 Task: Create App.
Action: Mouse moved to (791, 58)
Screenshot: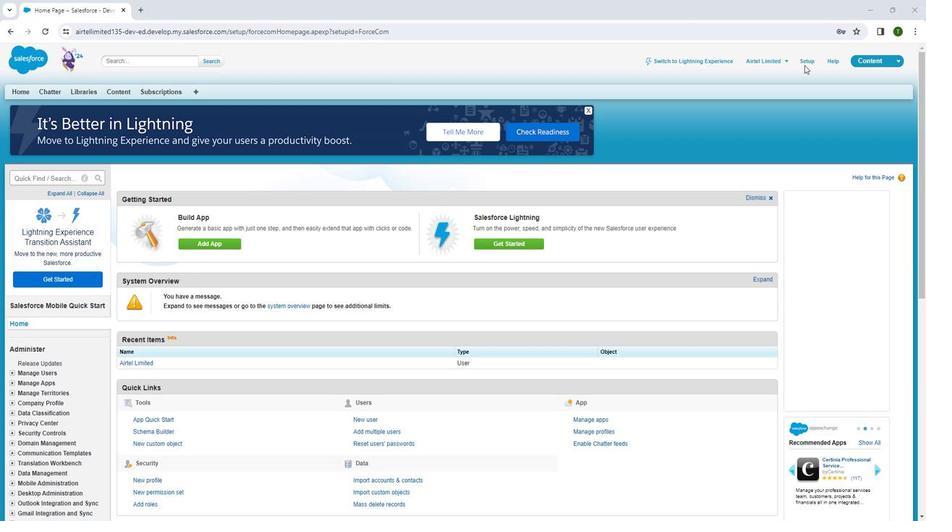 
Action: Mouse pressed left at (791, 58)
Screenshot: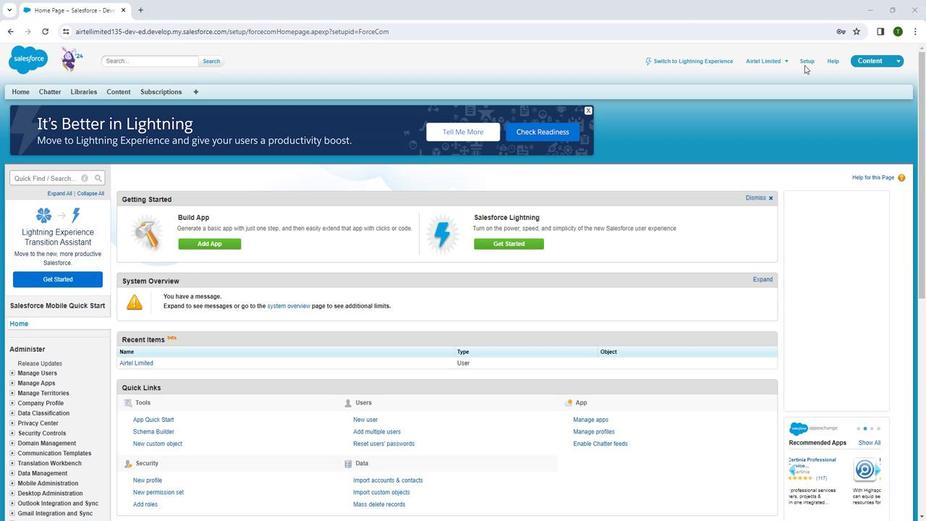 
Action: Mouse moved to (792, 52)
Screenshot: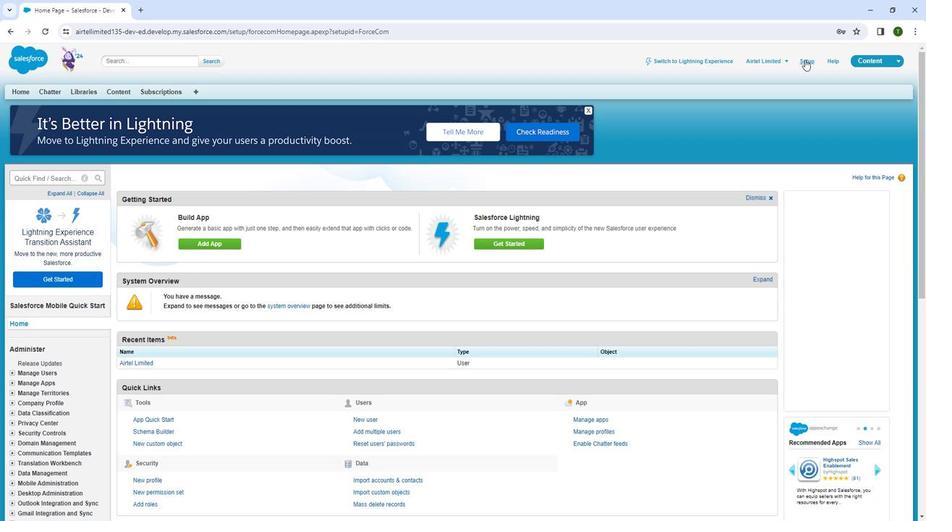 
Action: Mouse pressed left at (792, 52)
Screenshot: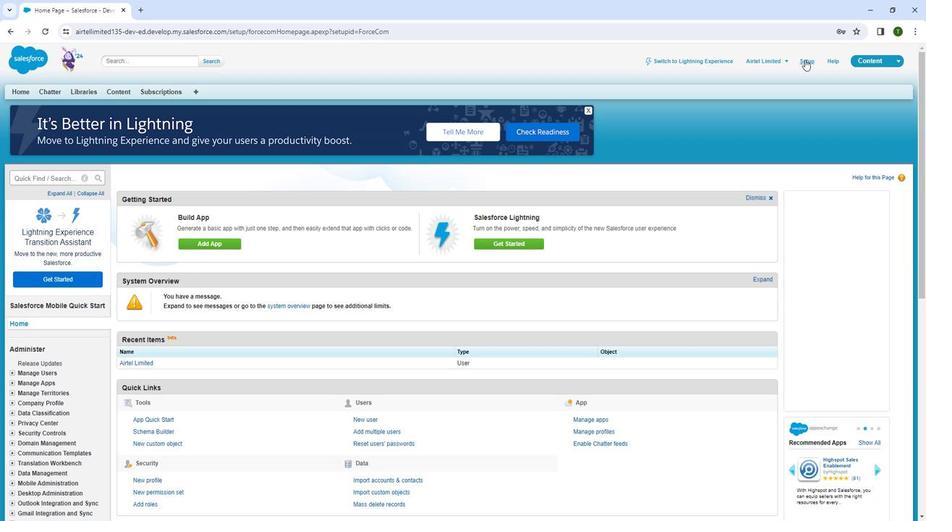 
Action: Mouse pressed left at (792, 52)
Screenshot: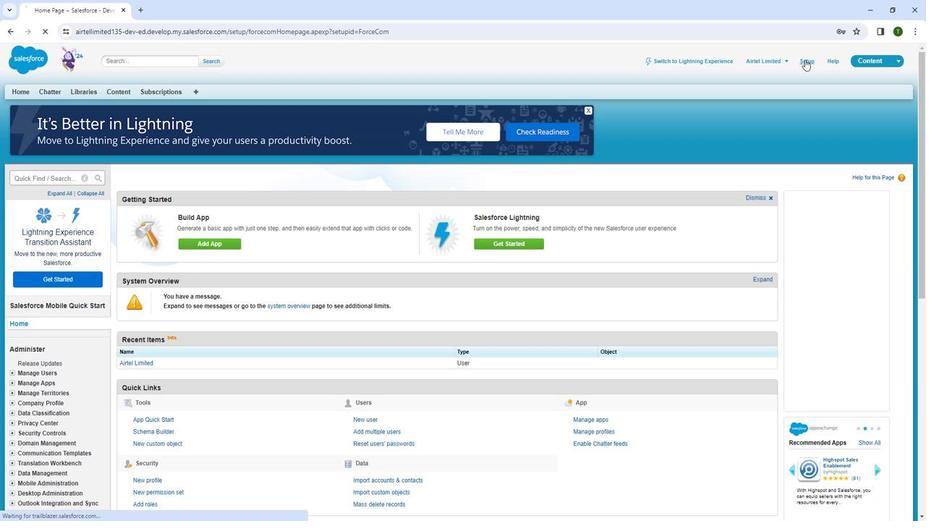
Action: Mouse moved to (100, 170)
Screenshot: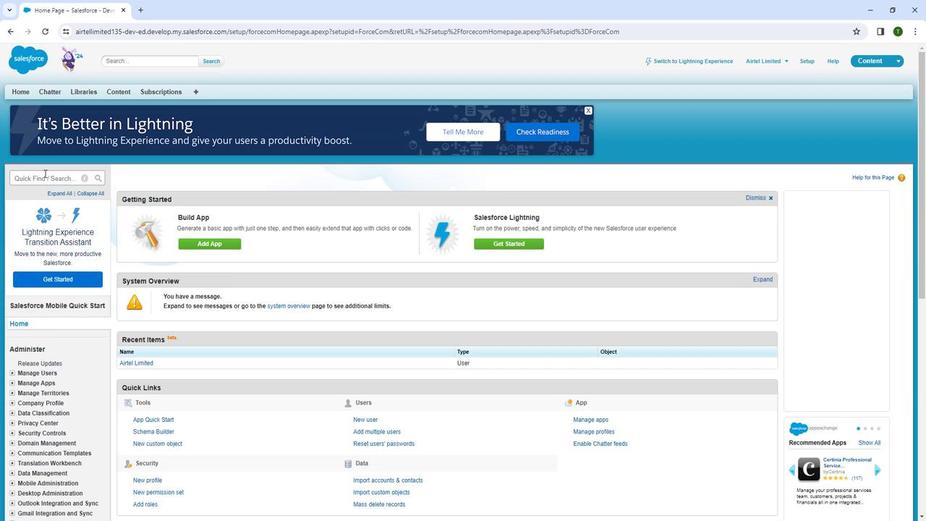 
Action: Mouse pressed left at (100, 170)
Screenshot: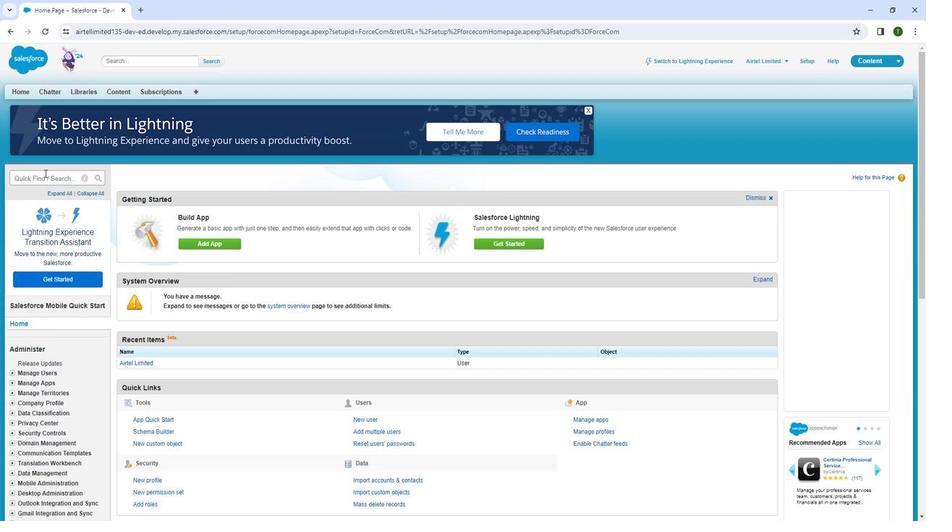 
Action: Mouse moved to (117, 168)
Screenshot: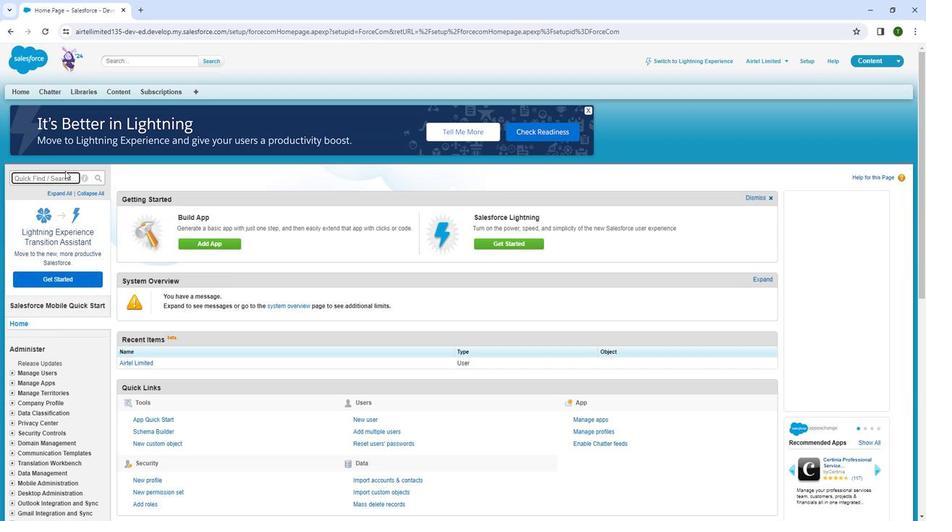 
Action: Key pressed <Key.shift>
Screenshot: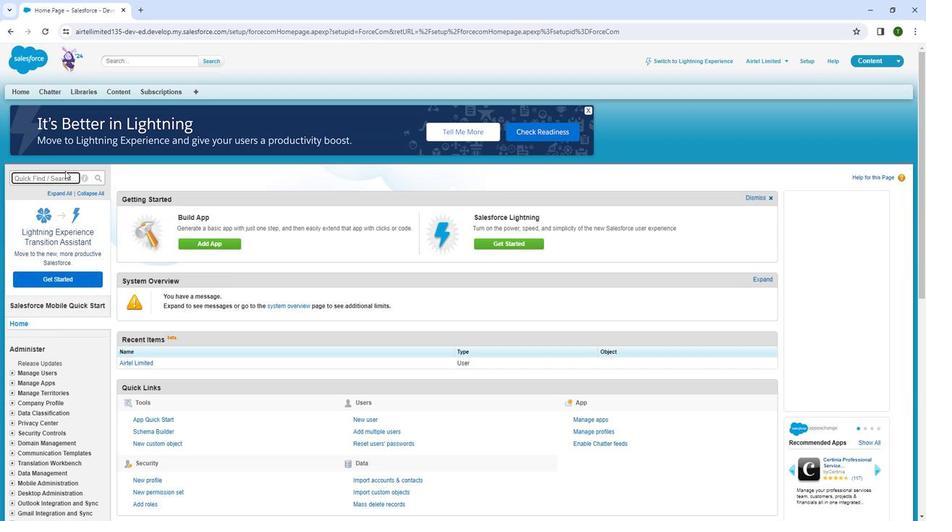 
Action: Mouse moved to (120, 168)
Screenshot: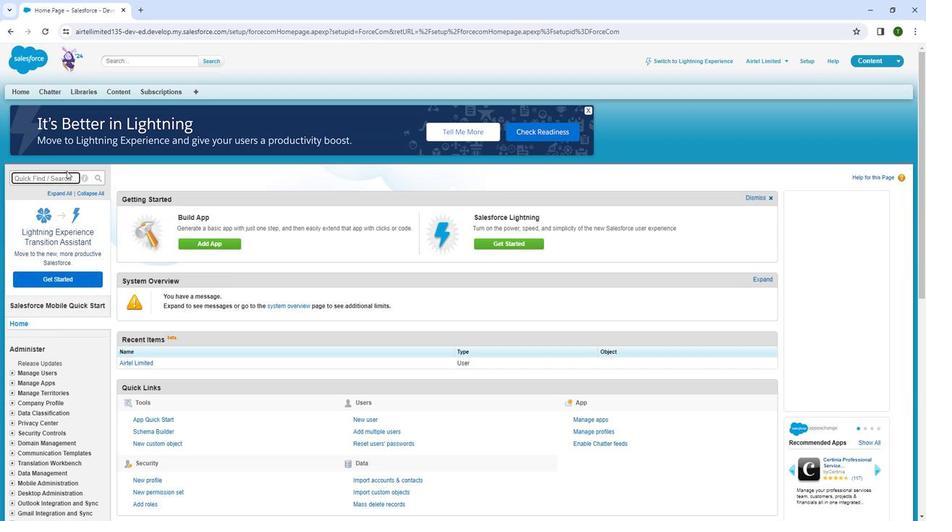 
Action: Key pressed A
Screenshot: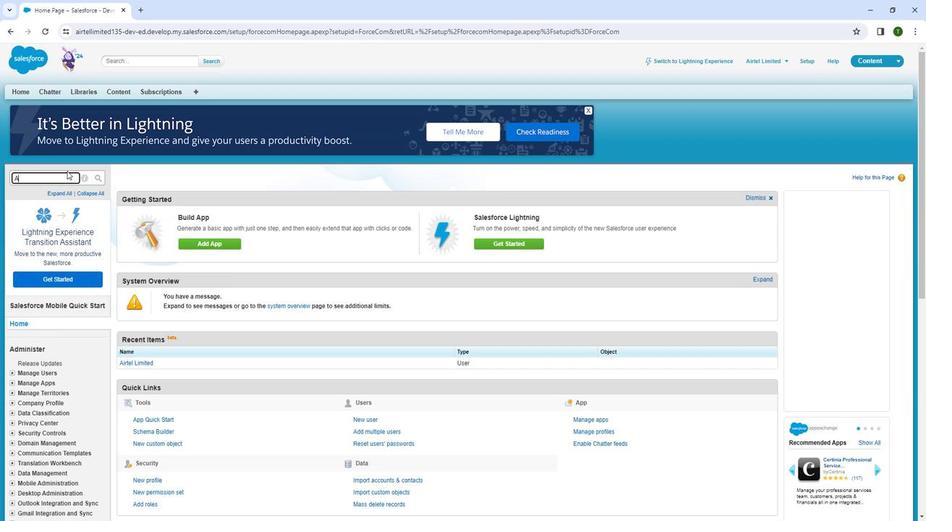 
Action: Mouse moved to (121, 167)
Screenshot: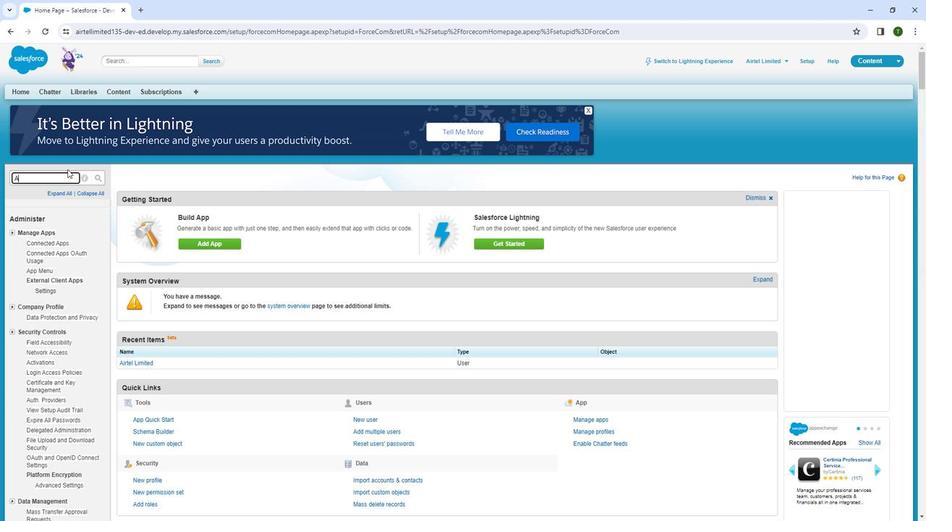 
Action: Key pressed p
Screenshot: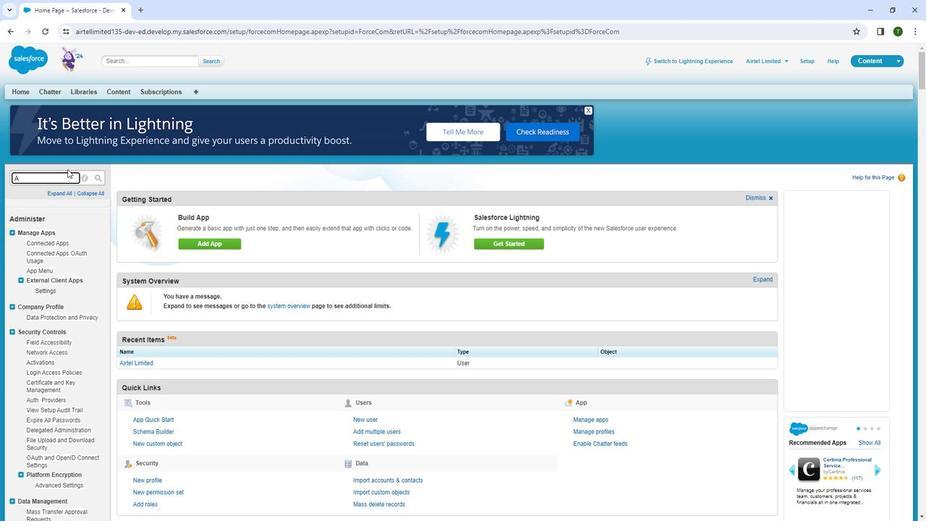 
Action: Mouse moved to (122, 164)
Screenshot: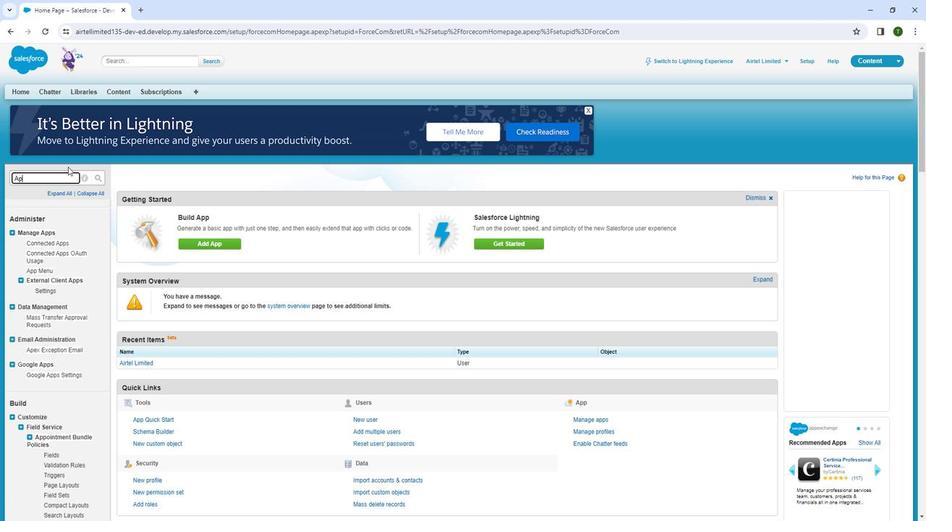 
Action: Key pressed p
Screenshot: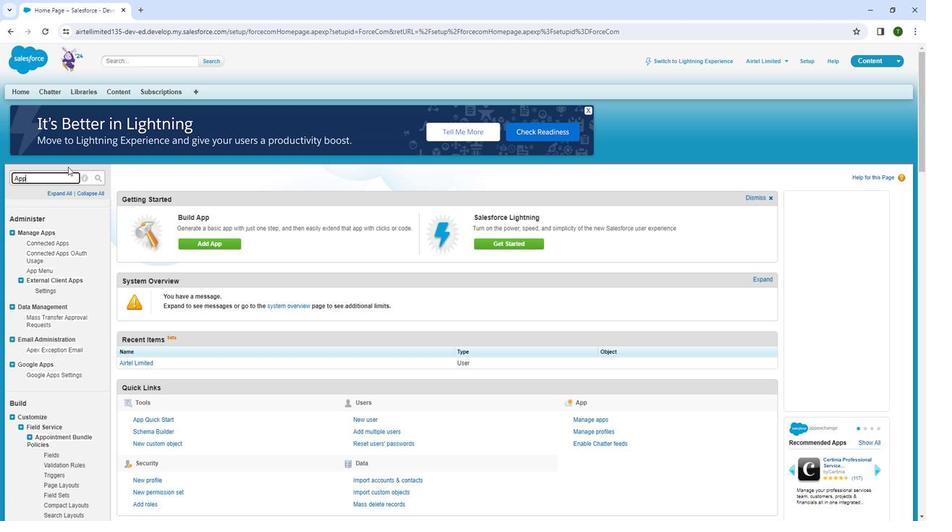 
Action: Mouse moved to (277, 189)
Screenshot: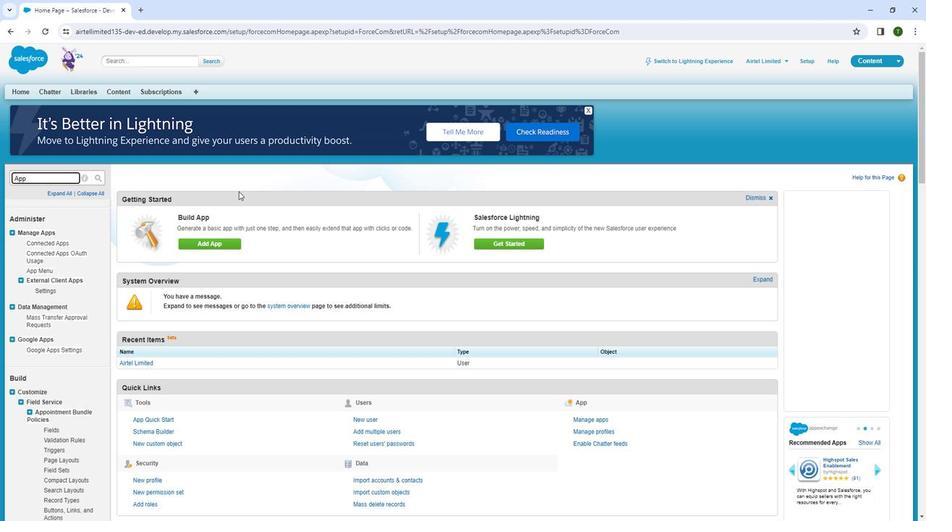 
Action: Mouse scrolled (277, 188) with delta (0, 0)
Screenshot: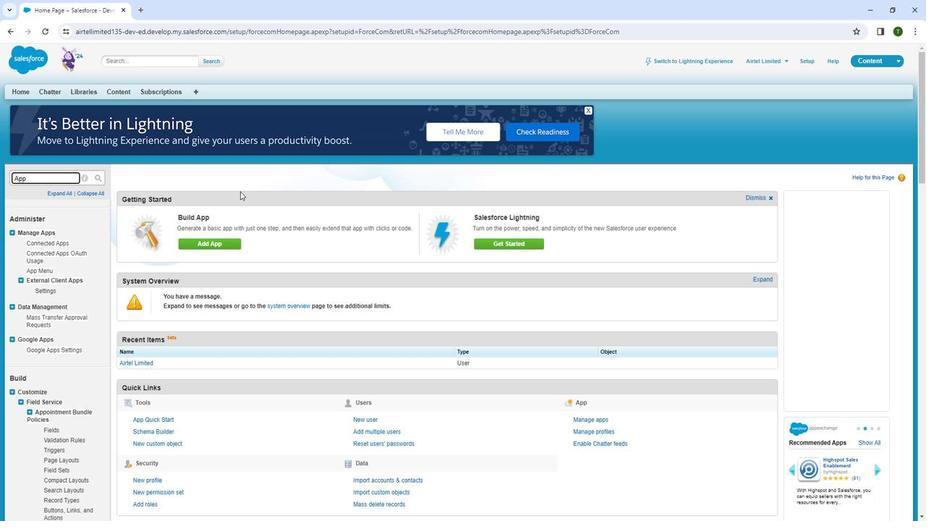 
Action: Mouse moved to (278, 189)
Screenshot: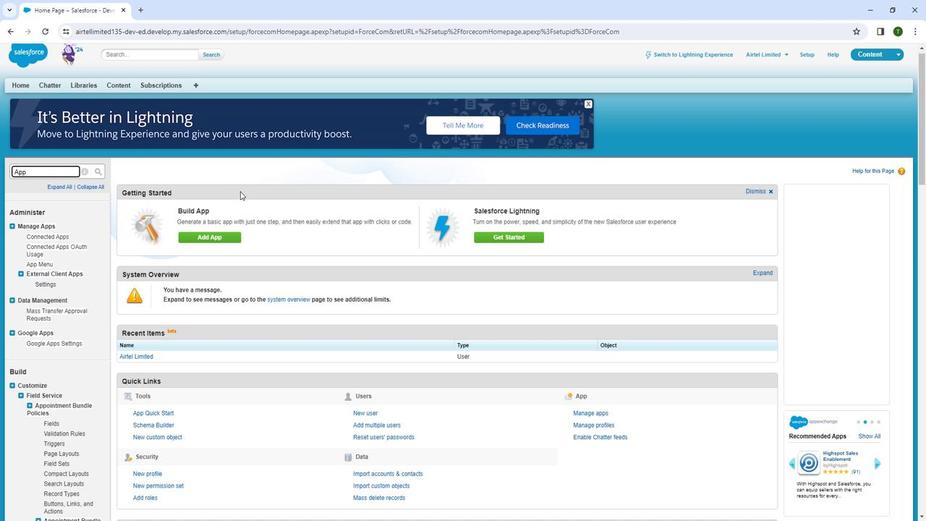 
Action: Mouse scrolled (278, 188) with delta (0, 0)
Screenshot: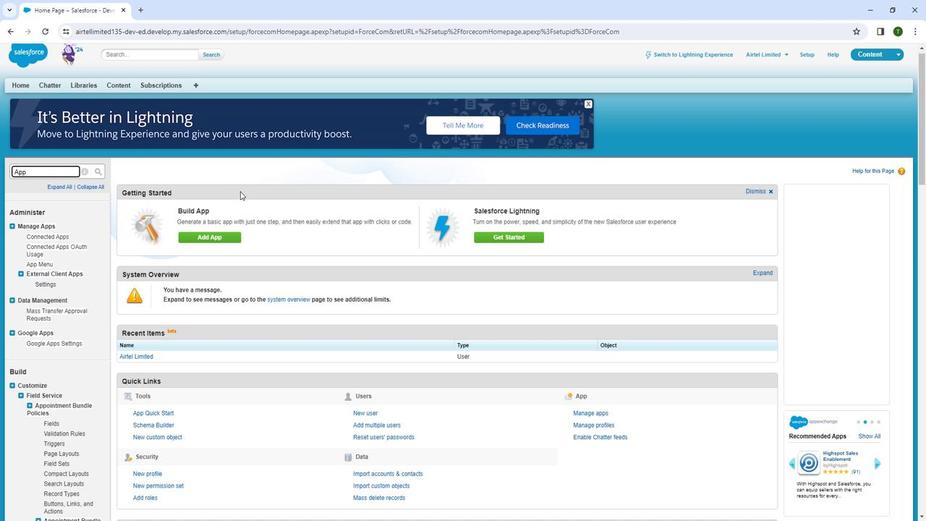 
Action: Mouse moved to (275, 193)
Screenshot: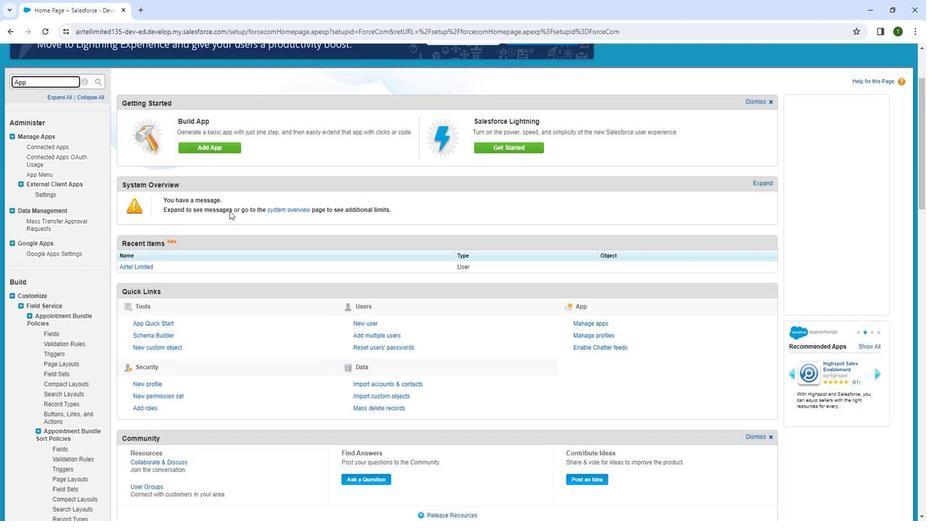 
Action: Mouse scrolled (275, 193) with delta (0, 0)
Screenshot: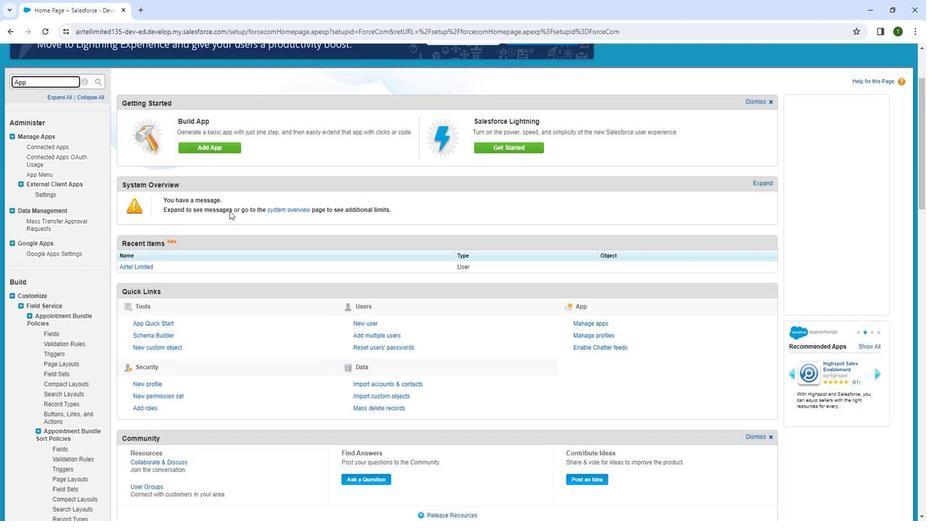 
Action: Mouse moved to (162, 283)
Screenshot: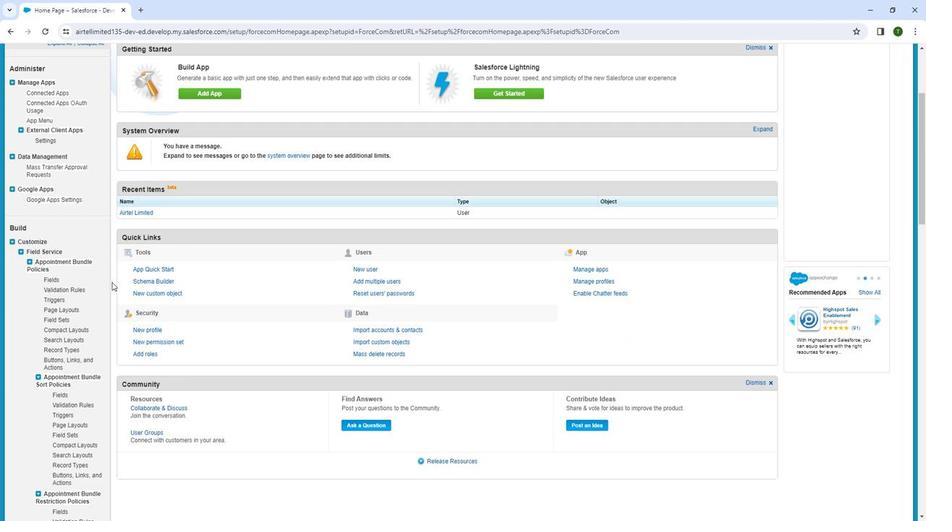 
Action: Mouse scrolled (162, 283) with delta (0, 0)
Screenshot: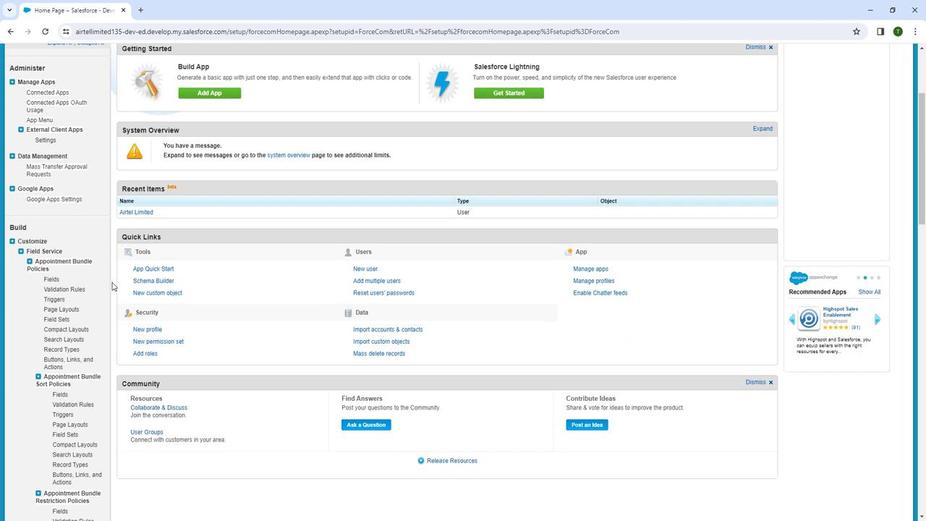 
Action: Mouse scrolled (162, 283) with delta (0, 0)
Screenshot: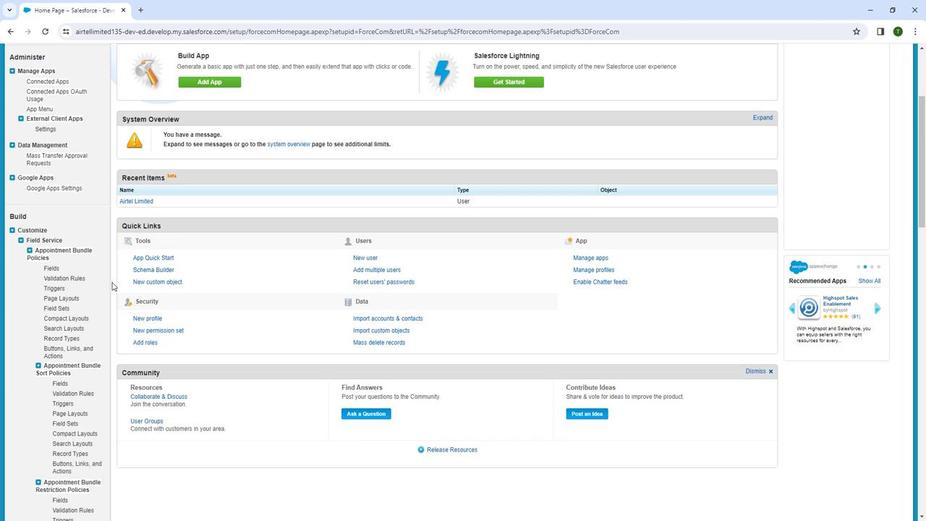 
Action: Mouse scrolled (162, 283) with delta (0, 0)
Screenshot: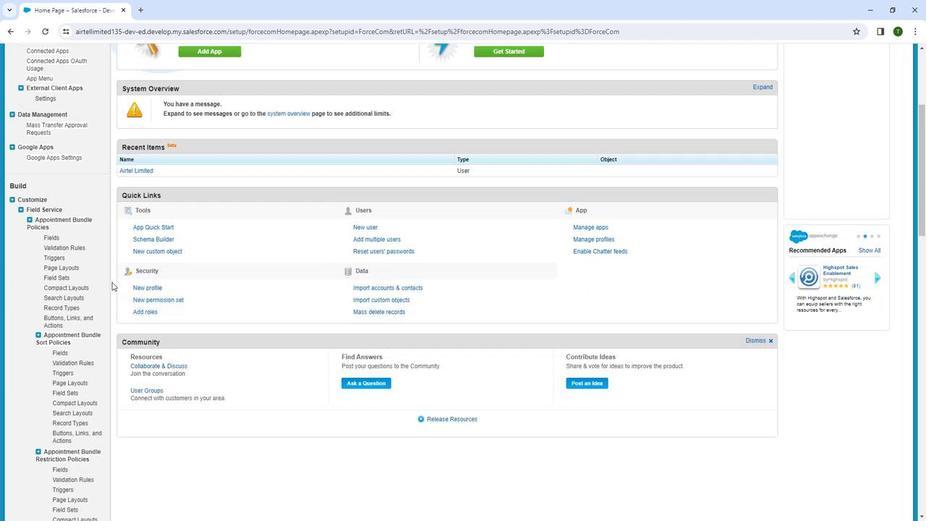 
Action: Mouse scrolled (162, 283) with delta (0, 0)
Screenshot: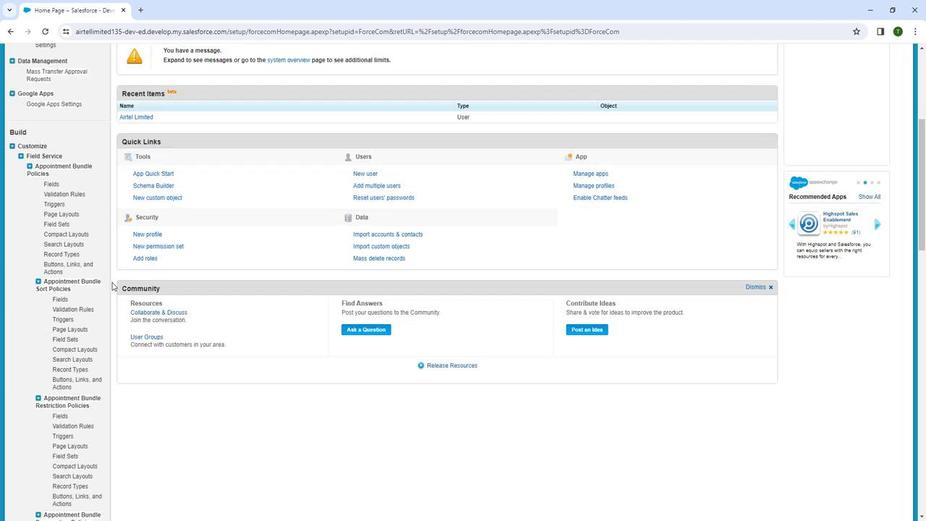 
Action: Mouse scrolled (162, 283) with delta (0, 0)
Screenshot: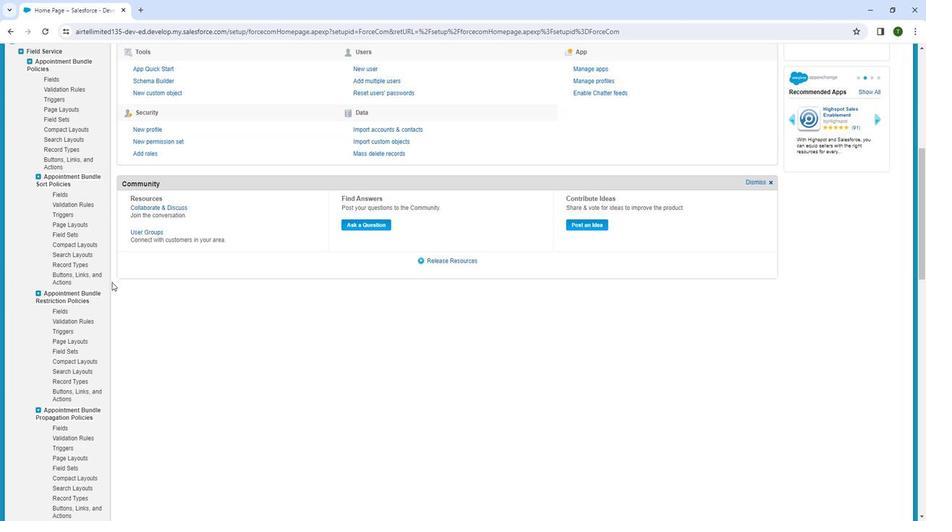 
Action: Mouse scrolled (162, 283) with delta (0, 0)
Screenshot: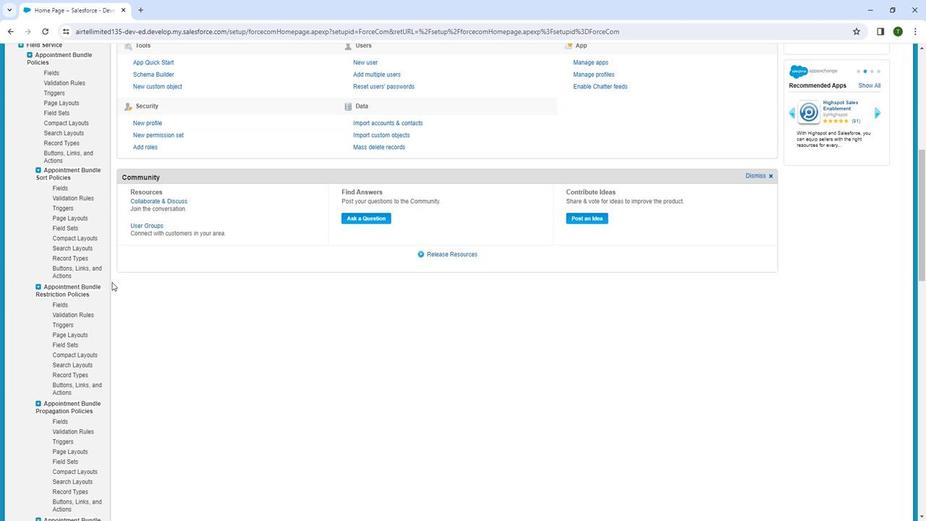 
Action: Mouse scrolled (162, 283) with delta (0, 0)
Screenshot: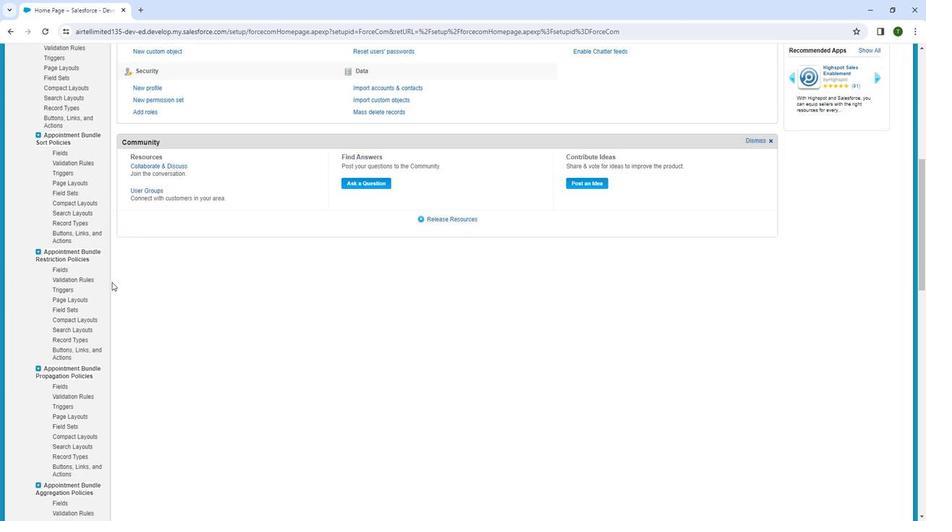 
Action: Mouse moved to (151, 292)
Screenshot: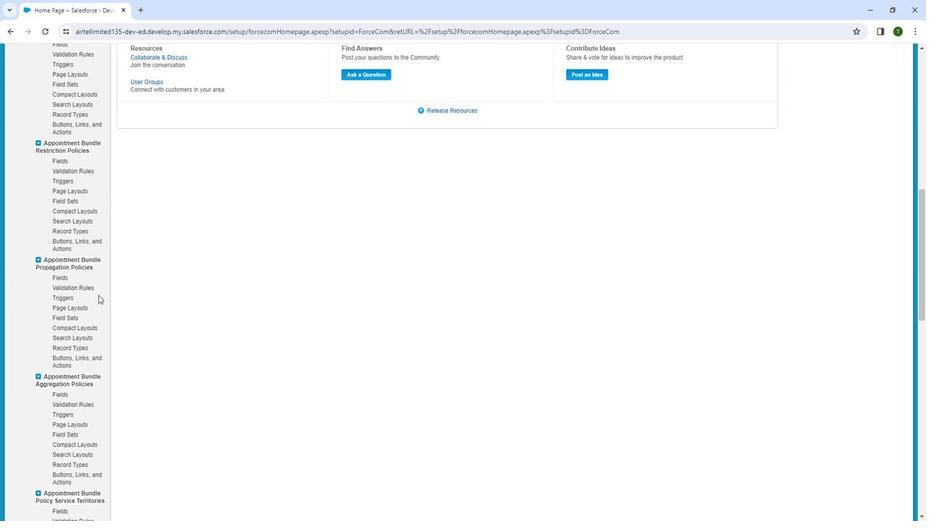 
Action: Mouse scrolled (151, 291) with delta (0, 0)
Screenshot: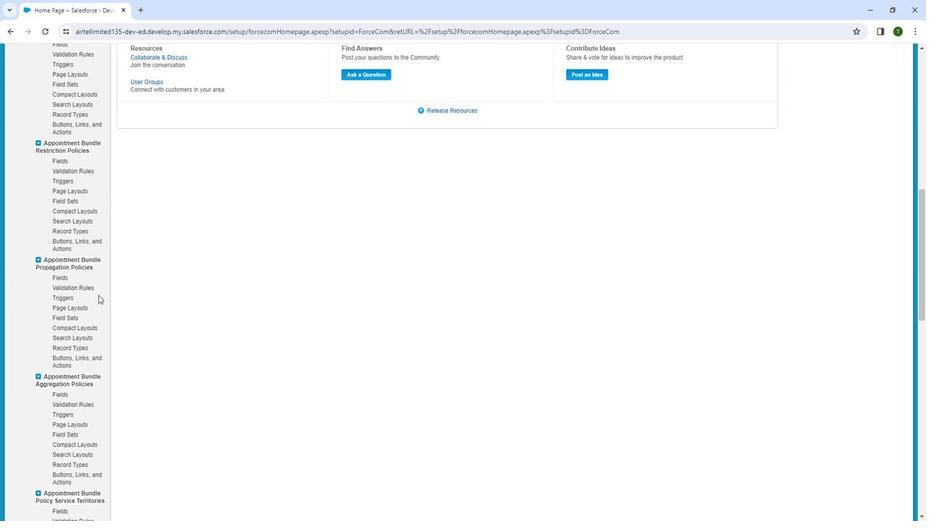 
Action: Mouse moved to (149, 297)
Screenshot: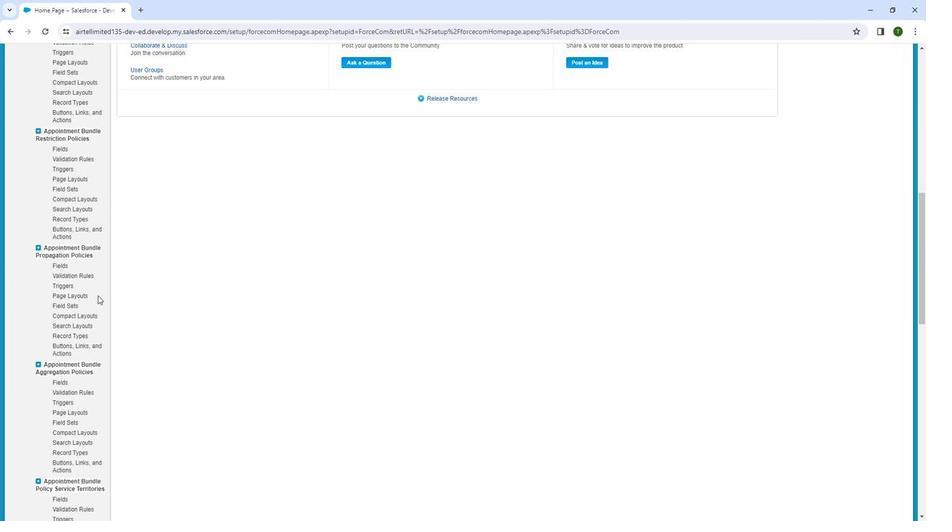 
Action: Mouse scrolled (149, 296) with delta (0, 0)
Screenshot: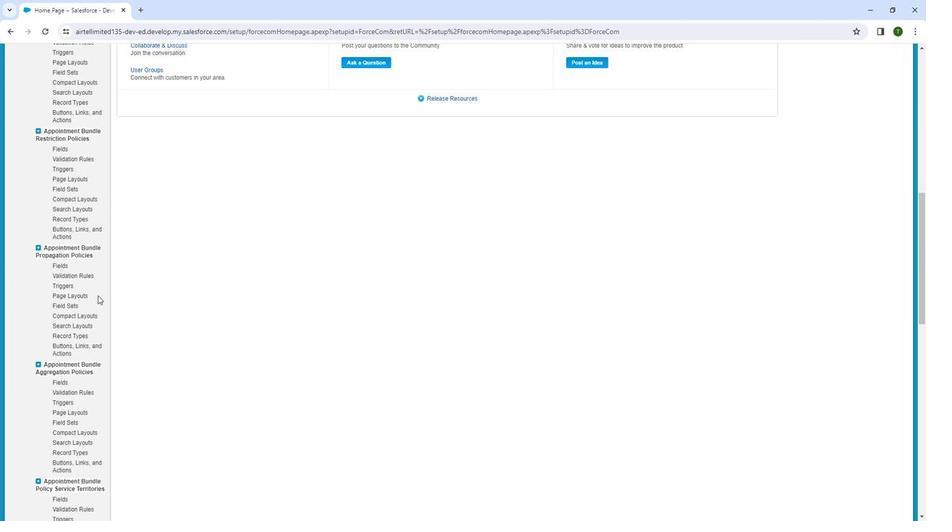
Action: Mouse moved to (149, 297)
Screenshot: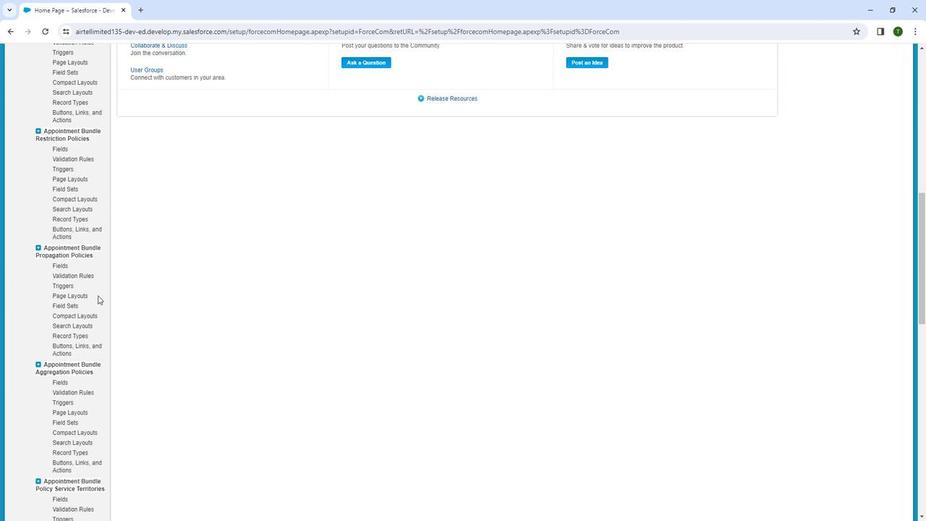 
Action: Mouse scrolled (149, 297) with delta (0, 0)
Screenshot: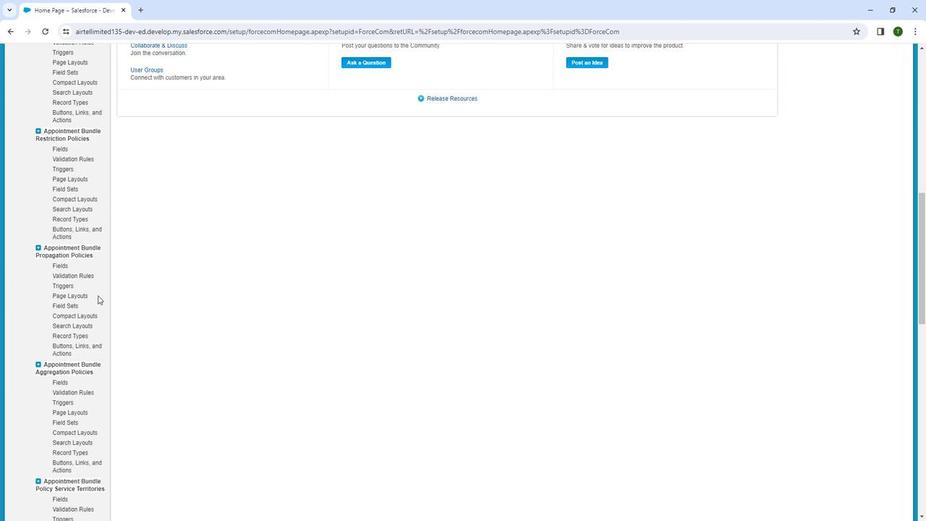 
Action: Mouse scrolled (149, 297) with delta (0, 0)
Screenshot: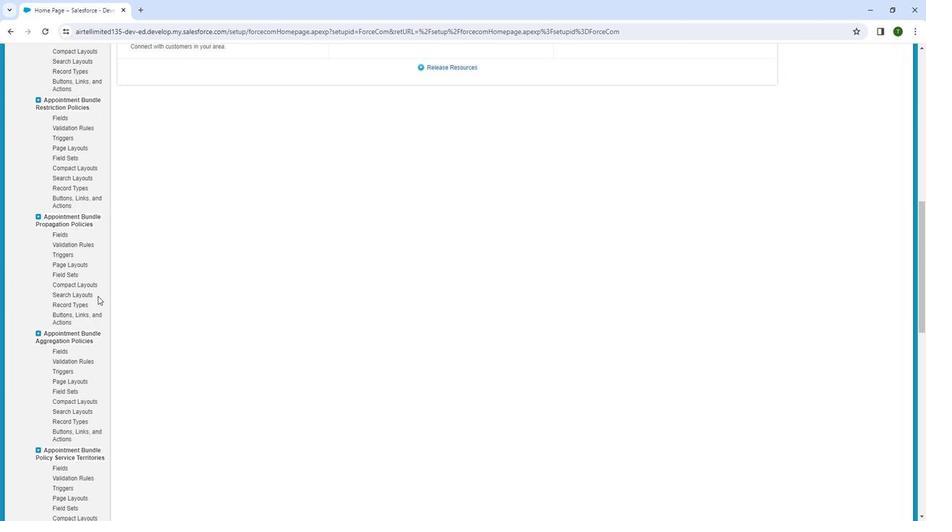 
Action: Mouse moved to (136, 363)
Screenshot: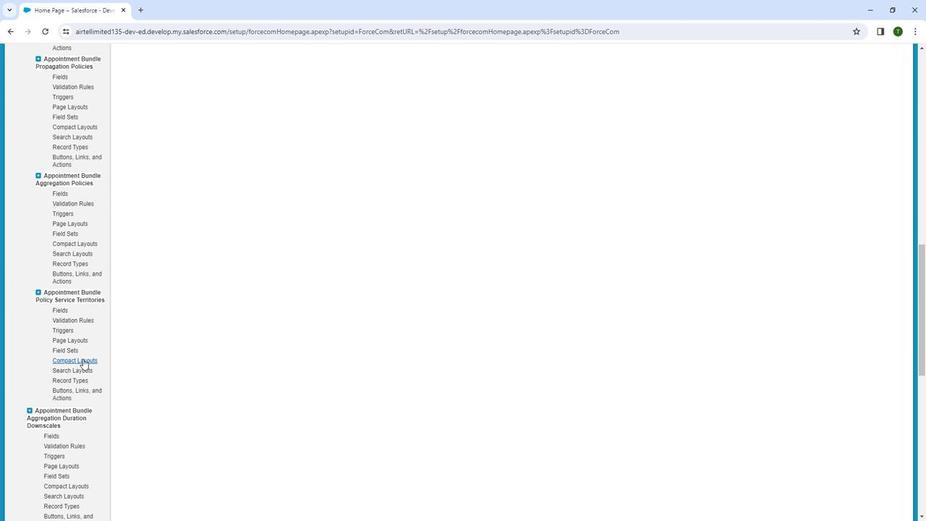 
Action: Mouse scrolled (136, 362) with delta (0, 0)
Screenshot: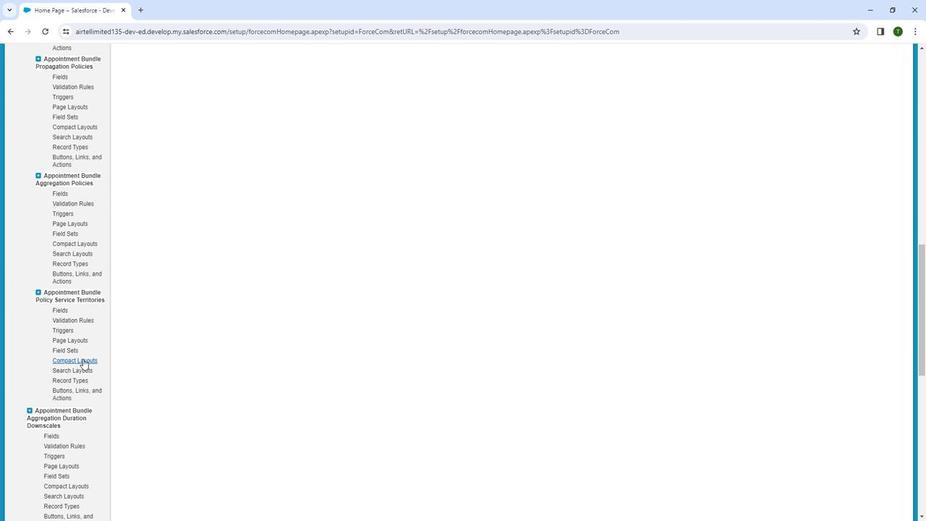
Action: Mouse moved to (135, 363)
Screenshot: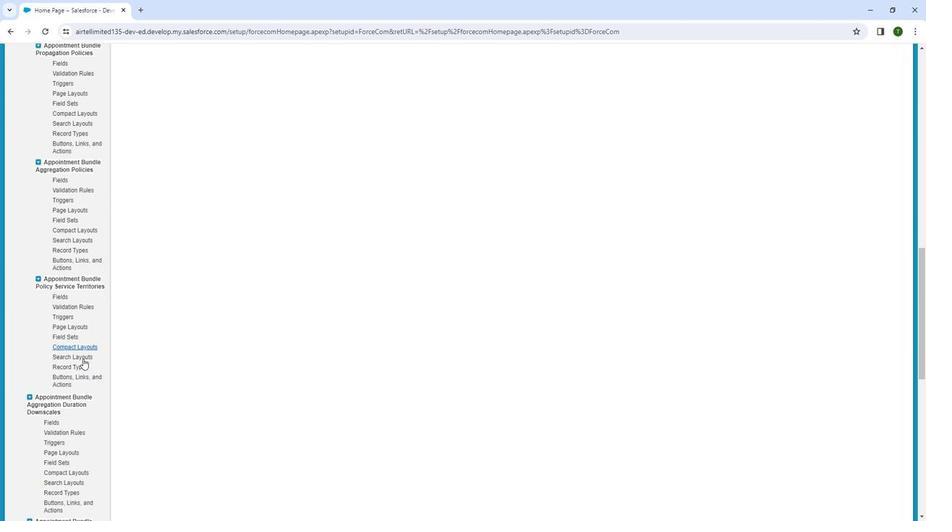 
Action: Mouse scrolled (135, 362) with delta (0, 0)
Screenshot: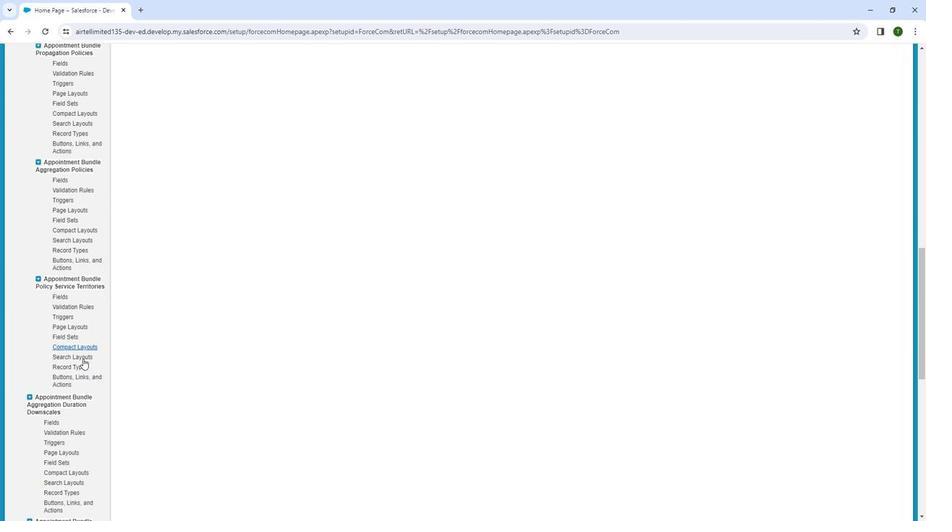 
Action: Mouse scrolled (135, 362) with delta (0, 0)
Screenshot: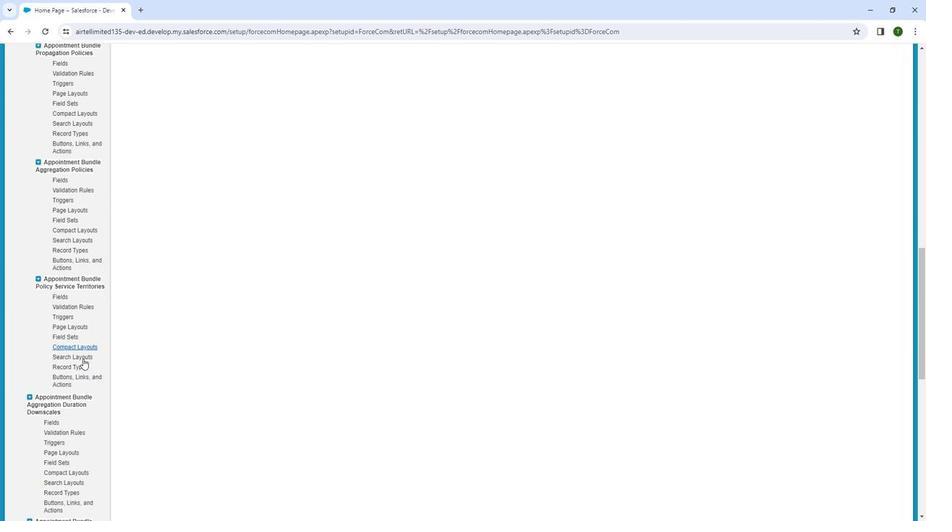 
Action: Mouse scrolled (135, 362) with delta (0, 0)
Screenshot: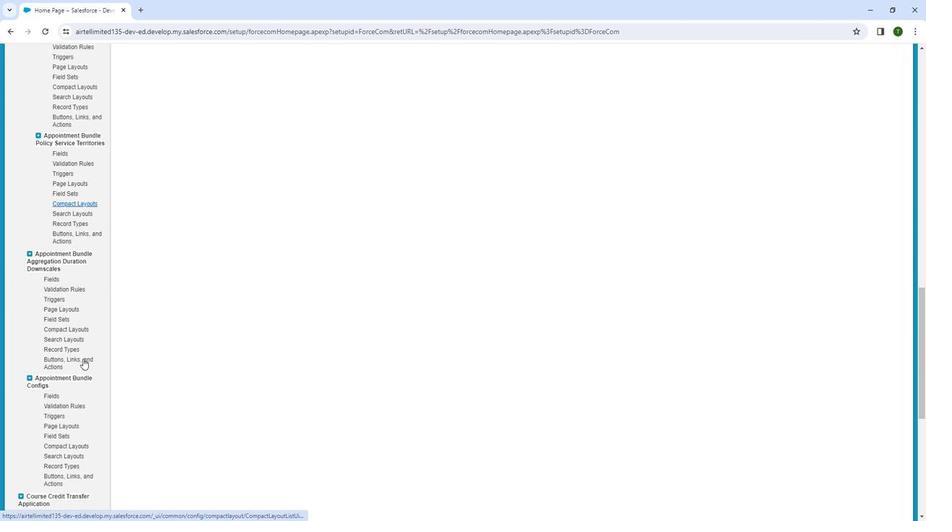 
Action: Mouse scrolled (135, 362) with delta (0, 0)
Screenshot: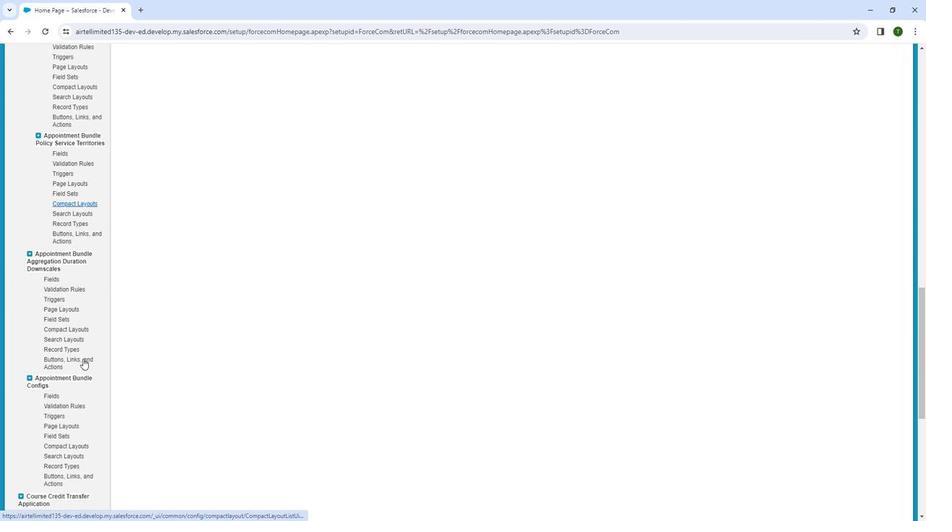 
Action: Mouse scrolled (135, 362) with delta (0, 0)
Screenshot: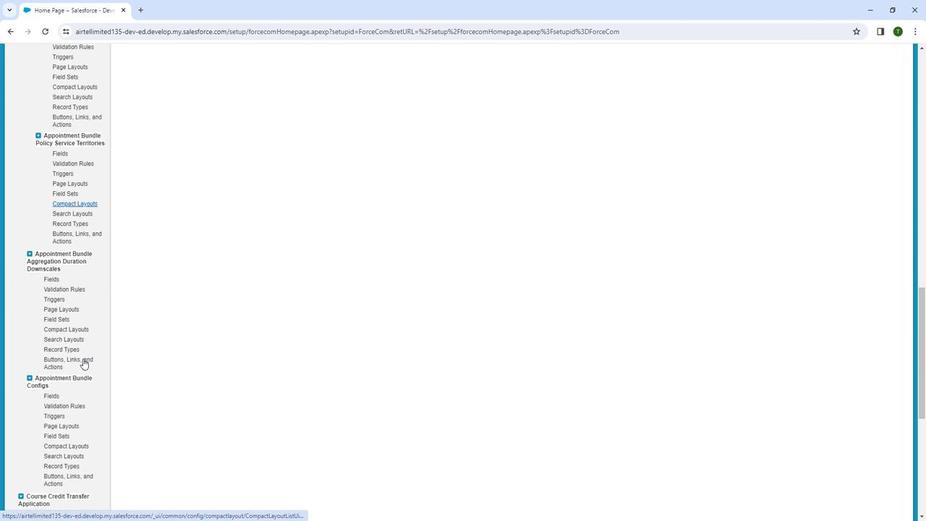 
Action: Mouse scrolled (135, 362) with delta (0, 0)
Screenshot: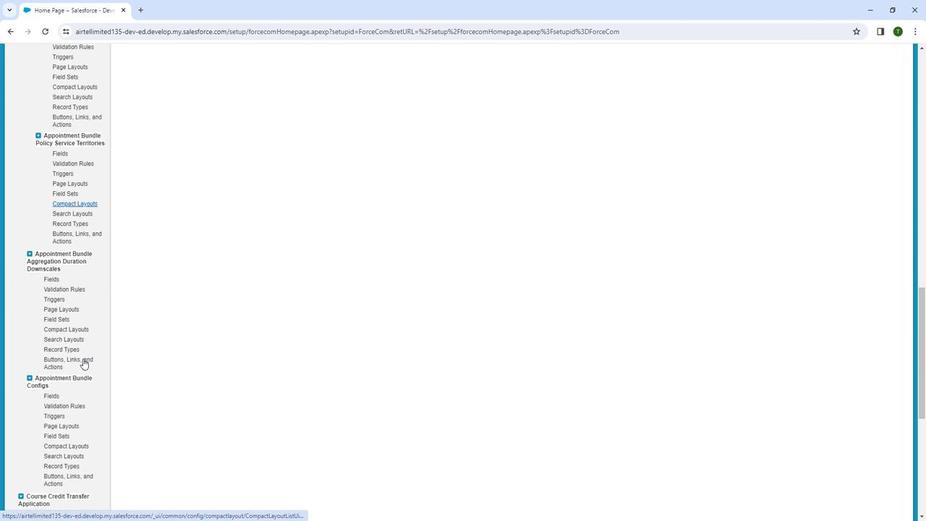 
Action: Mouse scrolled (135, 362) with delta (0, 0)
Screenshot: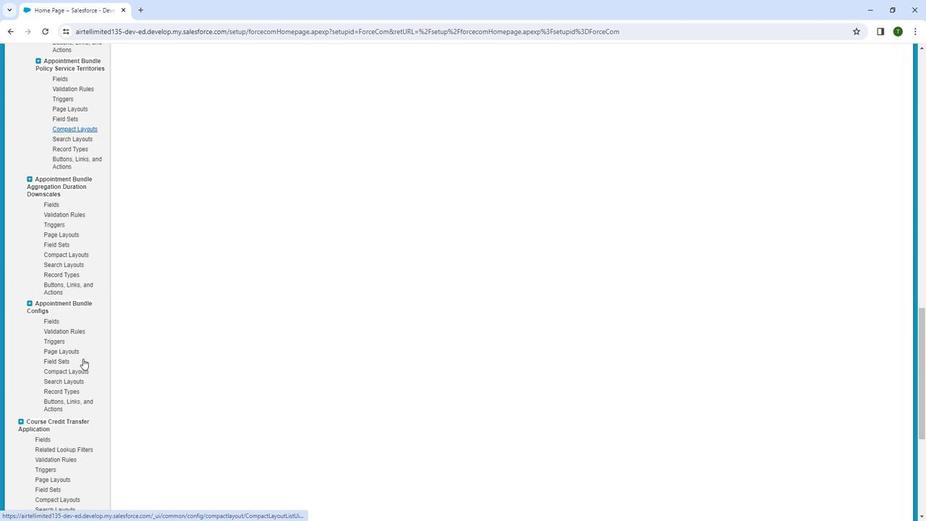 
Action: Mouse scrolled (135, 362) with delta (0, 0)
Screenshot: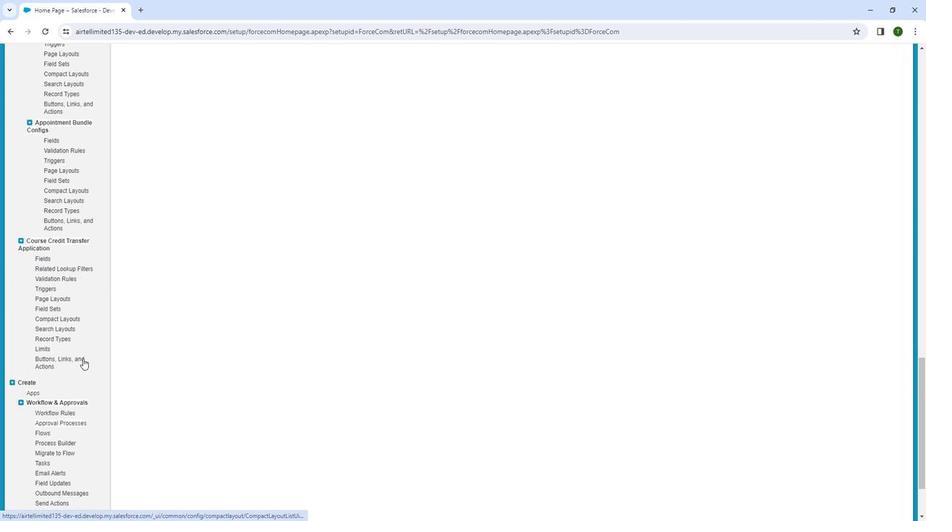 
Action: Mouse scrolled (135, 362) with delta (0, 0)
Screenshot: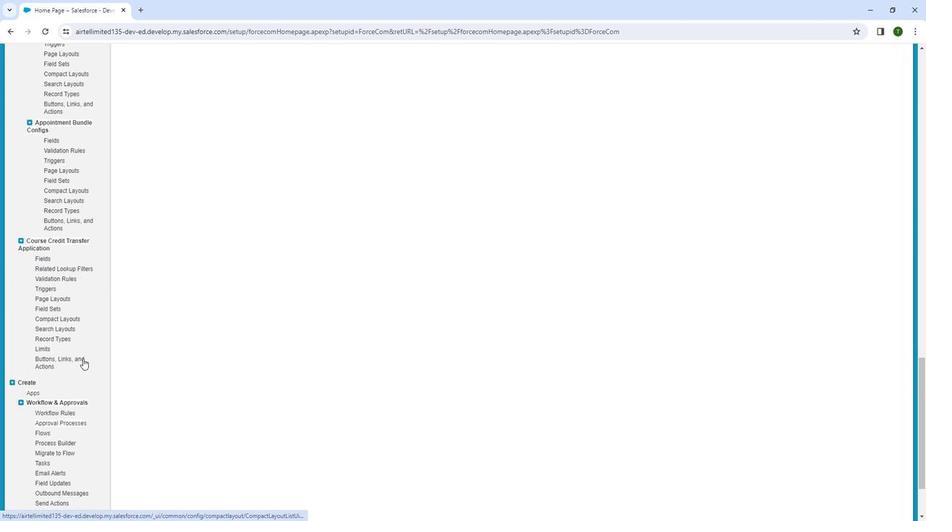 
Action: Mouse scrolled (135, 362) with delta (0, 0)
Screenshot: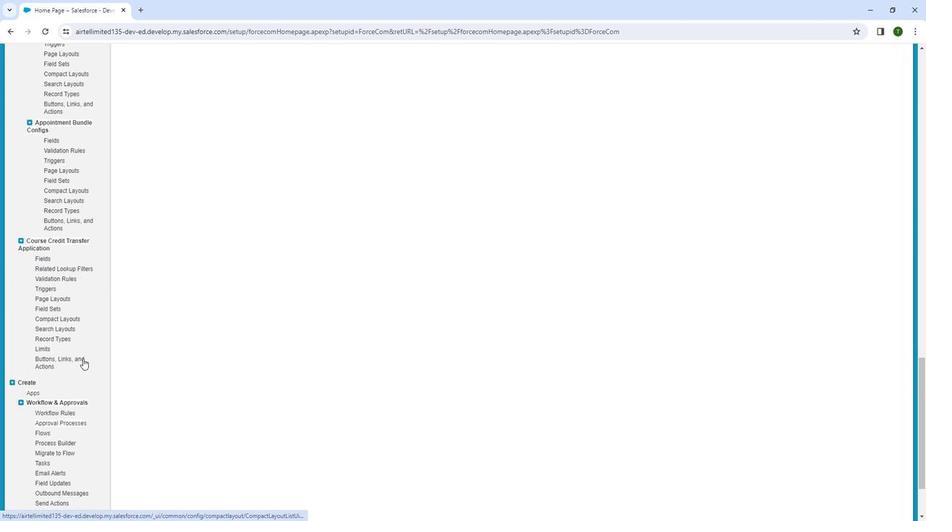 
Action: Mouse scrolled (135, 362) with delta (0, 0)
Screenshot: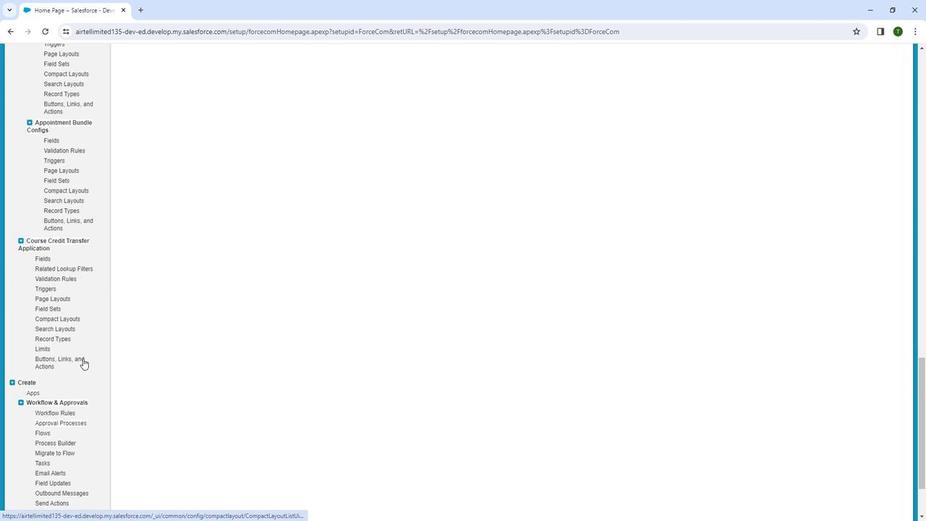 
Action: Mouse scrolled (135, 362) with delta (0, 0)
Screenshot: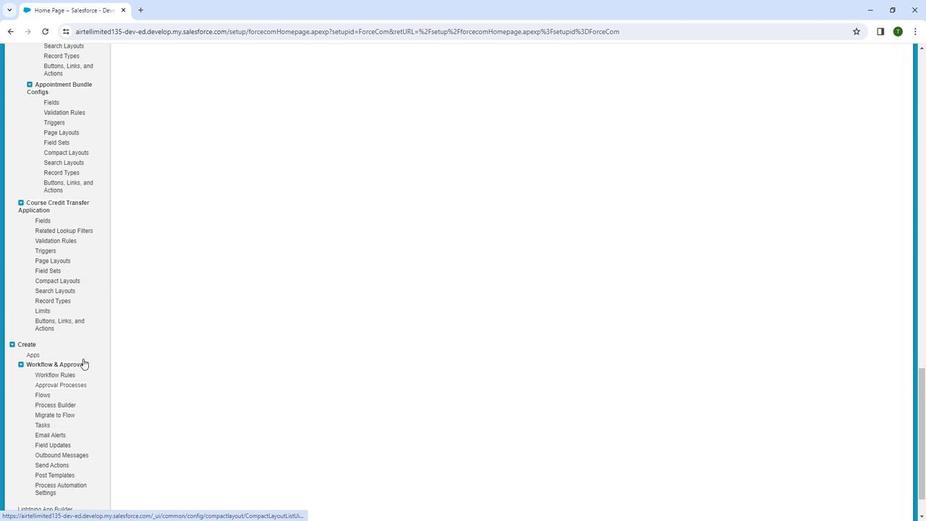 
Action: Mouse moved to (85, 308)
Screenshot: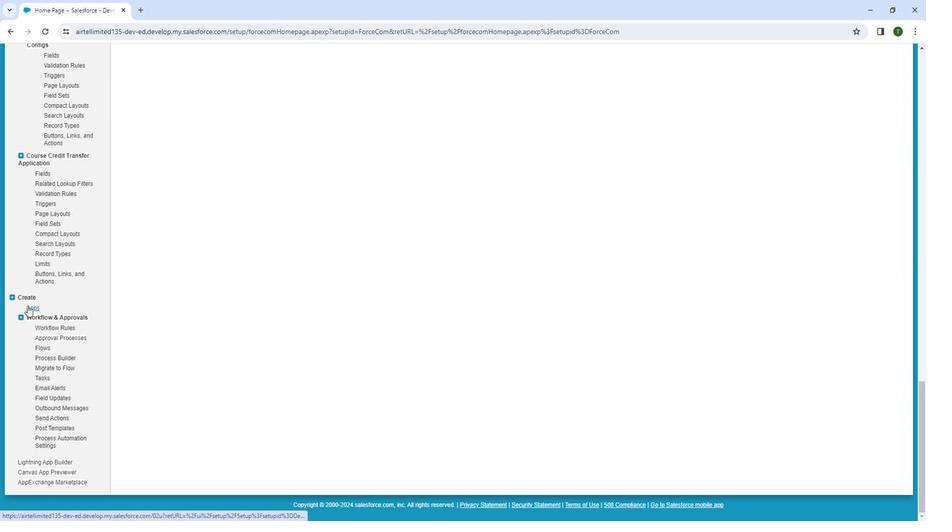 
Action: Mouse pressed left at (85, 308)
Screenshot: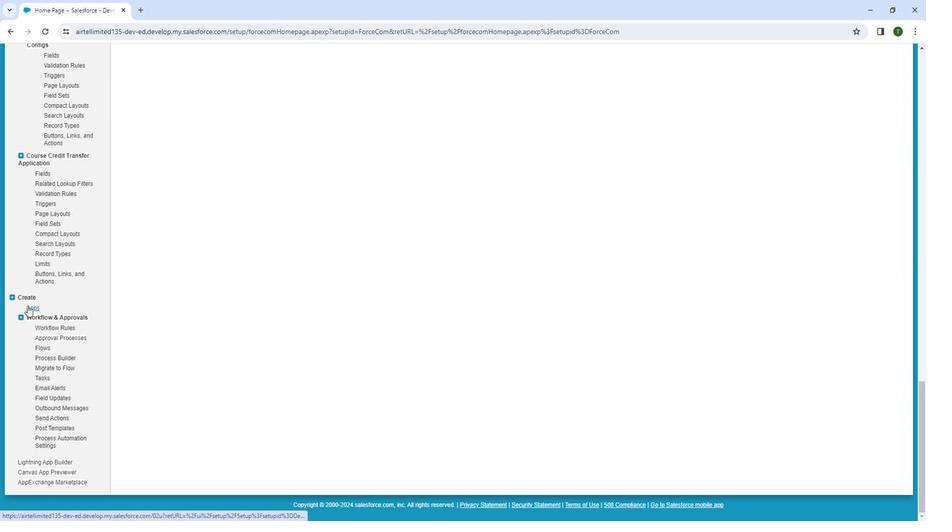 
Action: Mouse moved to (428, 261)
Screenshot: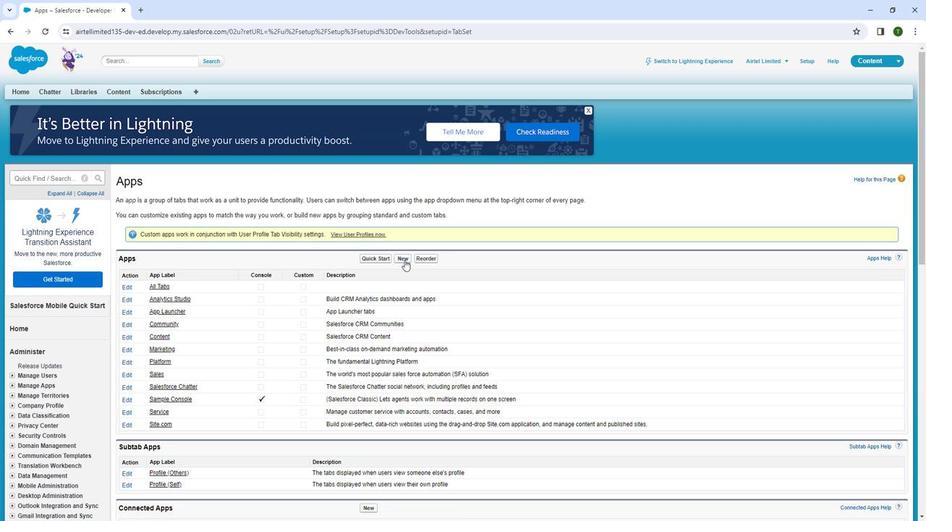 
Action: Mouse pressed left at (428, 261)
Screenshot: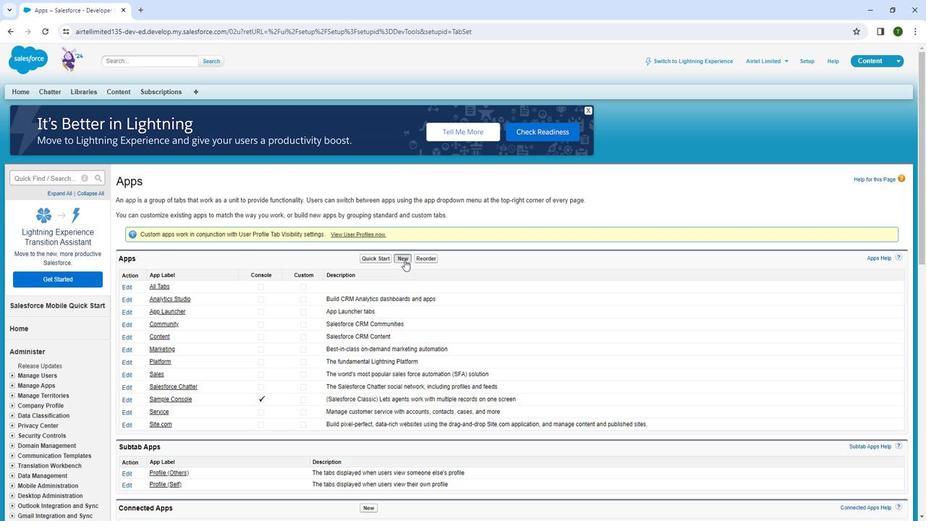 
Action: Mouse moved to (853, 277)
Screenshot: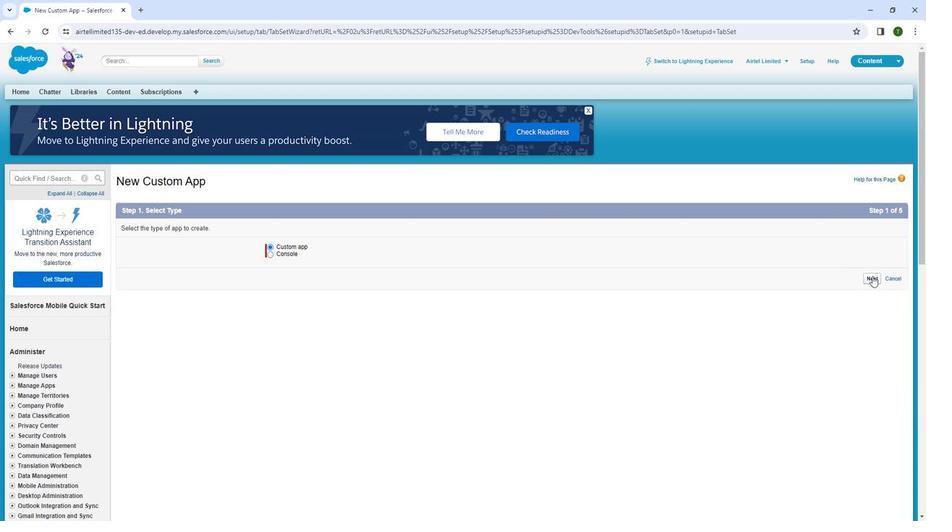 
Action: Mouse pressed left at (853, 277)
Screenshot: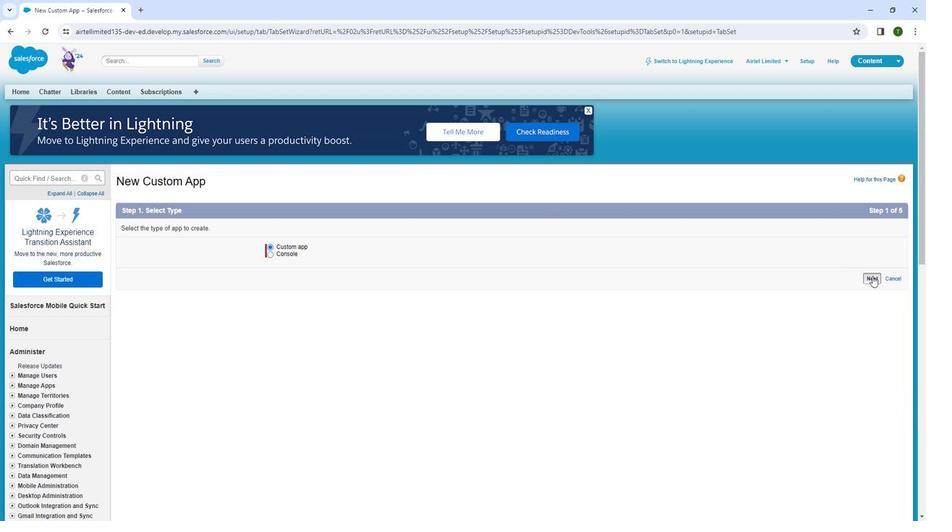 
Action: Mouse moved to (442, 273)
Screenshot: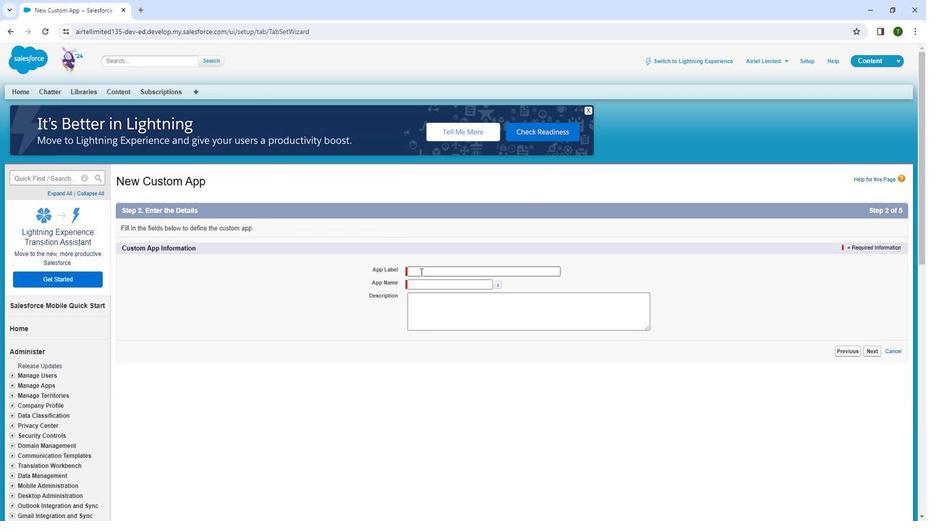 
Action: Mouse pressed left at (442, 273)
Screenshot: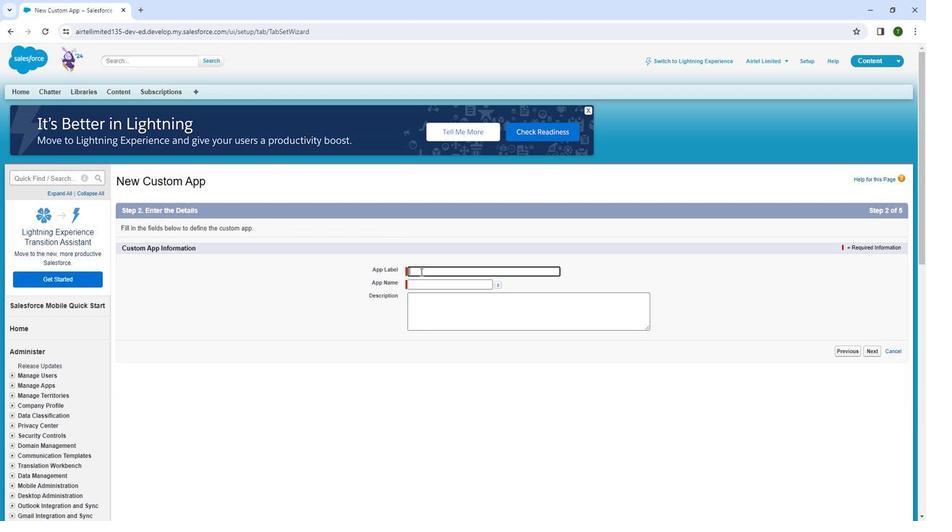 
Action: Mouse moved to (436, 268)
Screenshot: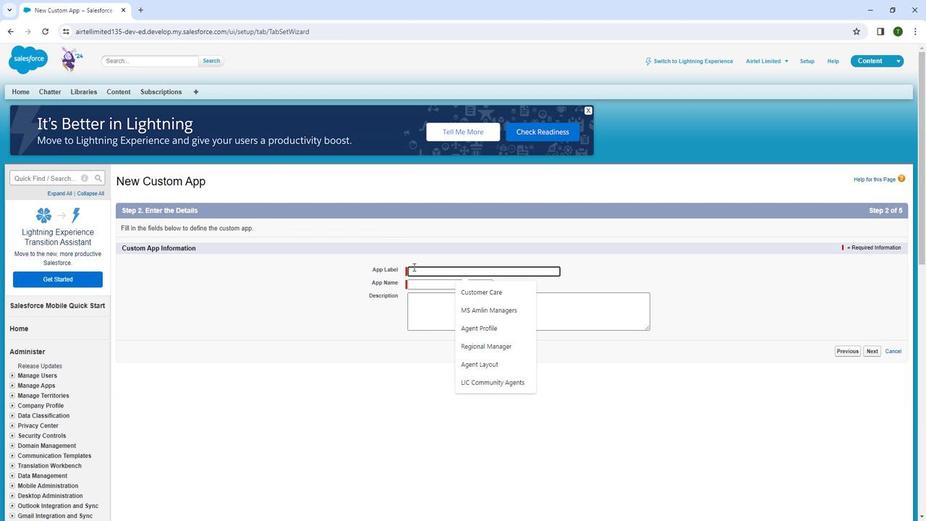 
Action: Key pressed <Key.shift>Passp
Screenshot: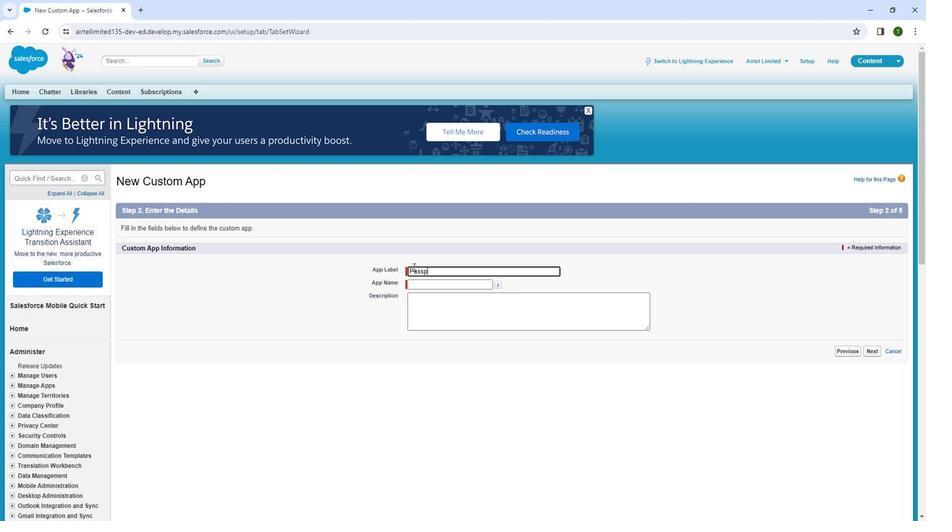 
Action: Mouse moved to (436, 267)
Screenshot: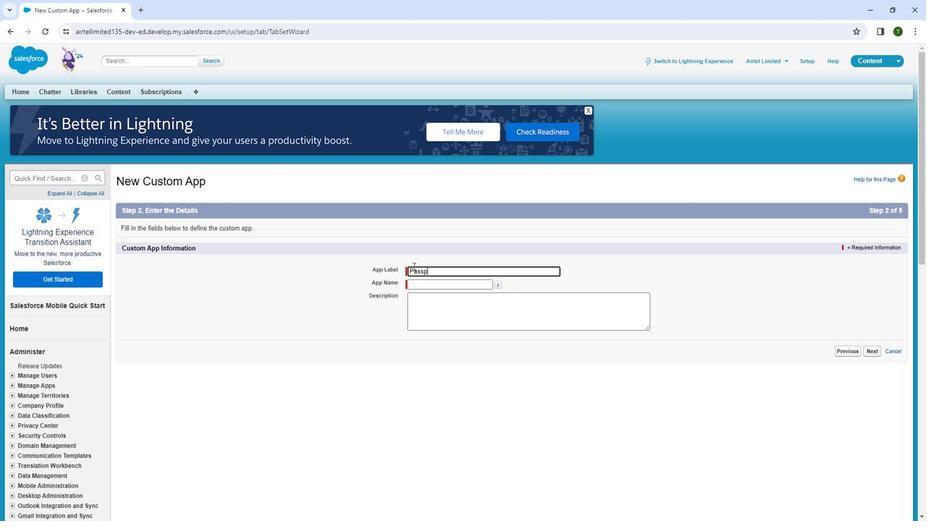 
Action: Key pressed ort<Key.space><Key.shift>Cloud
Screenshot: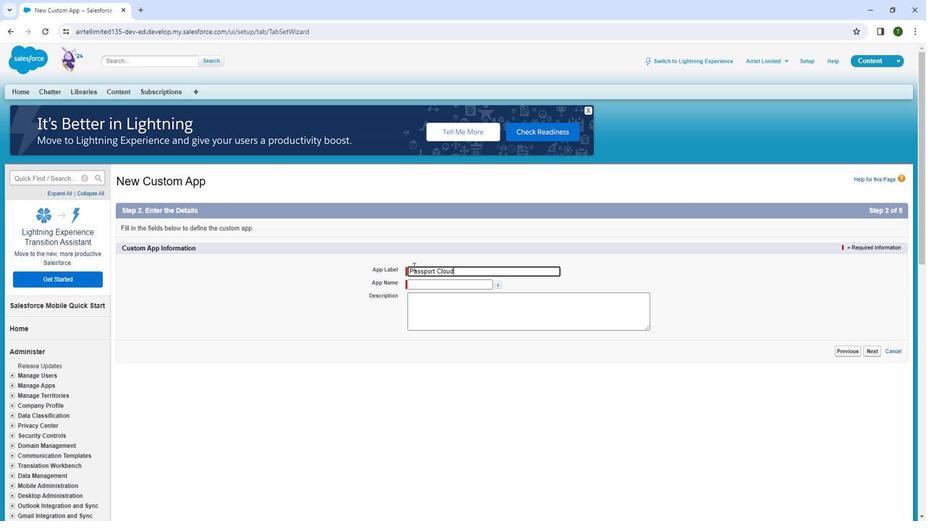 
Action: Mouse moved to (443, 309)
Screenshot: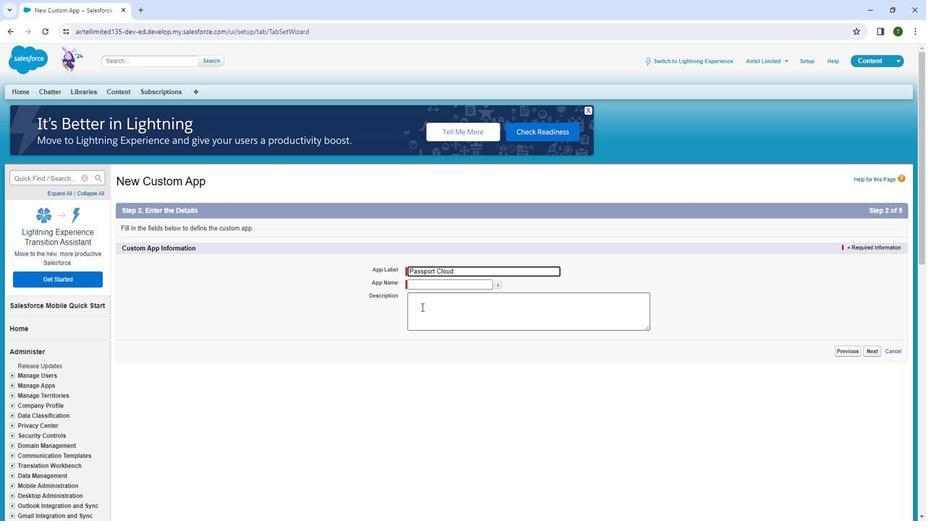 
Action: Mouse pressed left at (443, 309)
Screenshot: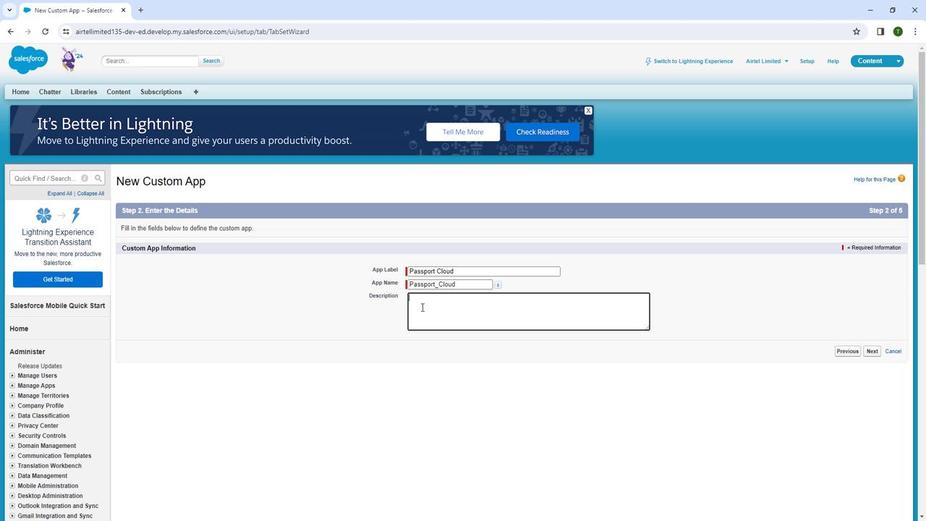 
Action: Mouse moved to (443, 333)
Screenshot: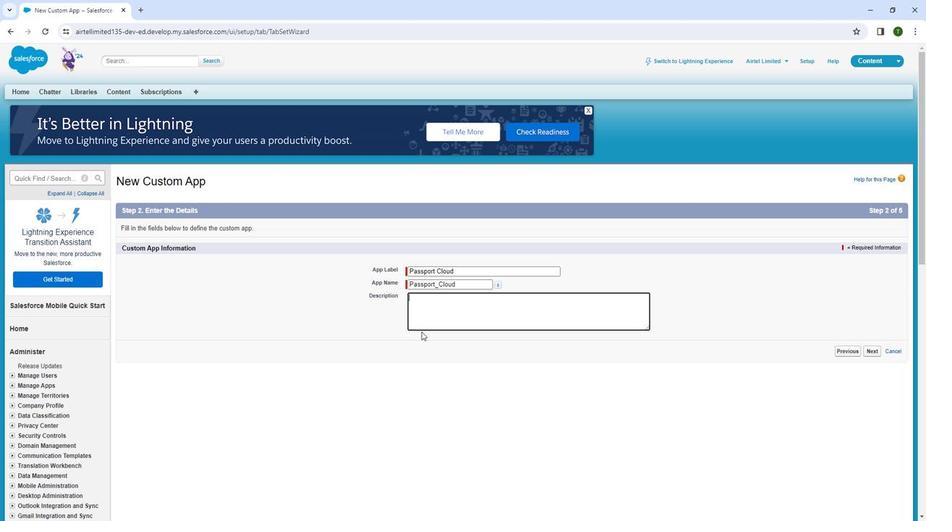
Action: Key pressed <Key.shift>
Screenshot: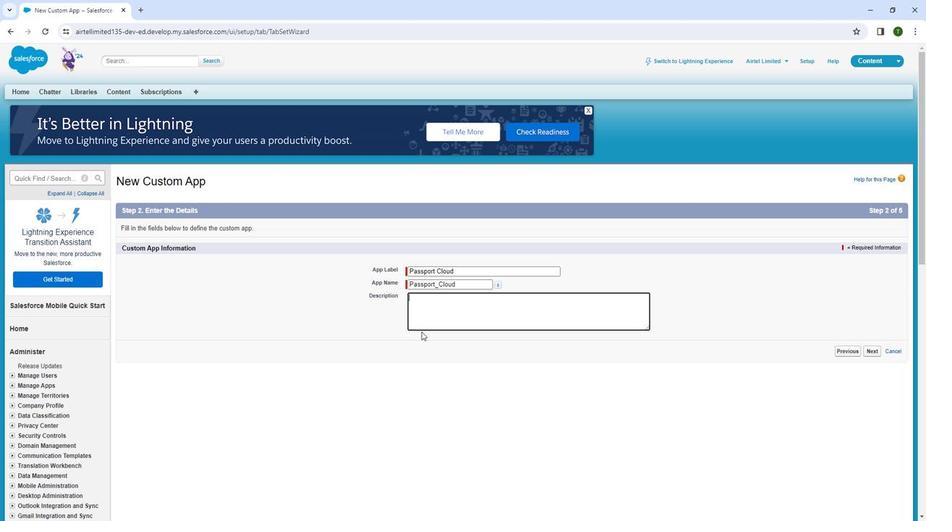 
Action: Mouse moved to (443, 335)
Screenshot: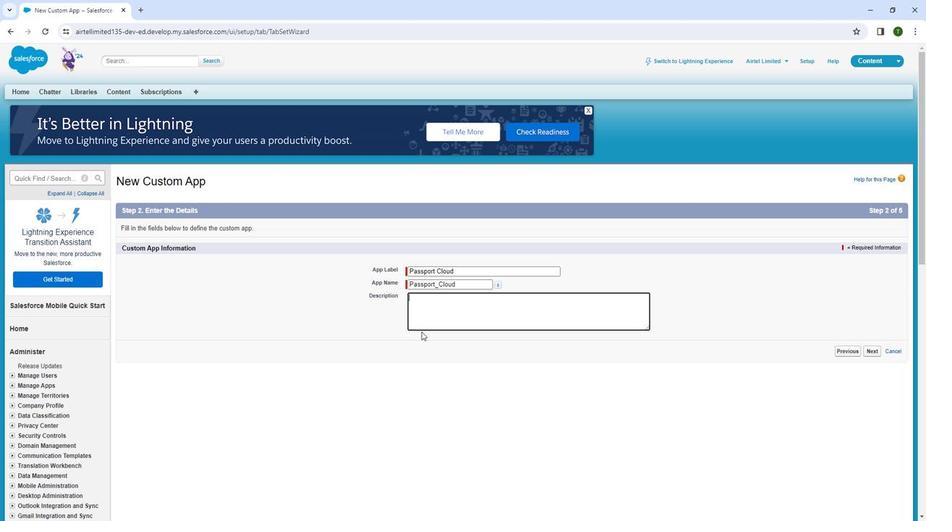 
Action: Key pressed <Key.shift><Key.shift><Key.shift><Key.shift><Key.shift><Key.shift><Key.shift>I
Screenshot: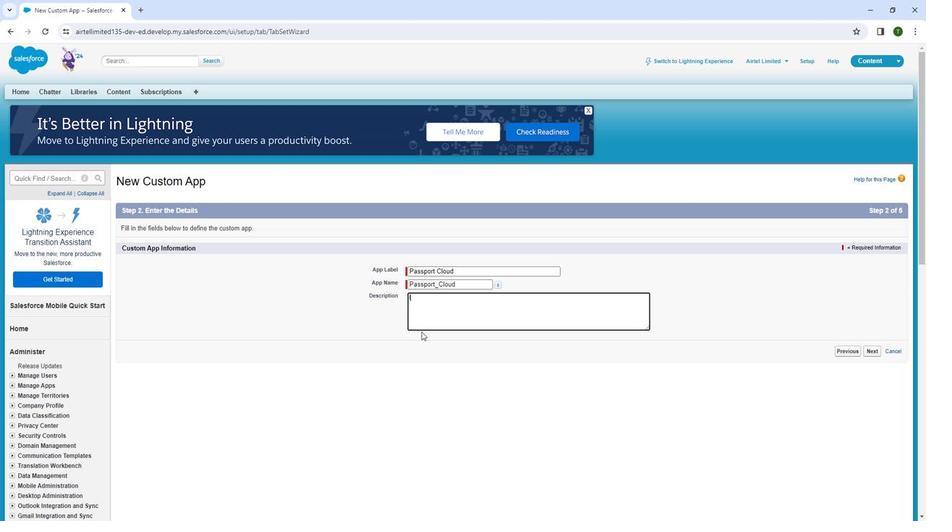 
Action: Mouse moved to (453, 329)
Screenshot: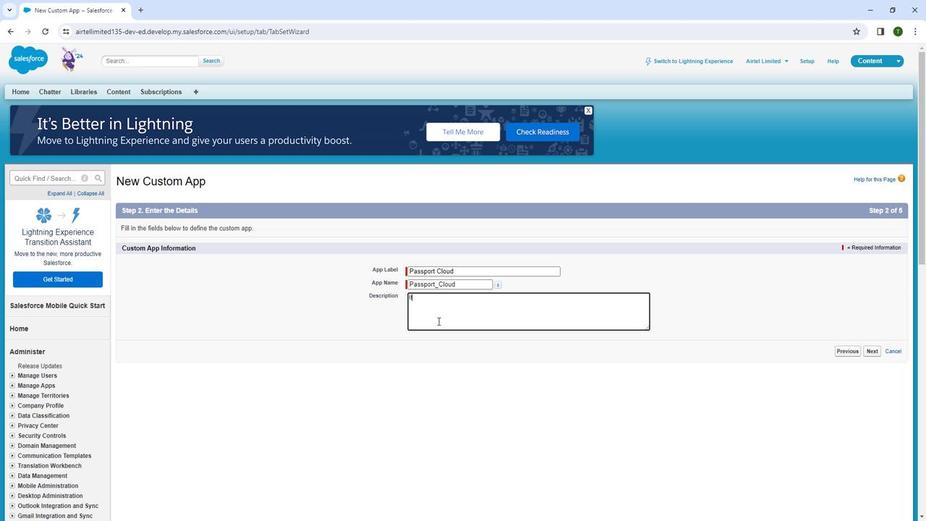 
Action: Key pressed t
Screenshot: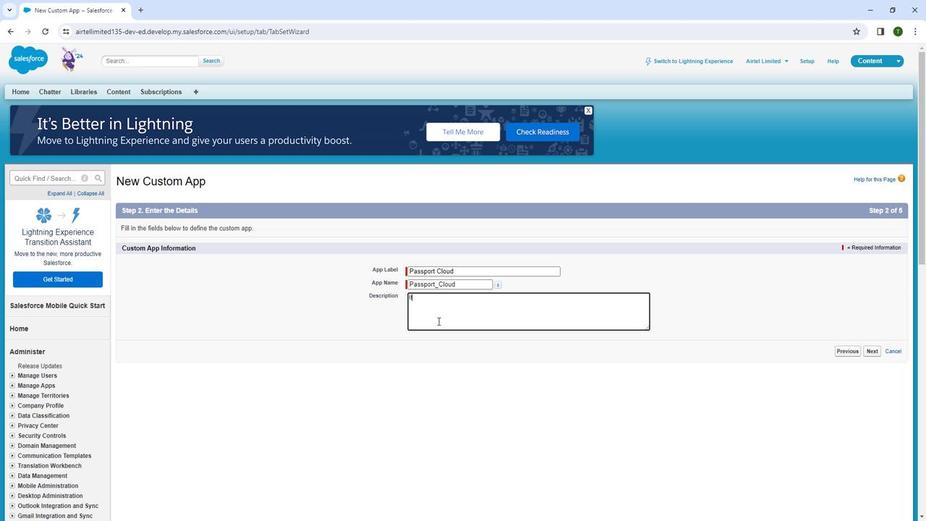 
Action: Mouse moved to (466, 319)
Screenshot: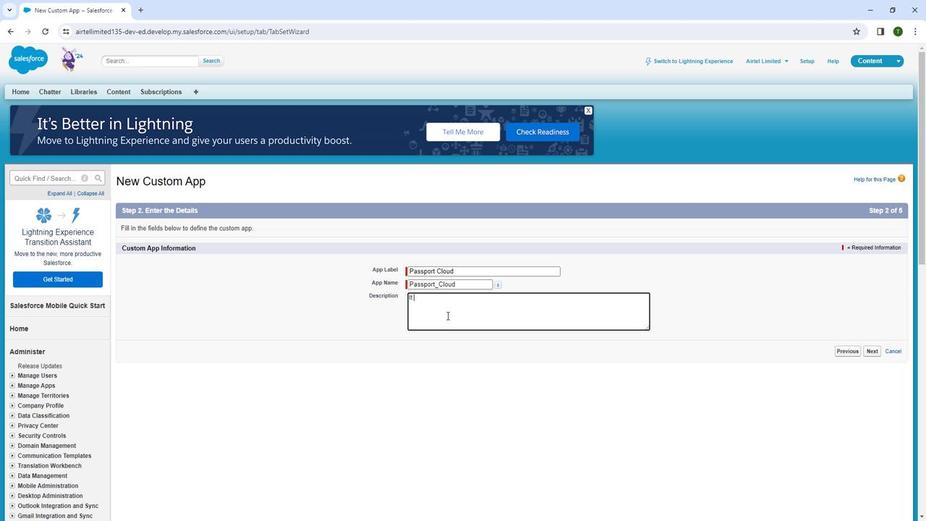 
Action: Key pressed <Key.space>
Screenshot: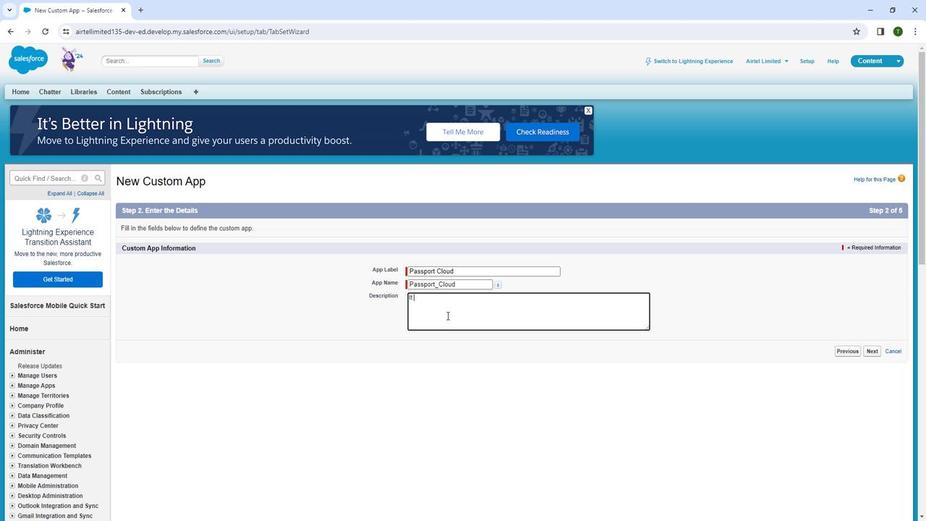 
Action: Mouse moved to (466, 318)
Screenshot: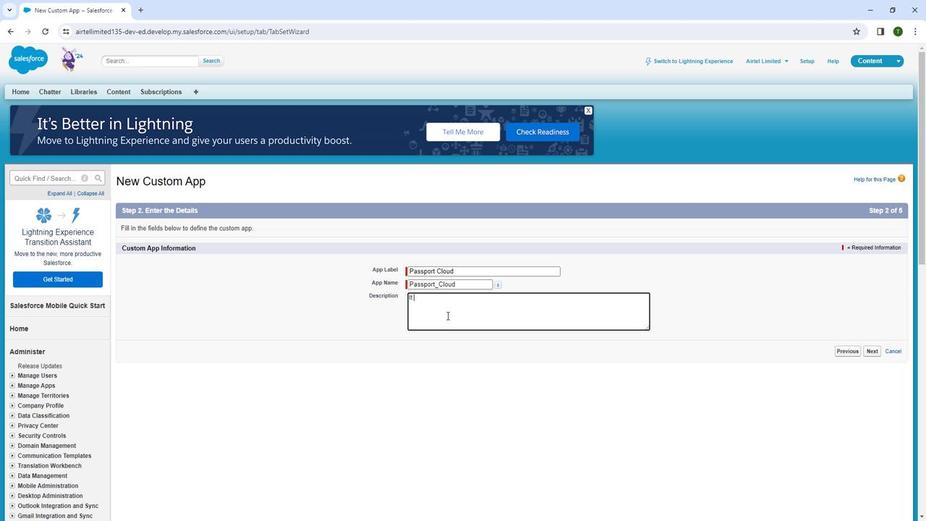 
Action: Key pressed is<Key.space>used<Key.space>
Screenshot: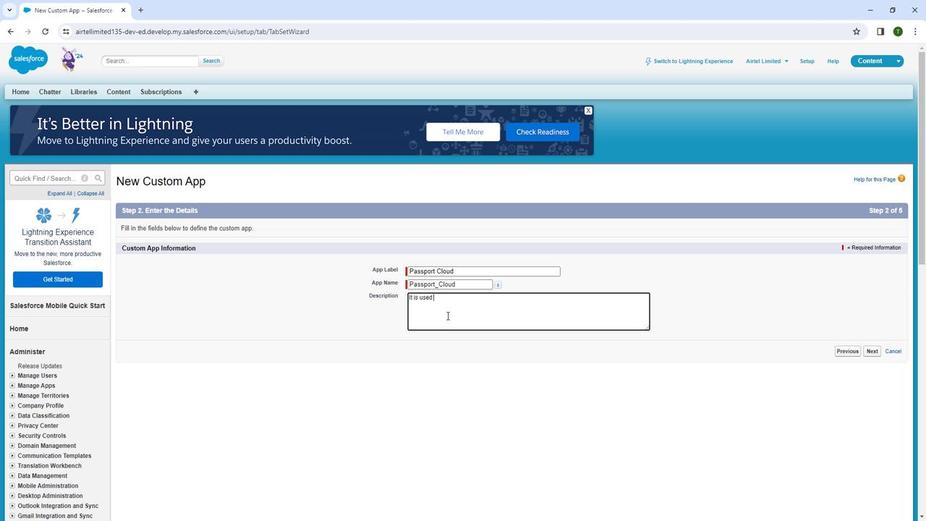 
Action: Mouse moved to (468, 317)
Screenshot: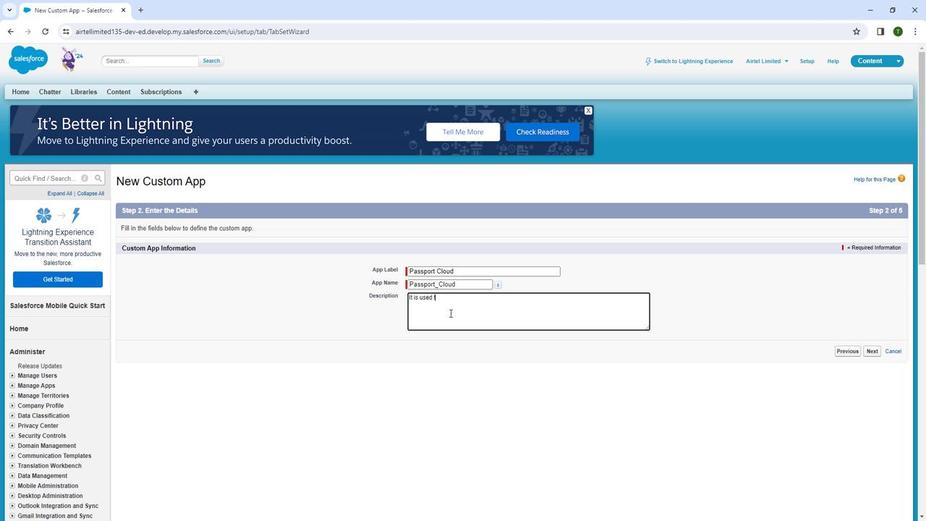 
Action: Key pressed t
Screenshot: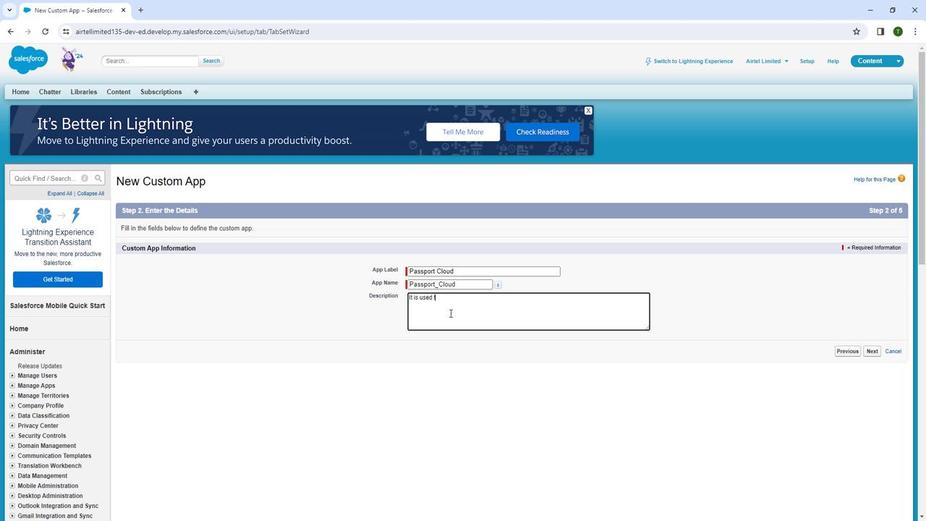 
Action: Mouse moved to (469, 316)
Screenshot: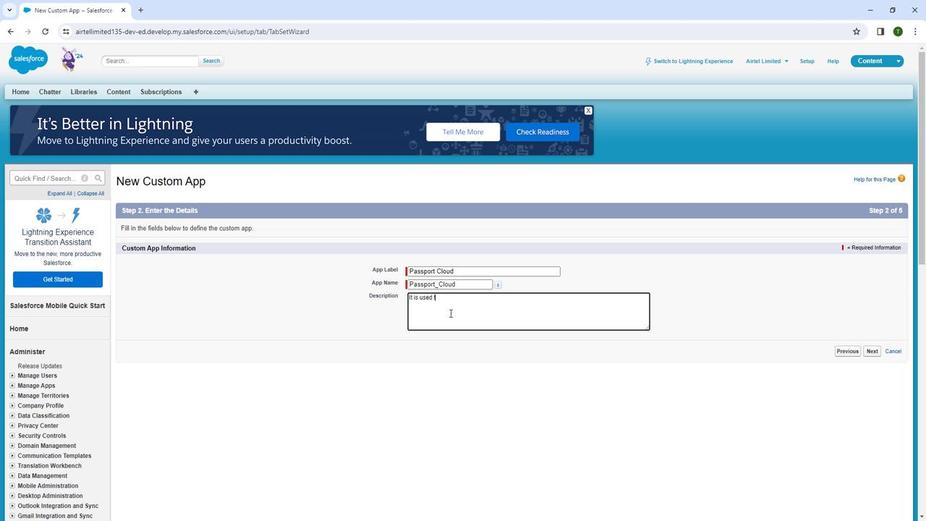 
Action: Key pressed o<Key.space><Key.shift><Key.shift><Key.shift><Key.shift><Key.shift><Key.shift><Key.shift><Key.shift><Key.shift><Key.shift><Key.shift><Key.shift><Key.shift><Key.shift><Key.shift><Key.shift><Key.shift><Key.shift><Key.shift><Key.shift>Customer<Key.space>rela
Screenshot: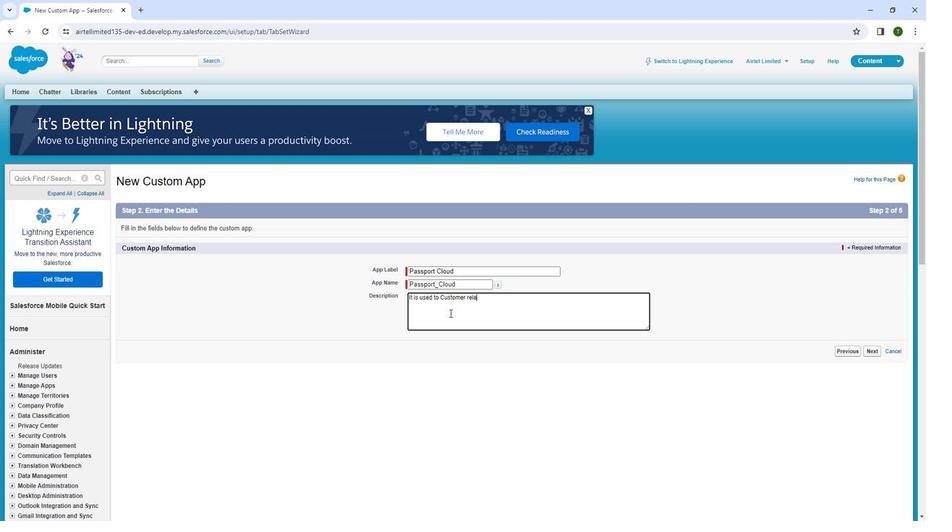 
Action: Mouse moved to (471, 314)
Screenshot: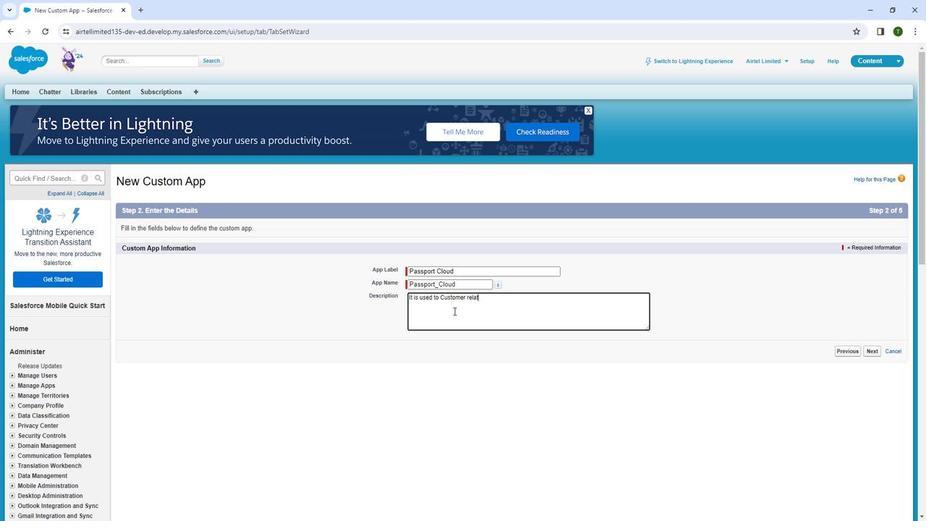 
Action: Key pressed t
Screenshot: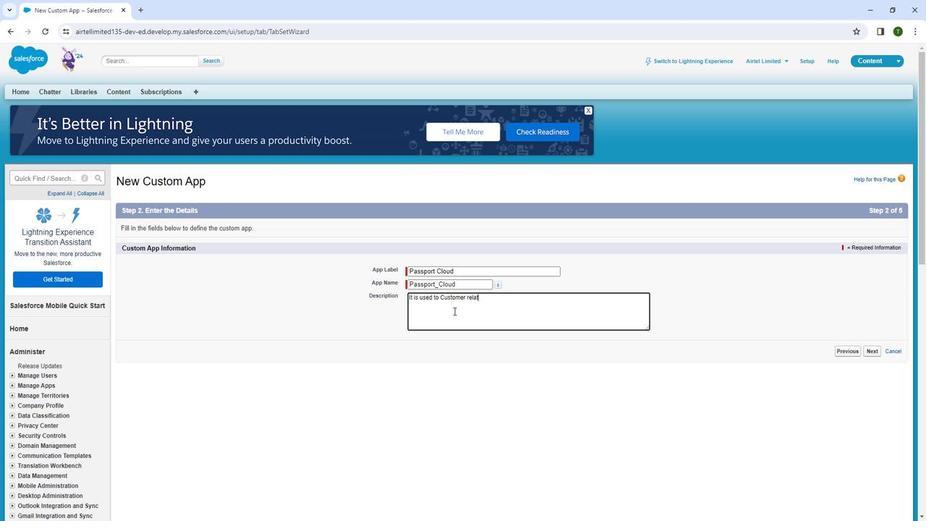 
Action: Mouse moved to (473, 313)
Screenshot: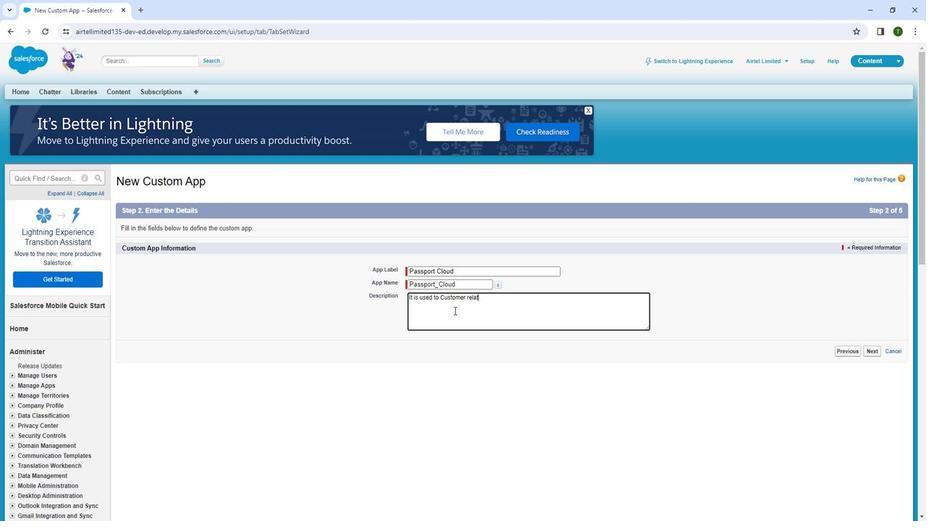
Action: Key pressed ed<Key.space>information..
Screenshot: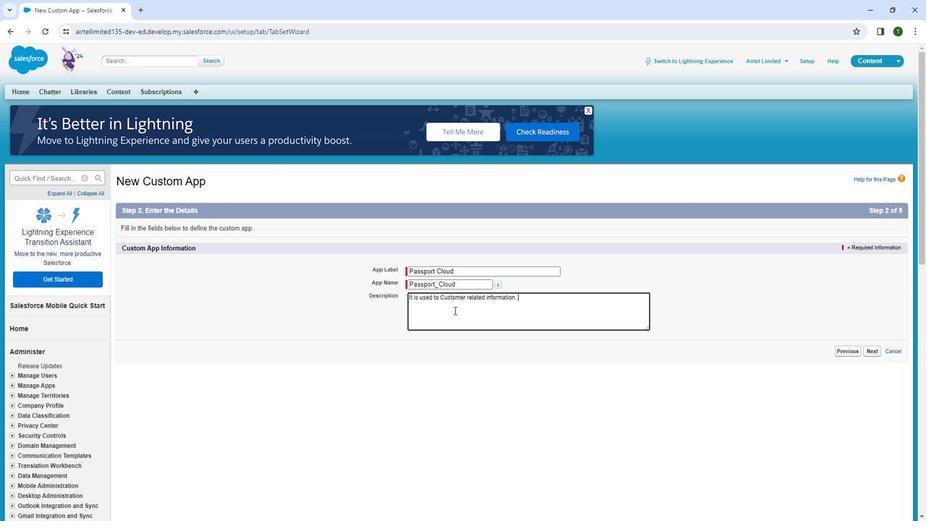 
Action: Mouse moved to (852, 356)
Screenshot: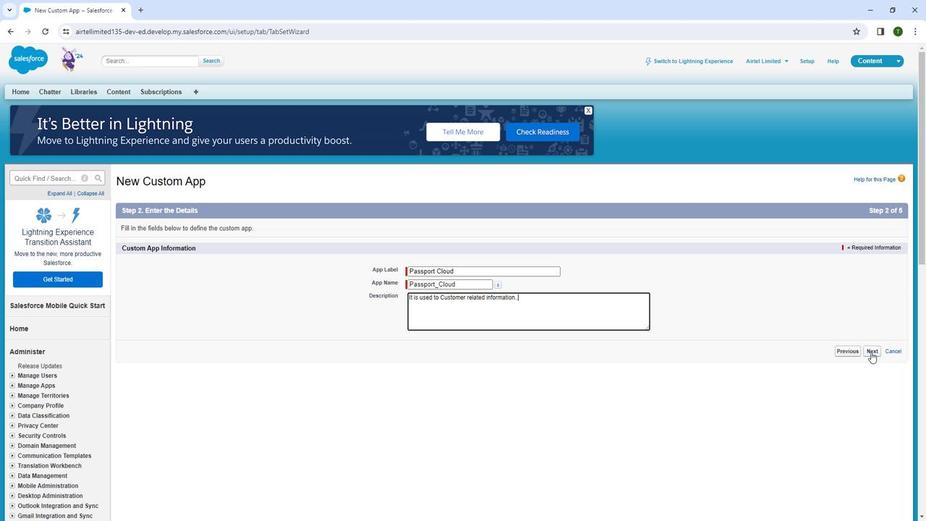 
Action: Mouse pressed left at (852, 356)
Screenshot: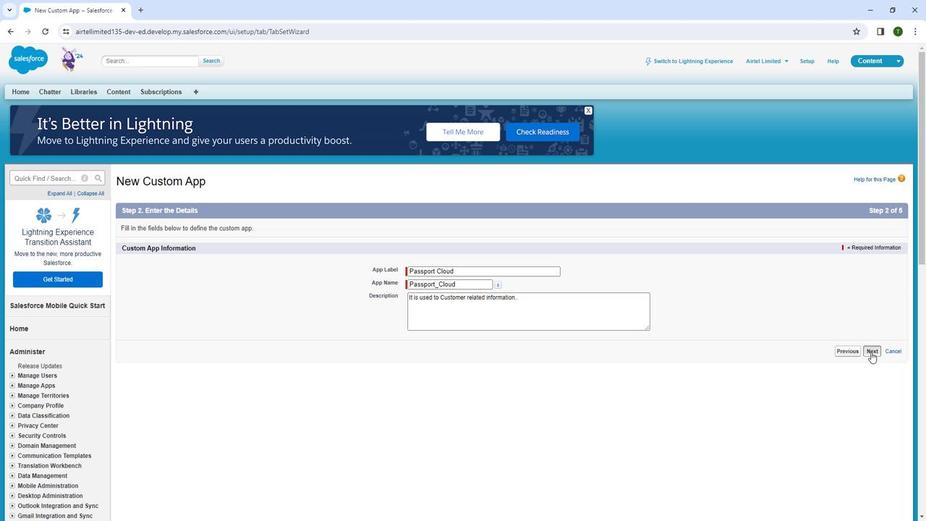 
Action: Mouse moved to (850, 352)
Screenshot: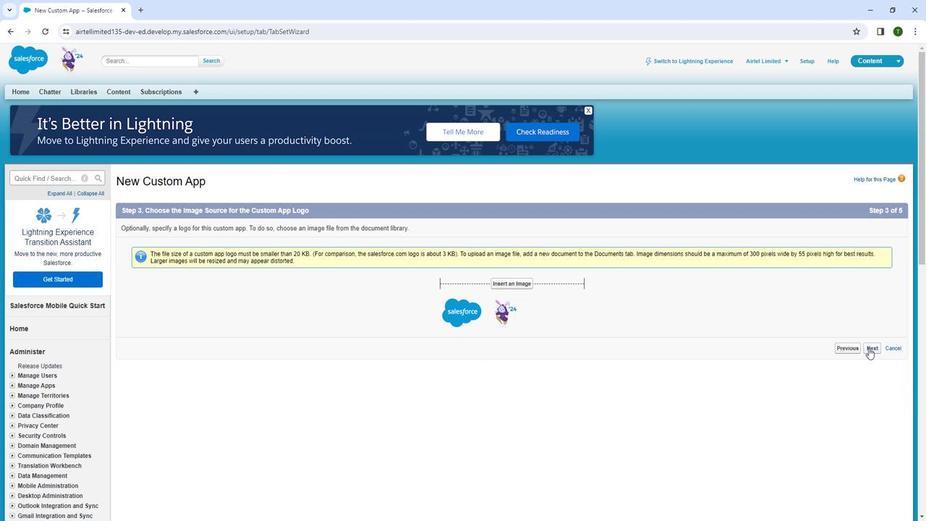 
Action: Mouse pressed left at (850, 352)
Screenshot: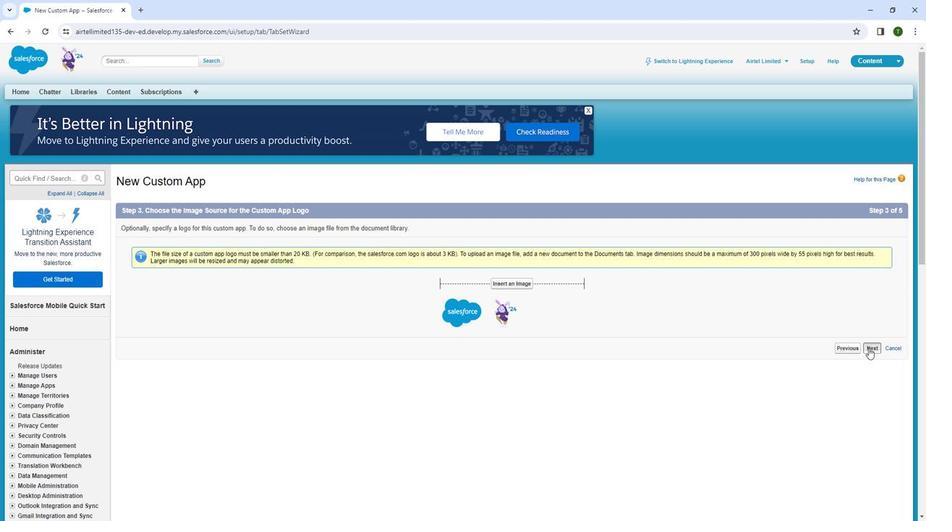 
Action: Mouse moved to (369, 275)
Screenshot: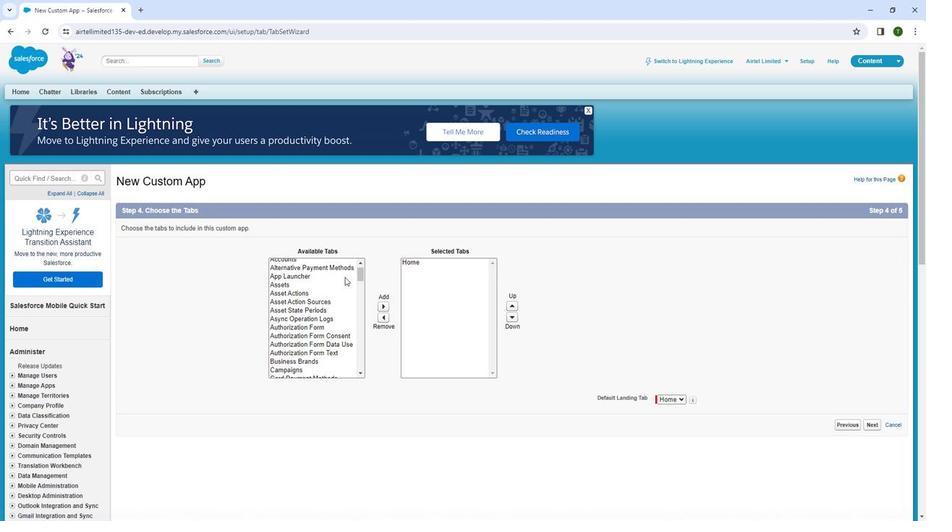 
Action: Mouse scrolled (369, 274) with delta (0, 0)
Screenshot: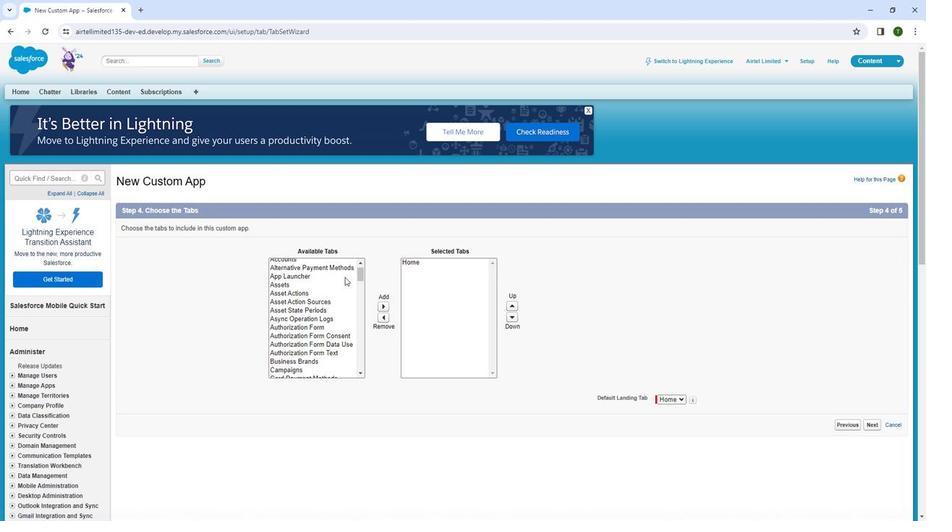 
Action: Mouse moved to (364, 311)
Screenshot: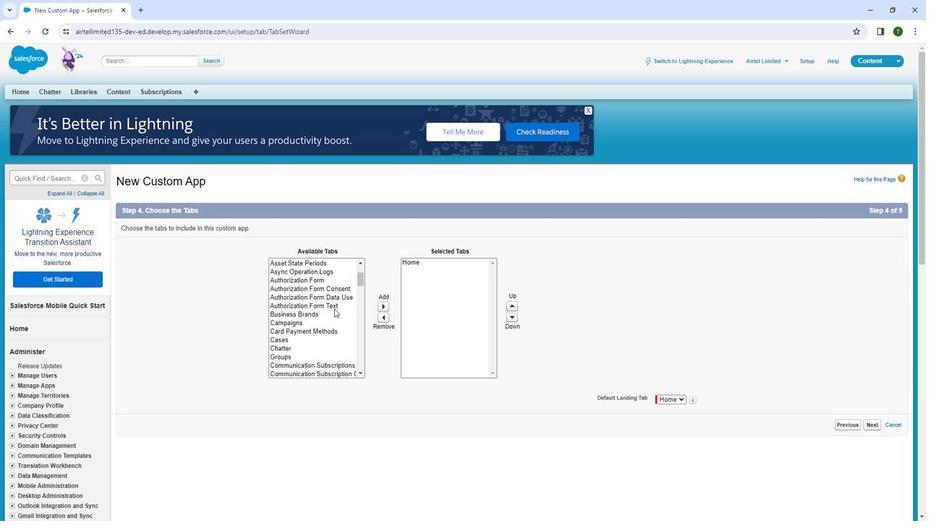 
Action: Mouse scrolled (364, 311) with delta (0, 0)
Screenshot: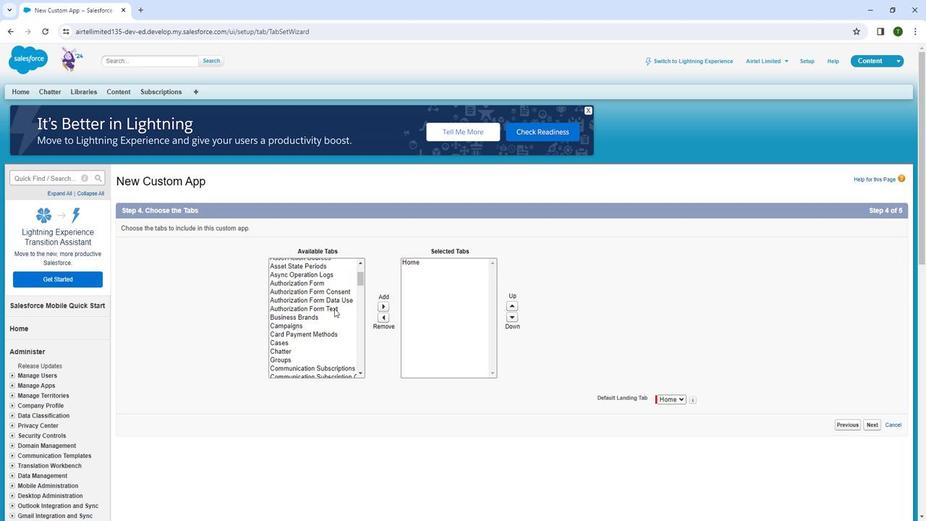 
Action: Mouse scrolled (364, 311) with delta (0, 0)
Screenshot: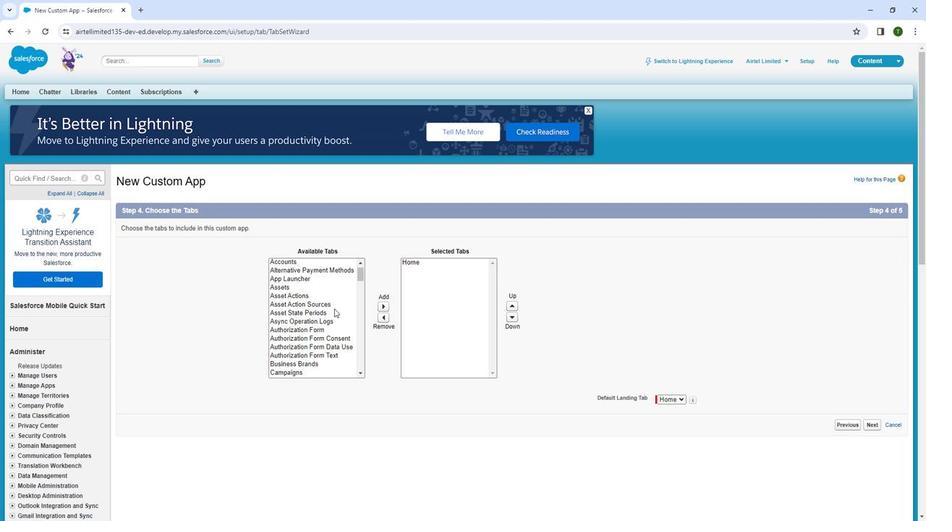 
Action: Mouse moved to (852, 432)
Screenshot: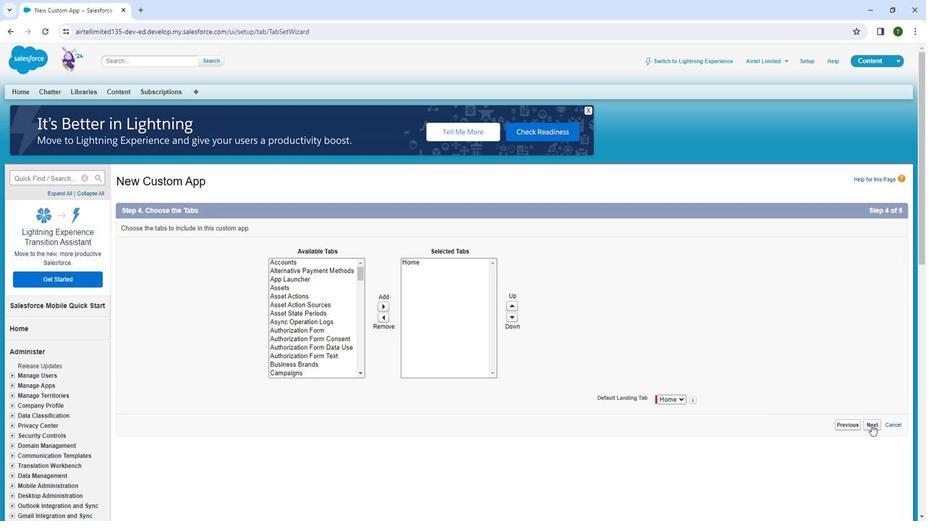 
Action: Mouse pressed left at (852, 432)
Screenshot: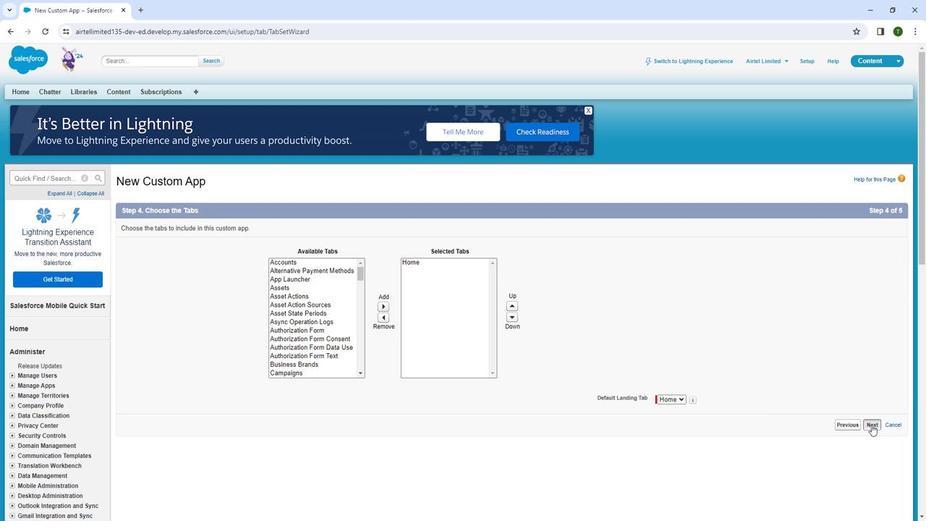 
Action: Mouse moved to (676, 320)
Screenshot: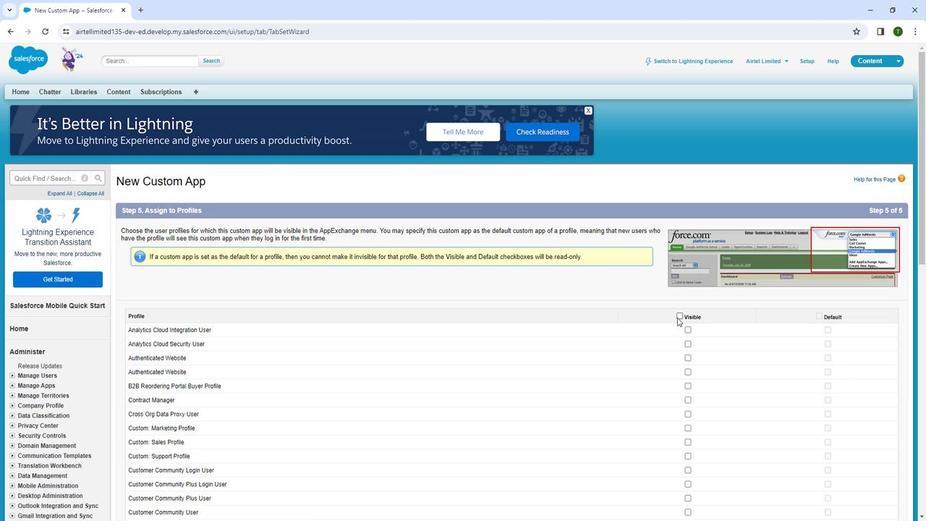 
Action: Mouse pressed left at (676, 320)
Screenshot: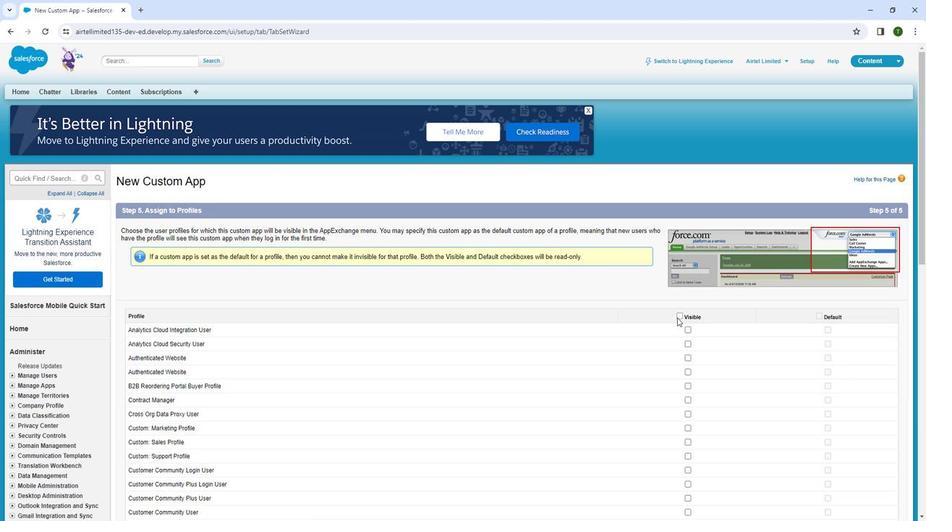 
Action: Mouse pressed left at (676, 320)
Screenshot: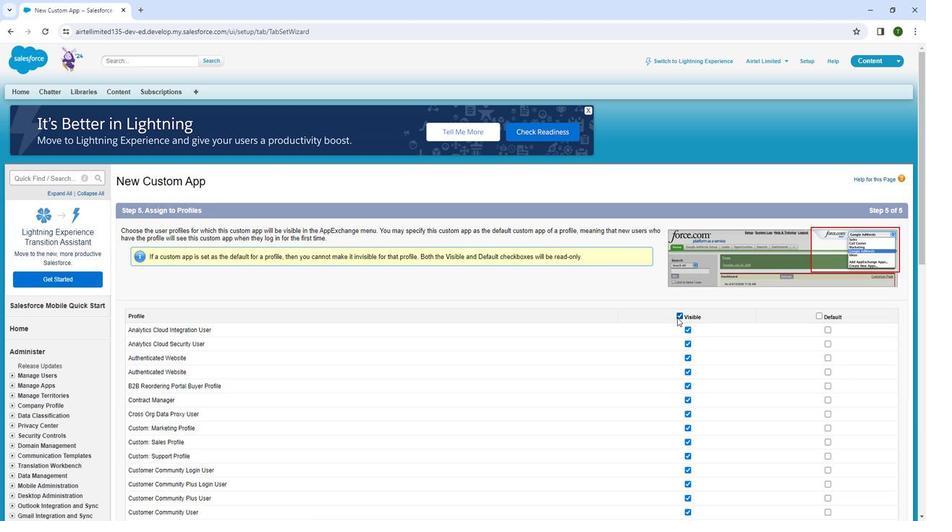 
Action: Mouse moved to (684, 334)
Screenshot: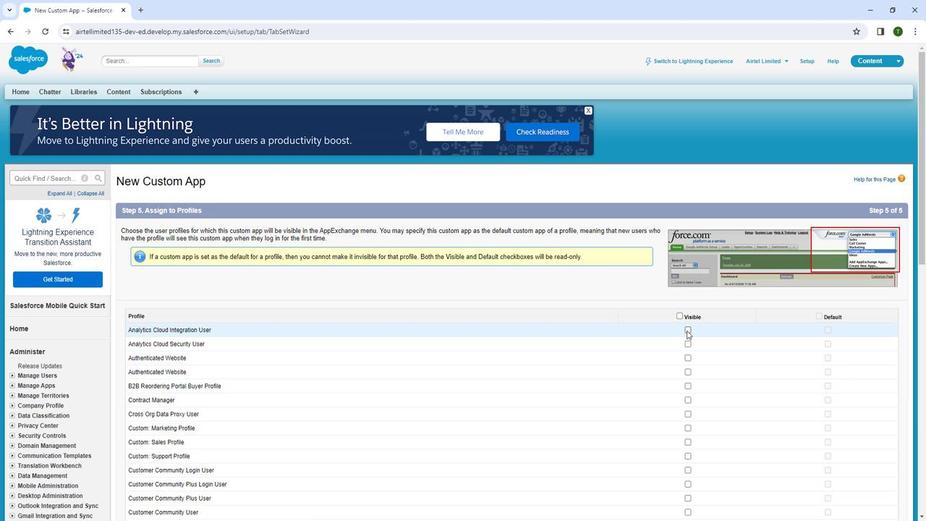 
Action: Mouse pressed left at (684, 334)
Screenshot: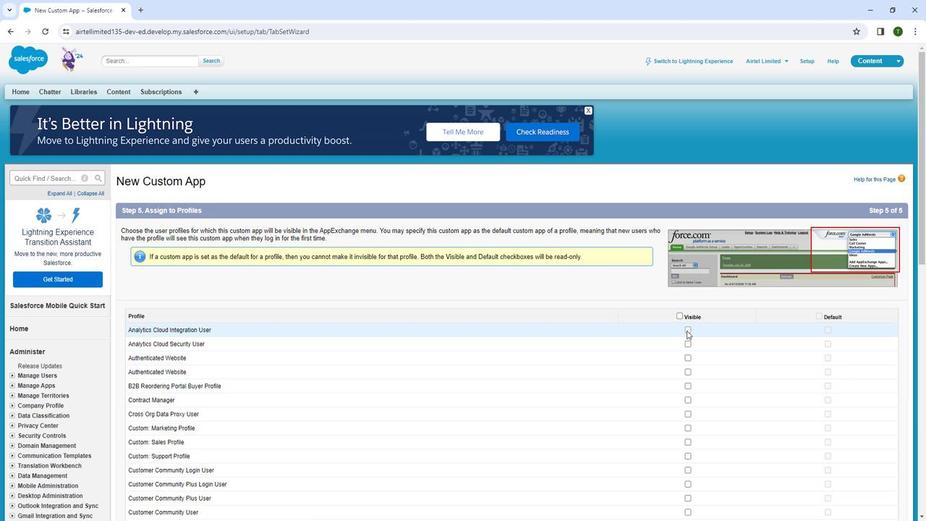 
Action: Mouse scrolled (684, 333) with delta (0, 0)
Screenshot: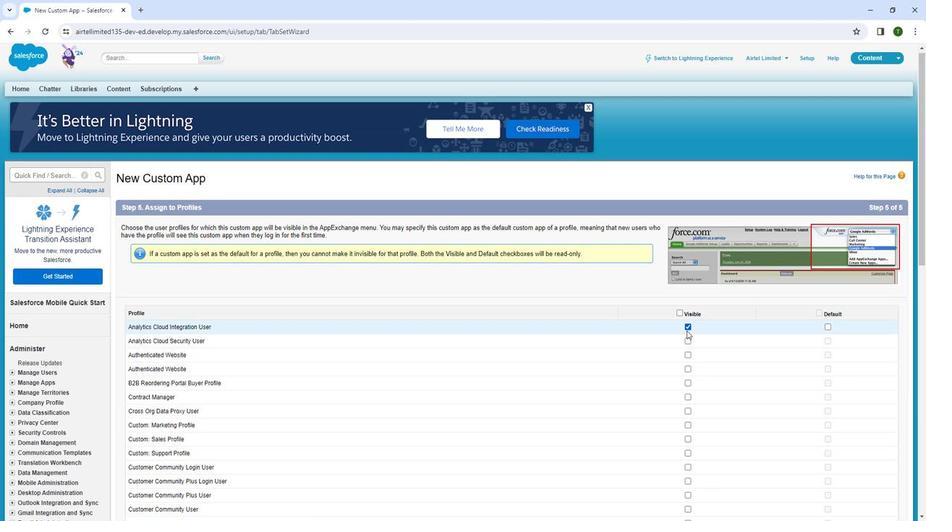 
Action: Mouse moved to (685, 300)
Screenshot: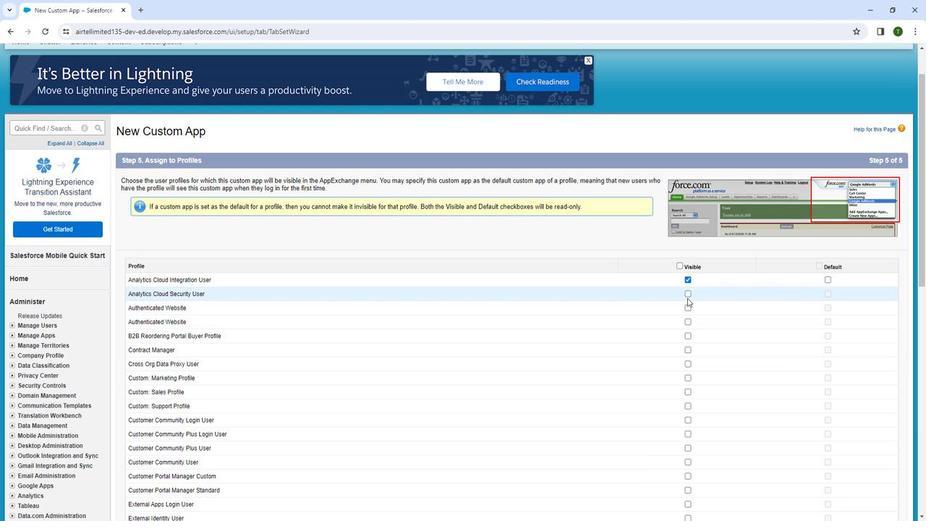
Action: Mouse pressed left at (685, 300)
Screenshot: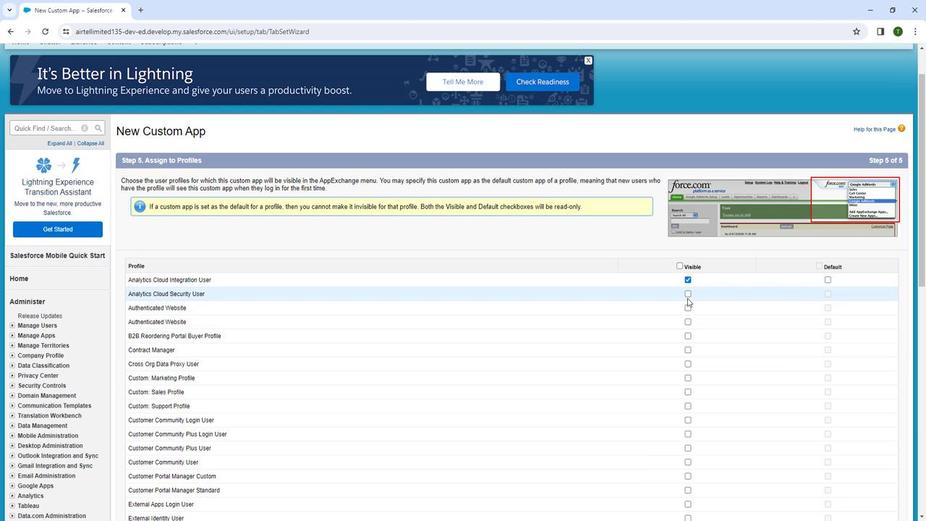 
Action: Mouse moved to (685, 296)
Screenshot: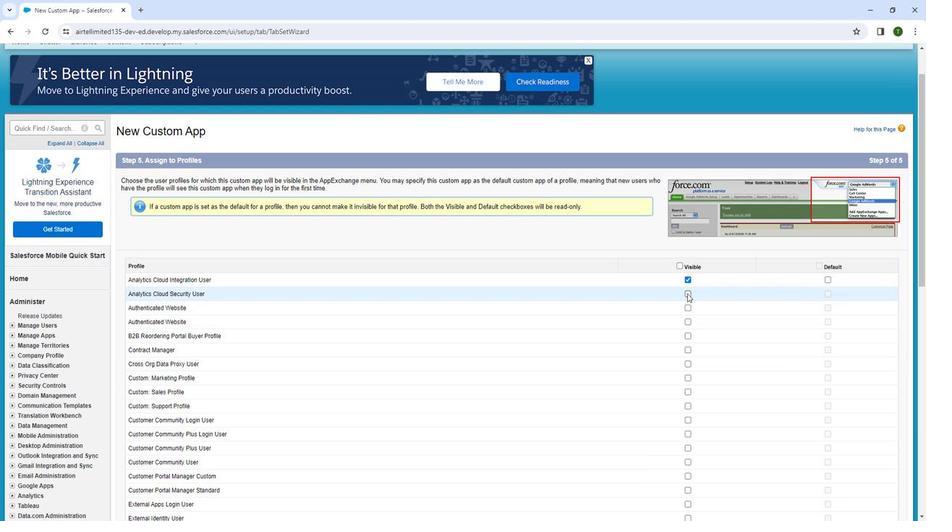 
Action: Mouse pressed left at (685, 296)
Screenshot: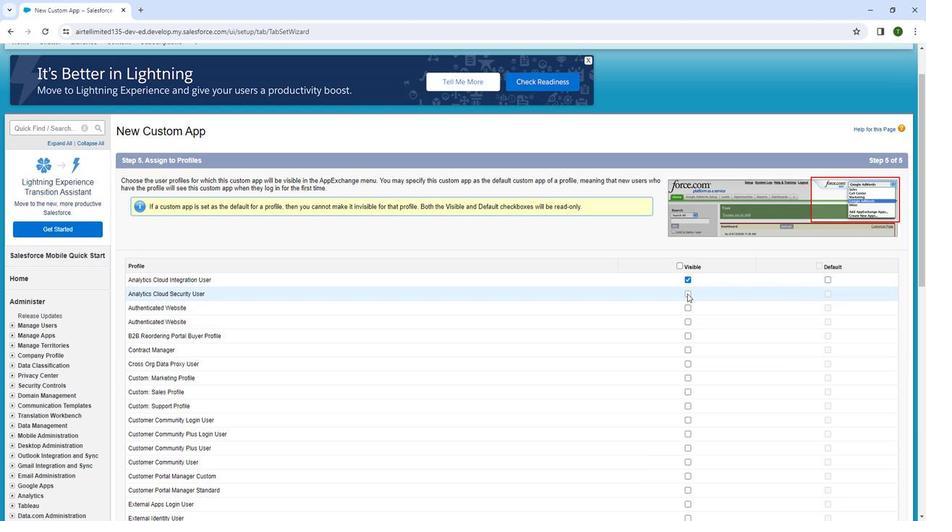 
Action: Mouse moved to (684, 309)
Screenshot: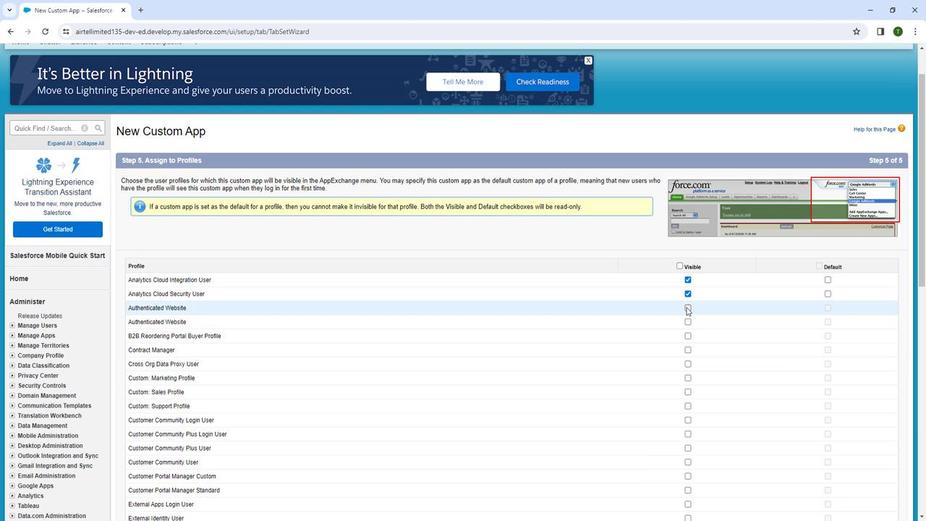 
Action: Mouse pressed left at (684, 309)
Screenshot: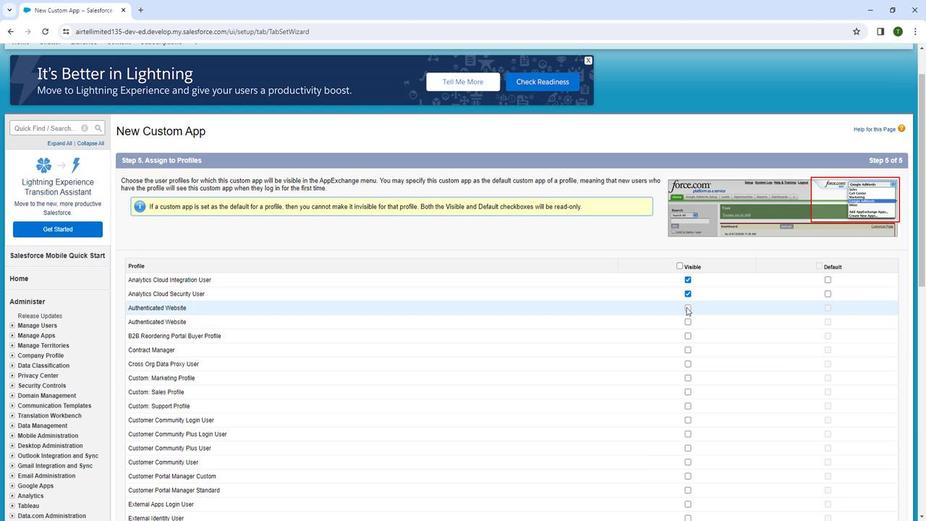 
Action: Mouse moved to (684, 324)
Screenshot: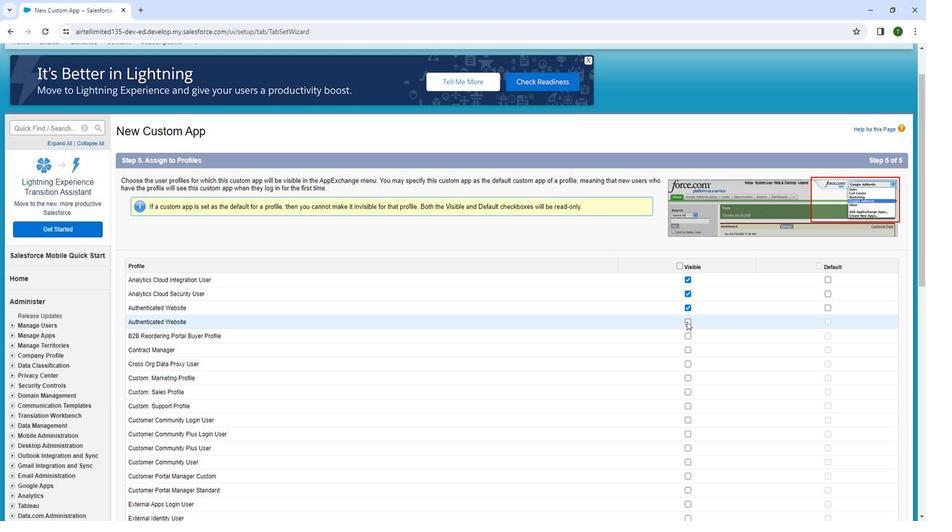 
Action: Mouse pressed left at (684, 324)
Screenshot: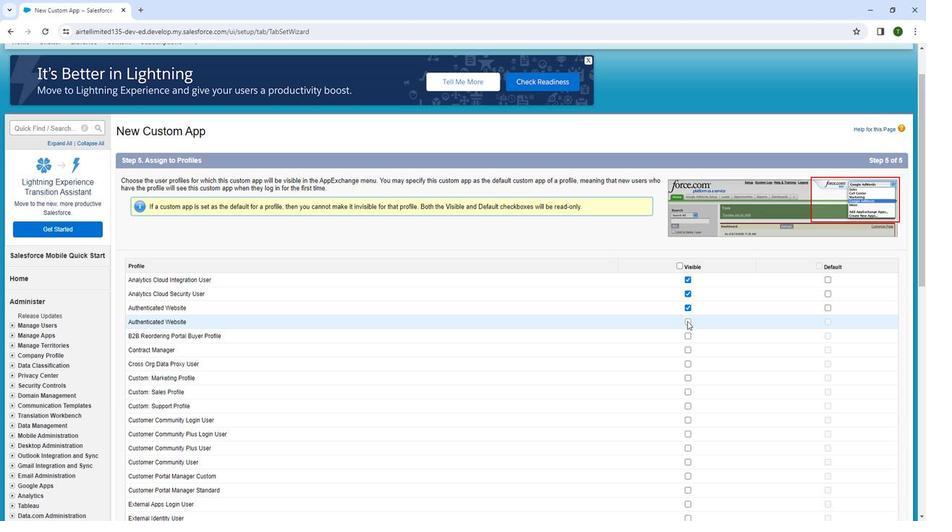 
Action: Mouse moved to (684, 338)
Screenshot: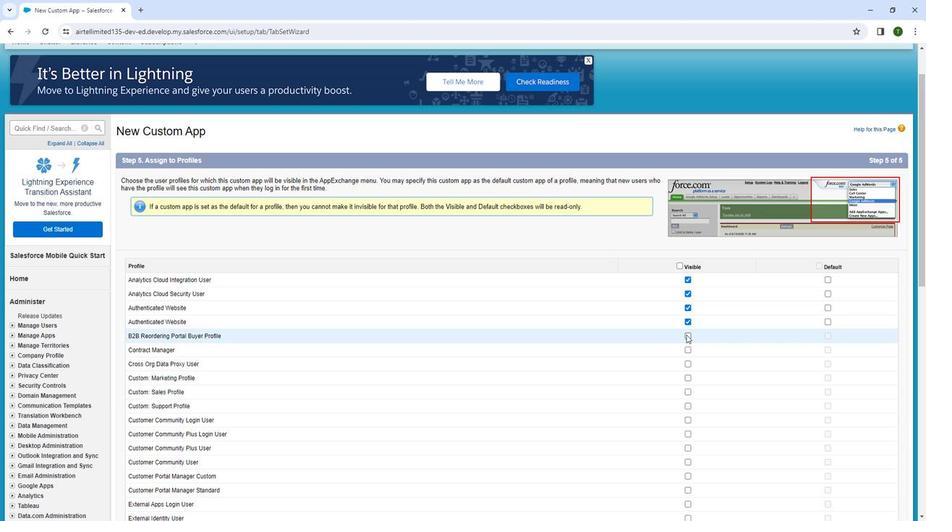 
Action: Mouse pressed left at (684, 338)
Screenshot: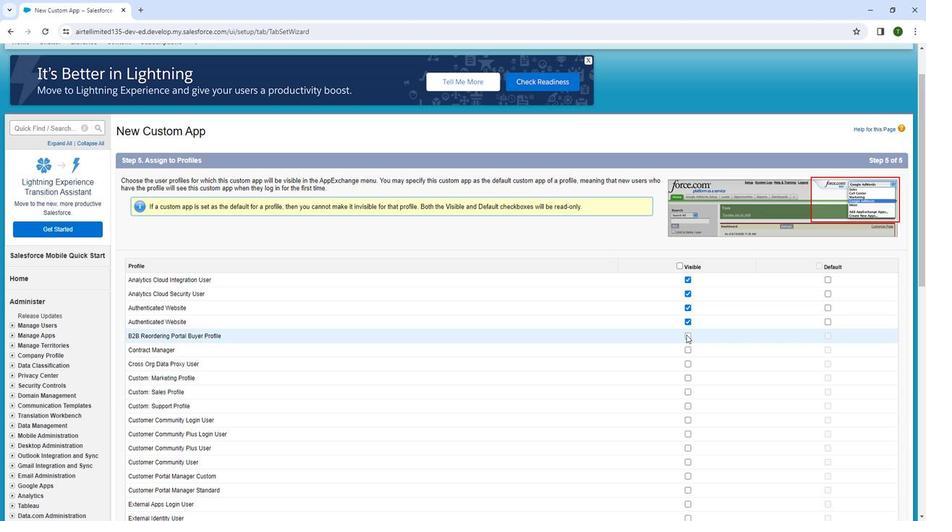
Action: Mouse moved to (682, 353)
Screenshot: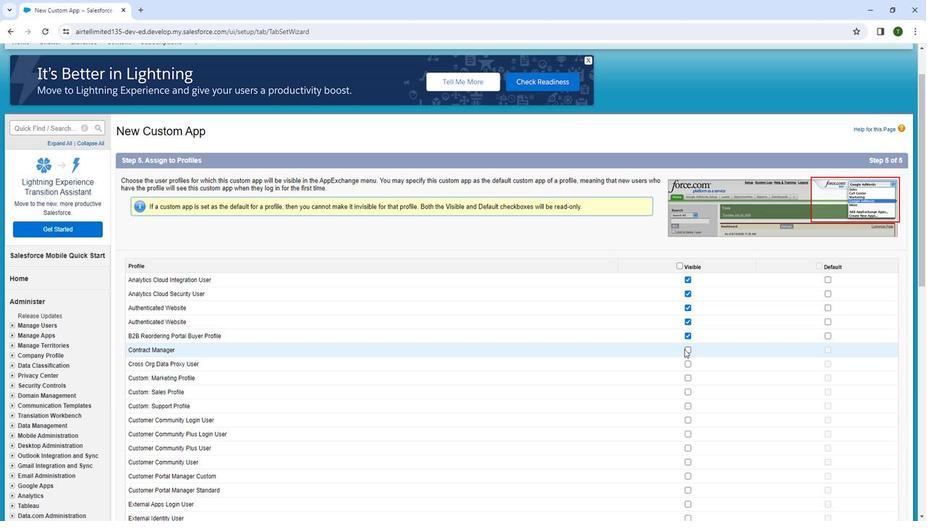 
Action: Mouse pressed left at (682, 353)
Screenshot: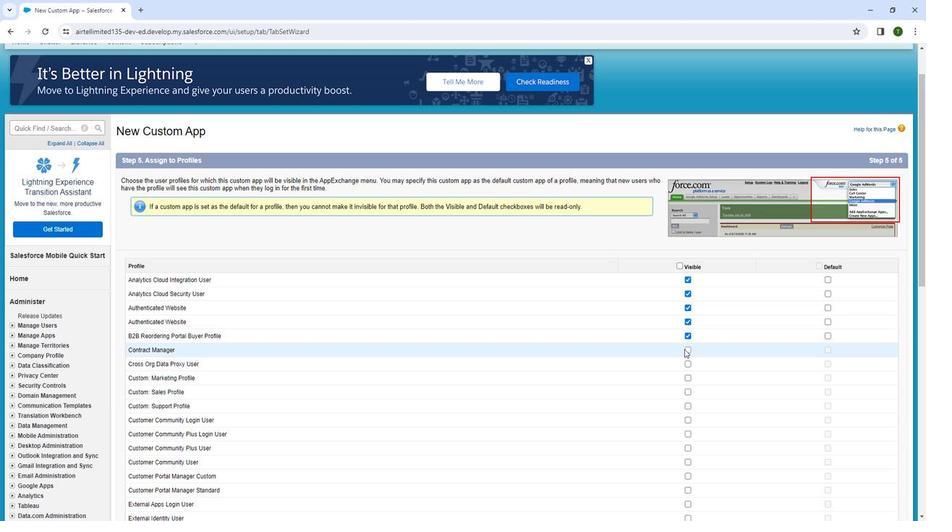 
Action: Mouse moved to (682, 353)
Screenshot: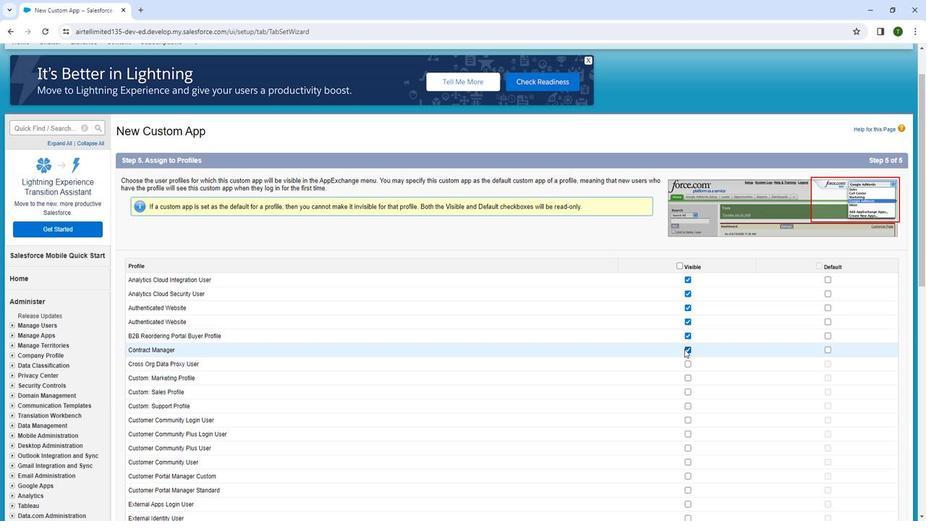 
Action: Mouse scrolled (682, 353) with delta (0, 0)
Screenshot: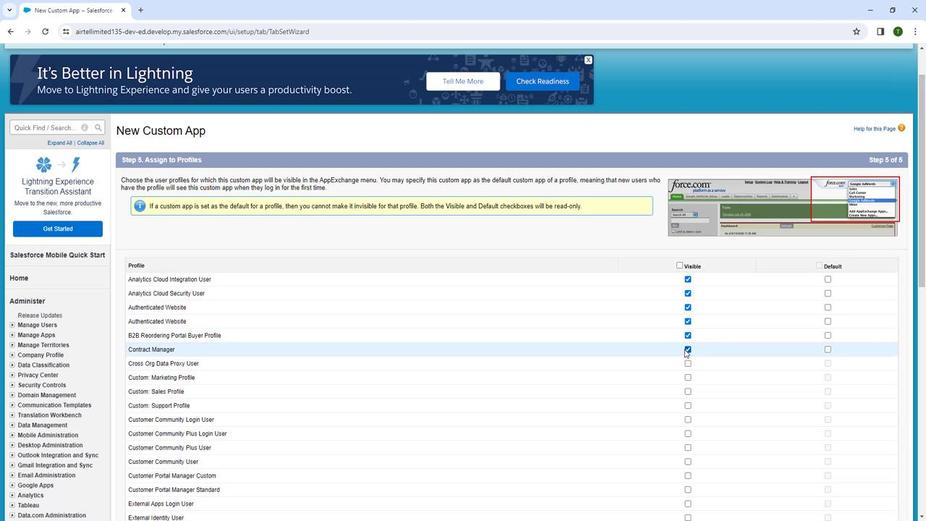
Action: Mouse scrolled (682, 353) with delta (0, 0)
Screenshot: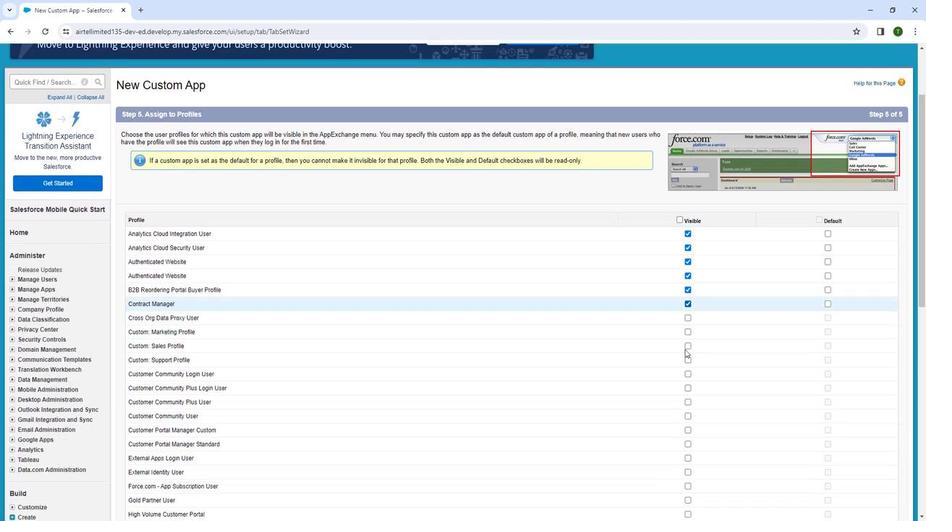 
Action: Mouse moved to (683, 353)
Screenshot: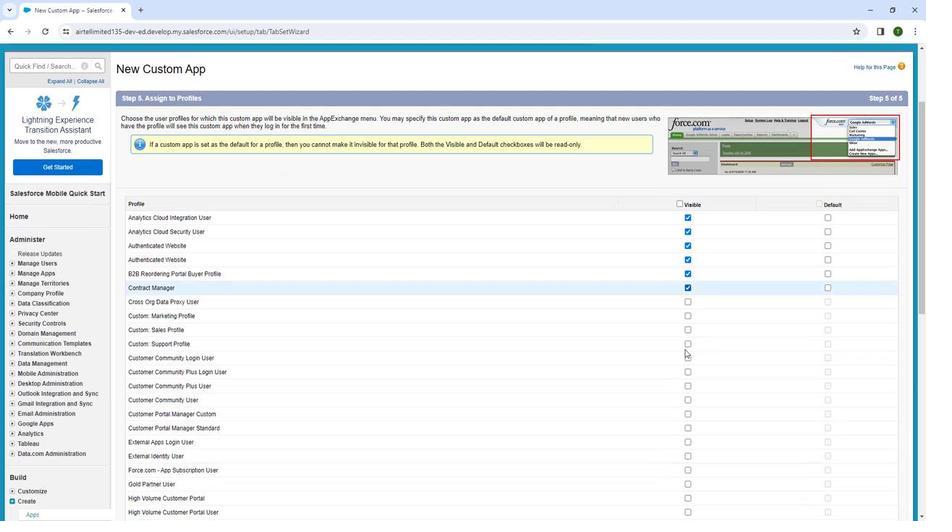 
Action: Mouse scrolled (683, 353) with delta (0, 0)
Screenshot: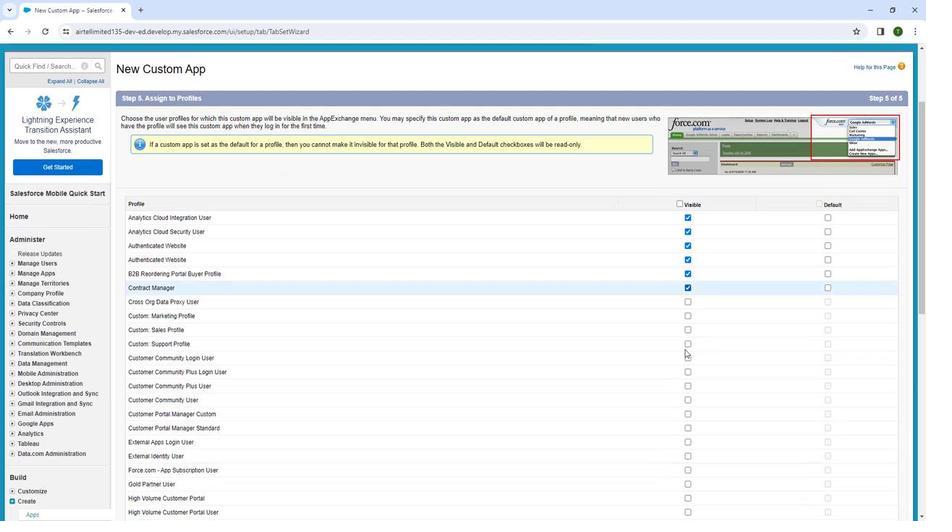 
Action: Mouse scrolled (683, 353) with delta (0, 0)
Screenshot: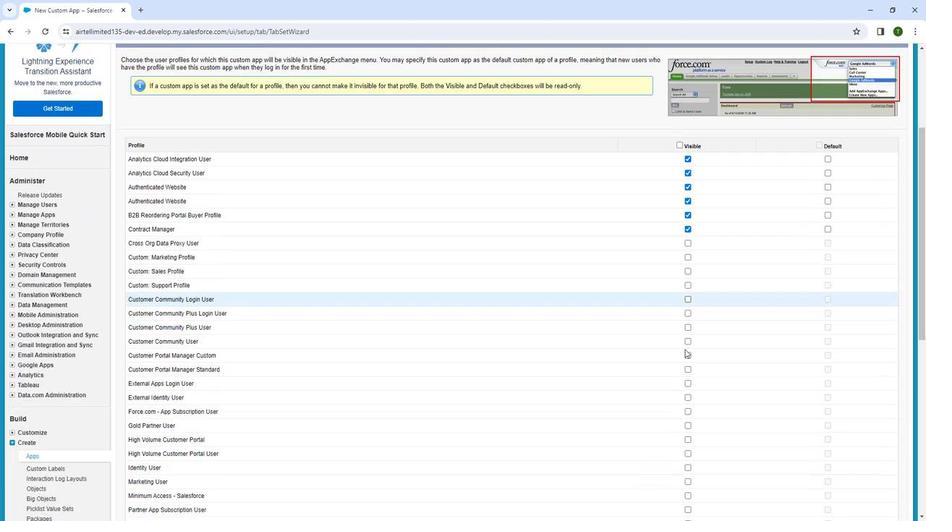 
Action: Mouse moved to (687, 162)
Screenshot: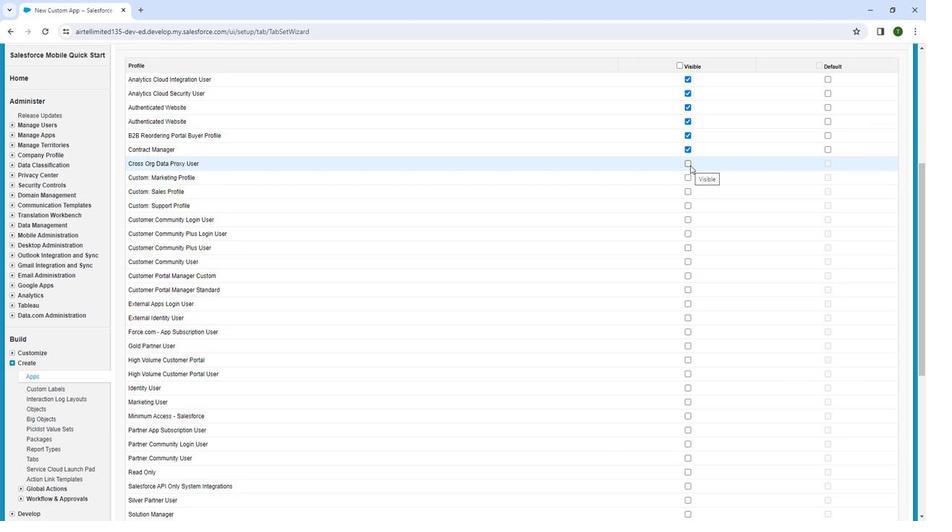 
Action: Mouse pressed left at (687, 162)
Screenshot: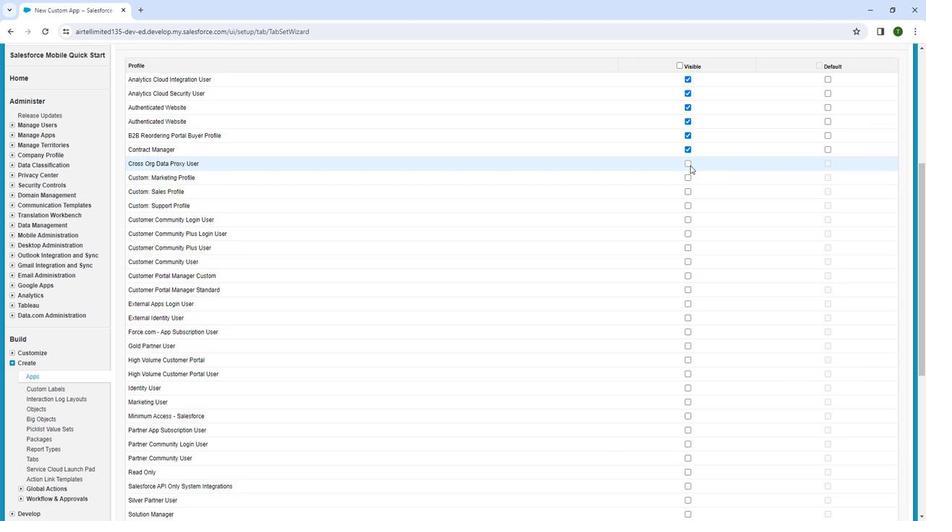 
Action: Mouse moved to (683, 175)
Screenshot: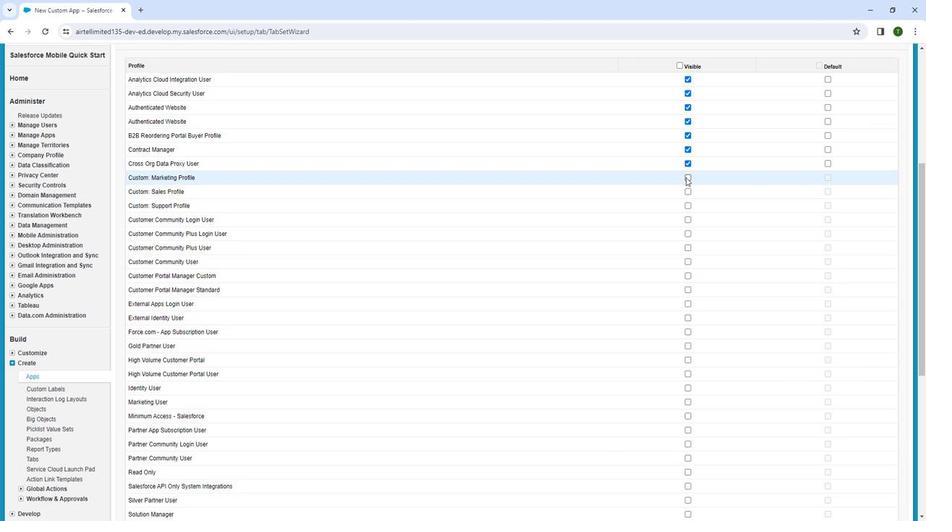 
Action: Mouse pressed left at (683, 175)
Screenshot: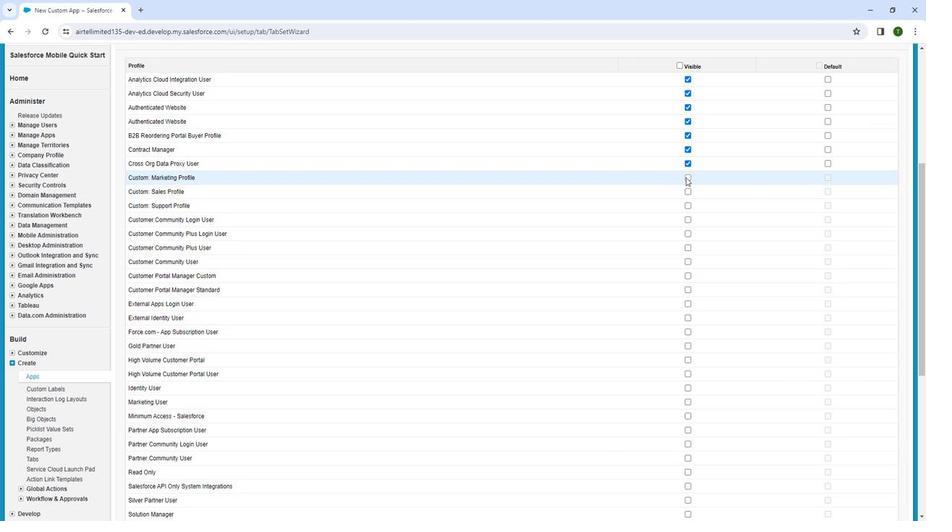 
Action: Mouse moved to (684, 188)
Screenshot: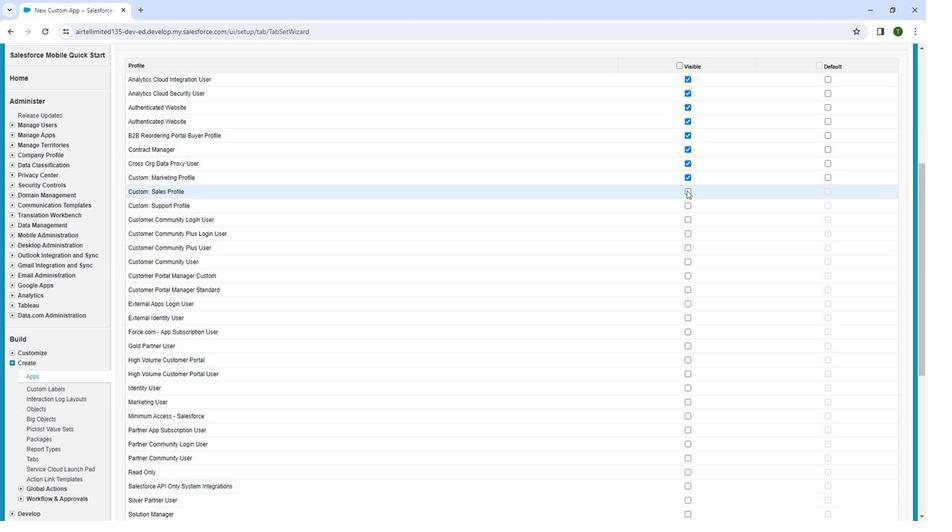 
Action: Mouse pressed left at (684, 188)
Screenshot: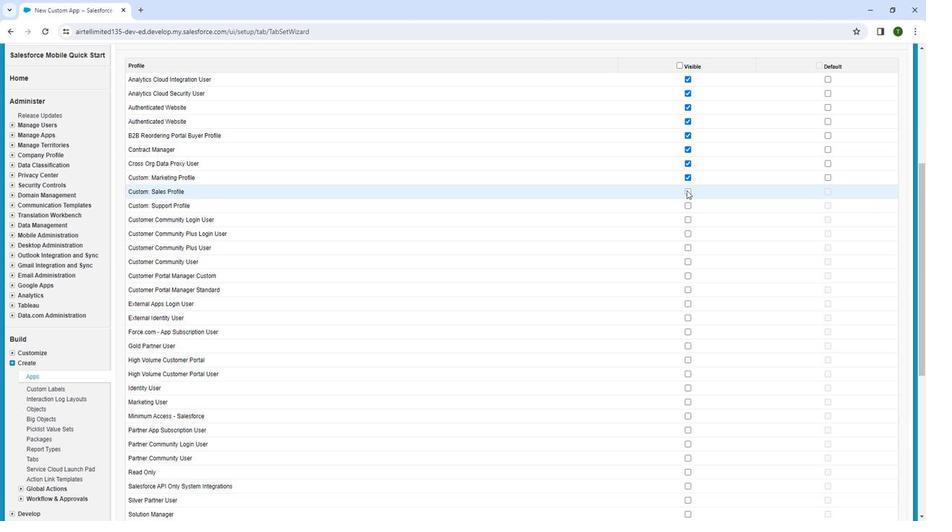 
Action: Mouse moved to (685, 204)
Screenshot: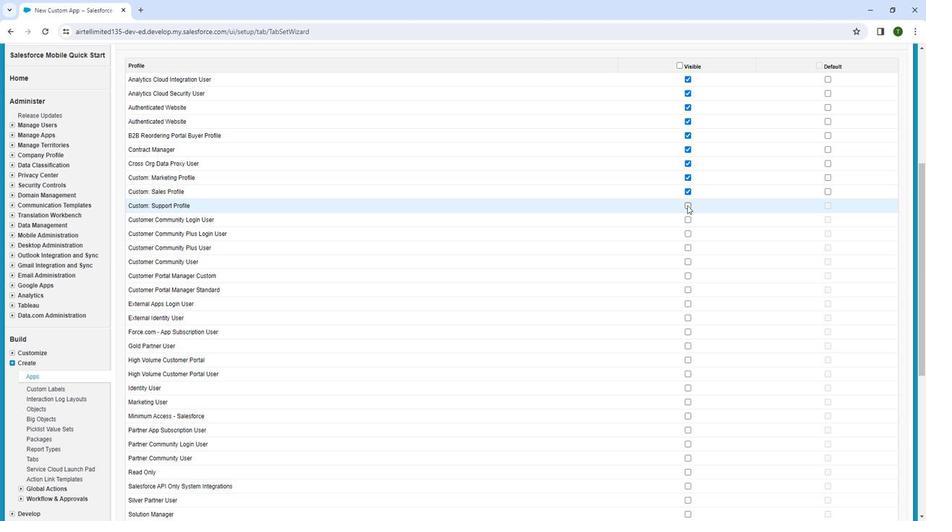 
Action: Mouse pressed left at (685, 204)
Screenshot: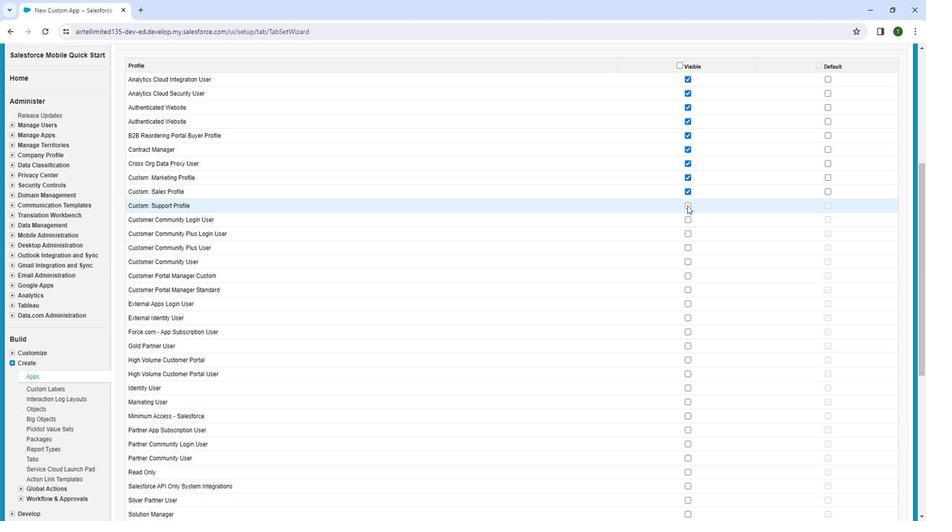 
Action: Mouse moved to (684, 220)
Screenshot: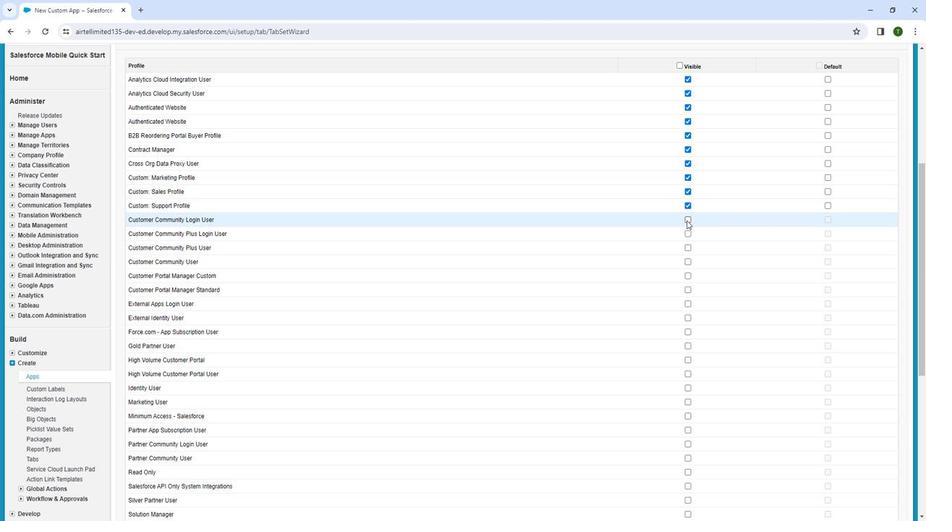 
Action: Mouse pressed left at (684, 220)
Screenshot: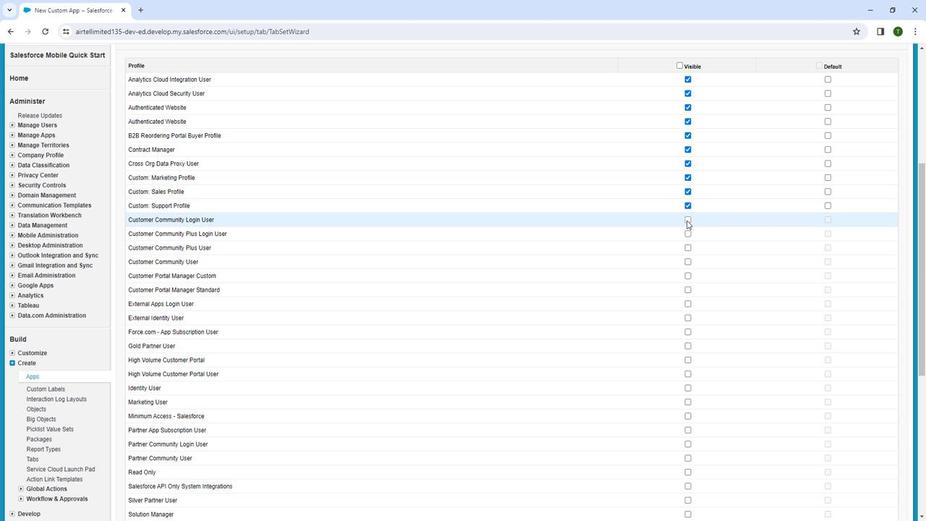 
Action: Mouse moved to (684, 233)
Screenshot: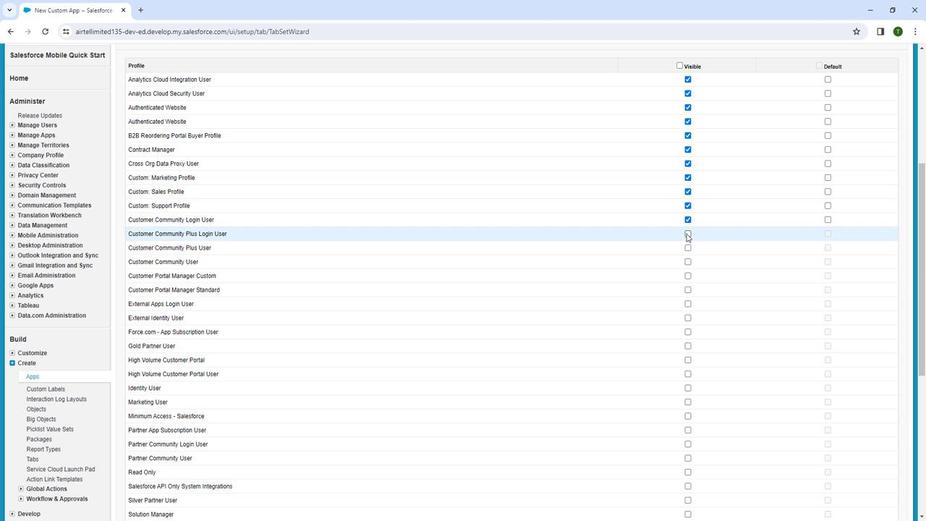 
Action: Mouse pressed left at (684, 233)
Screenshot: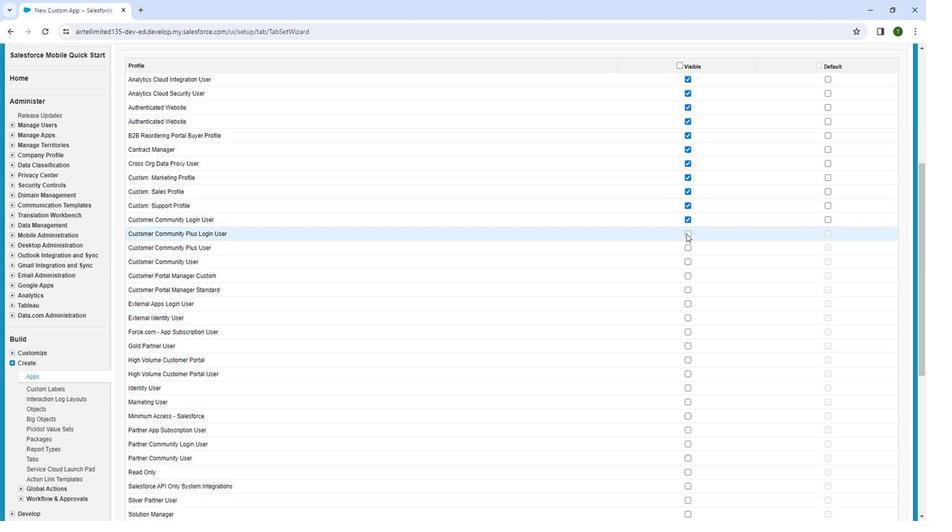 
Action: Mouse moved to (687, 248)
Screenshot: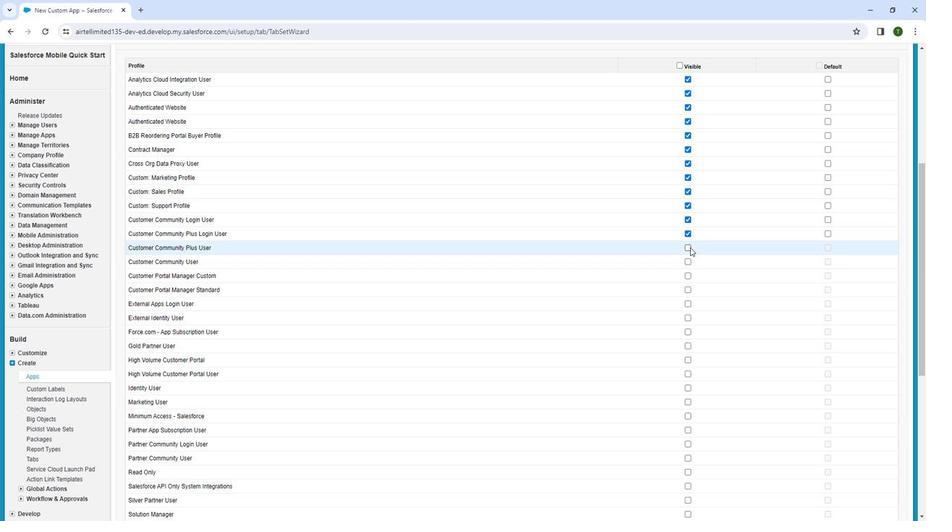 
Action: Mouse pressed left at (687, 248)
Screenshot: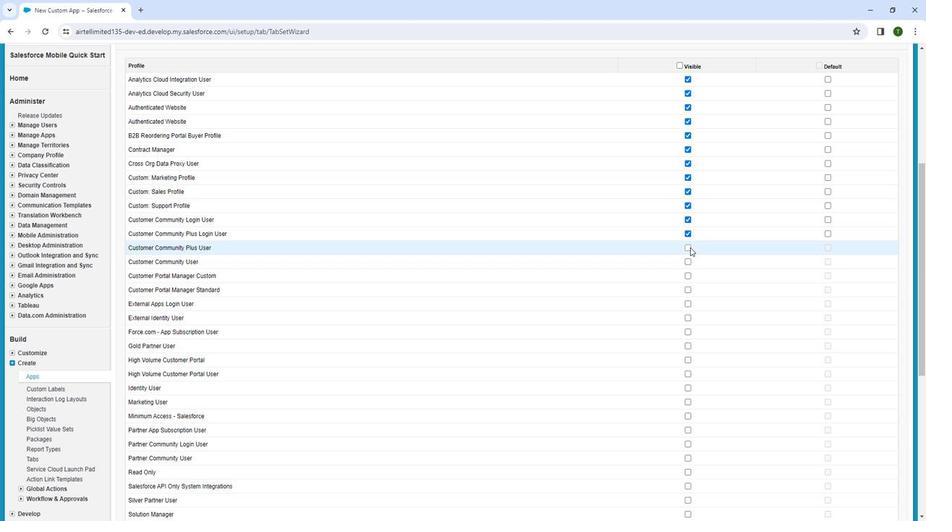
Action: Mouse moved to (688, 262)
Screenshot: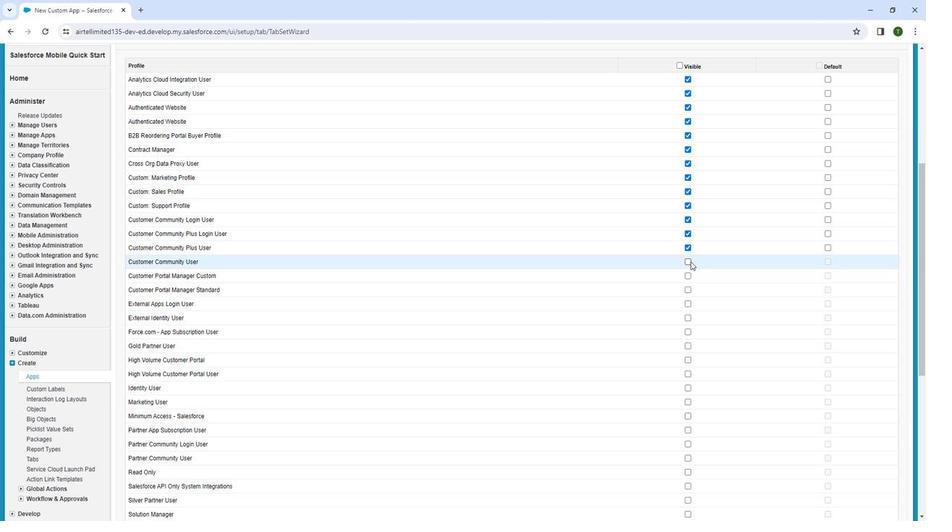 
Action: Mouse pressed left at (688, 262)
Screenshot: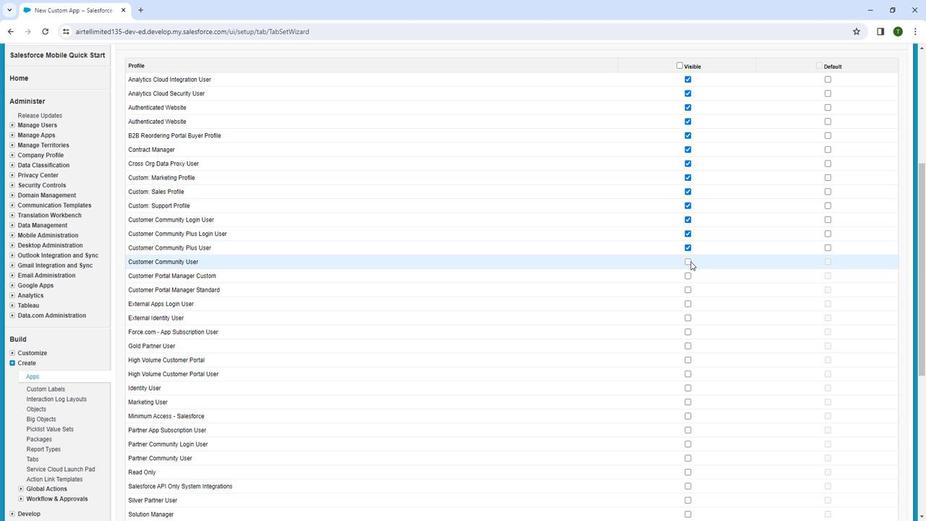 
Action: Mouse moved to (686, 276)
Screenshot: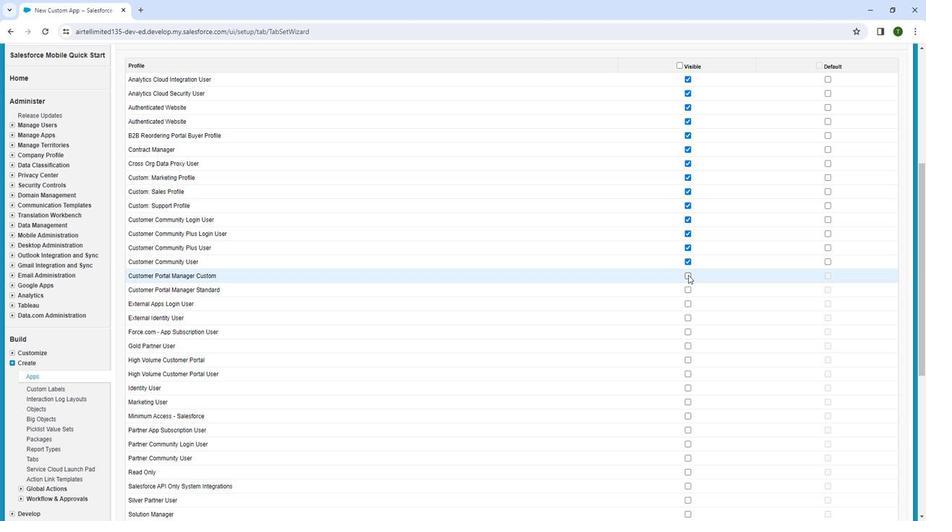 
Action: Mouse pressed left at (686, 276)
Screenshot: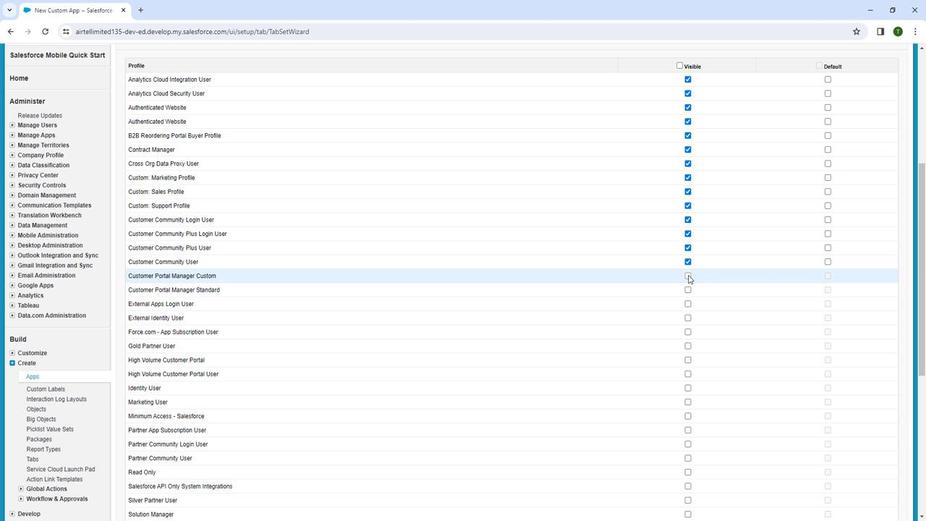 
Action: Mouse moved to (685, 290)
Screenshot: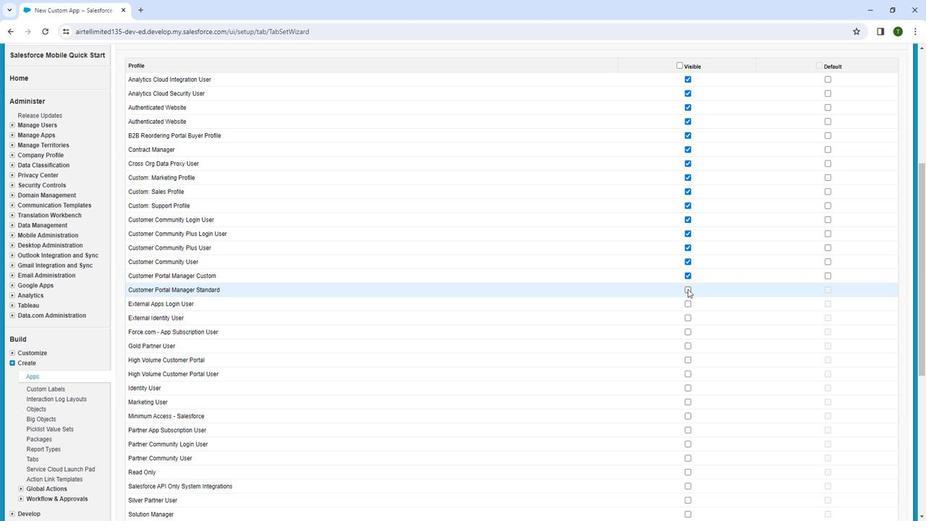 
Action: Mouse pressed left at (685, 290)
Screenshot: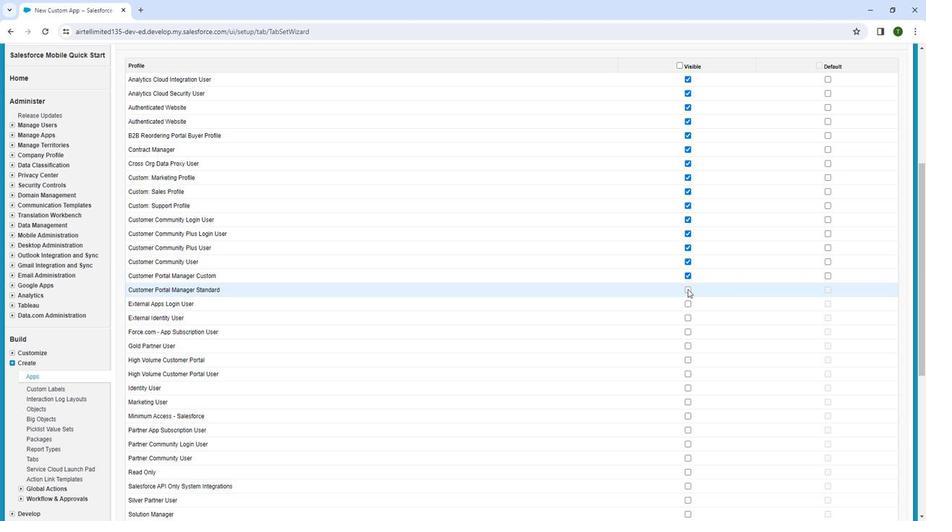 
Action: Mouse moved to (685, 308)
Screenshot: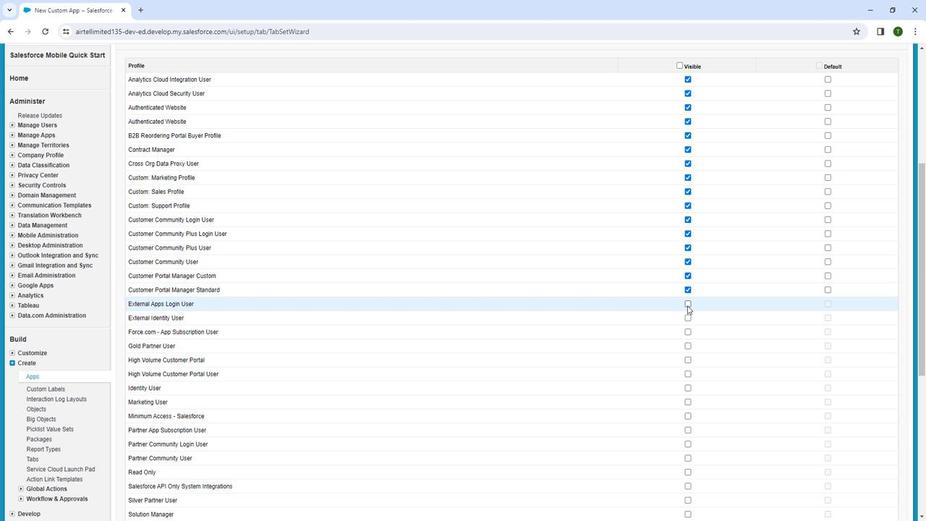 
Action: Mouse pressed left at (685, 308)
Screenshot: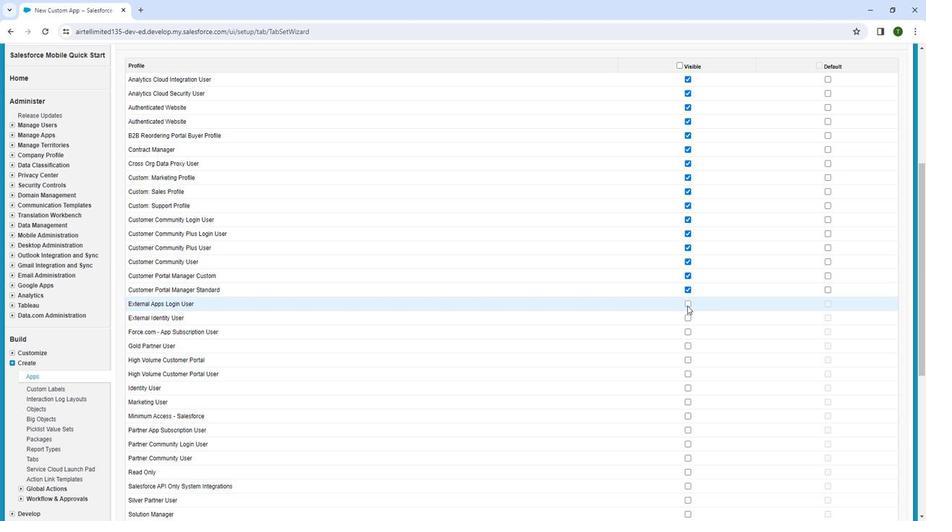 
Action: Mouse moved to (678, 309)
Screenshot: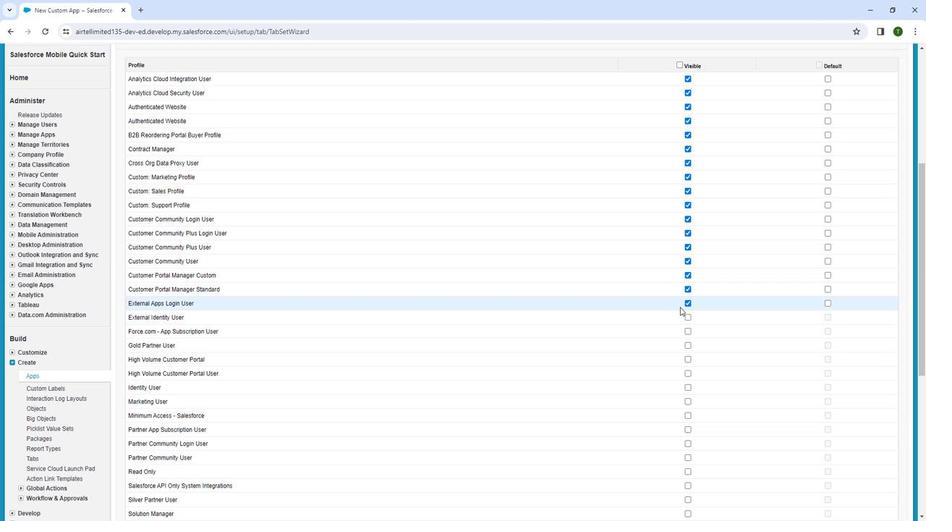 
Action: Mouse scrolled (678, 309) with delta (0, 0)
Screenshot: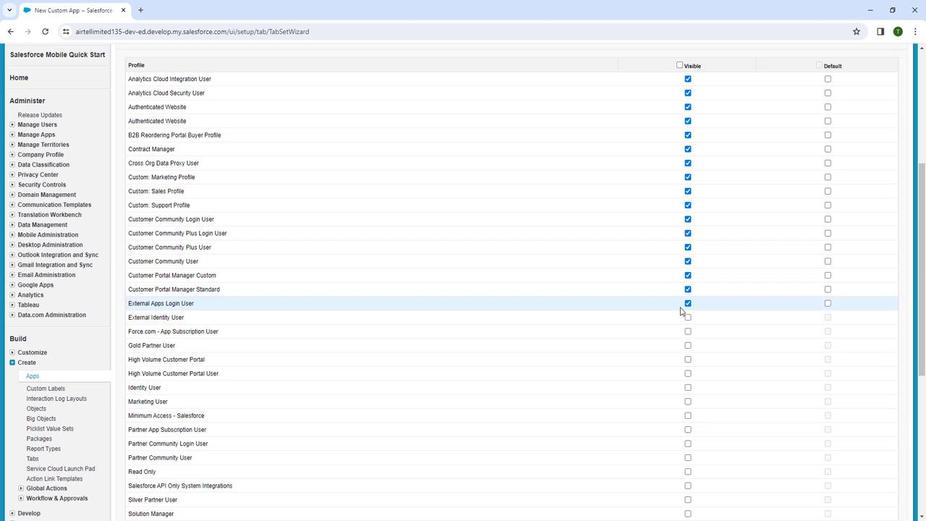 
Action: Mouse moved to (678, 309)
Screenshot: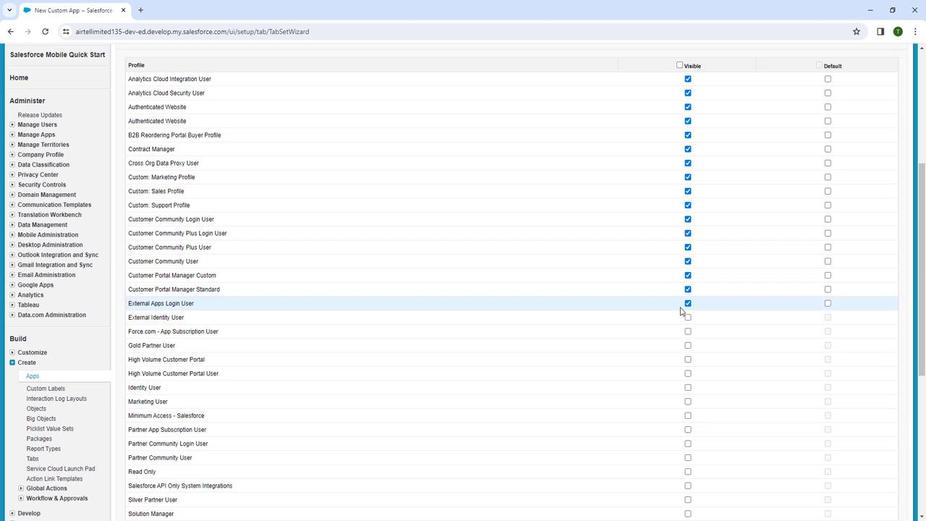 
Action: Mouse scrolled (678, 309) with delta (0, 0)
Screenshot: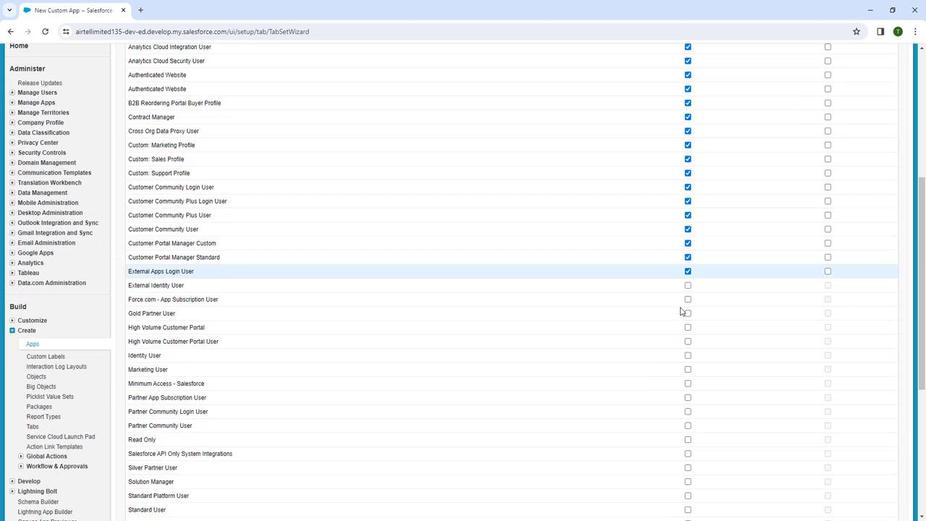 
Action: Mouse scrolled (678, 309) with delta (0, 0)
Screenshot: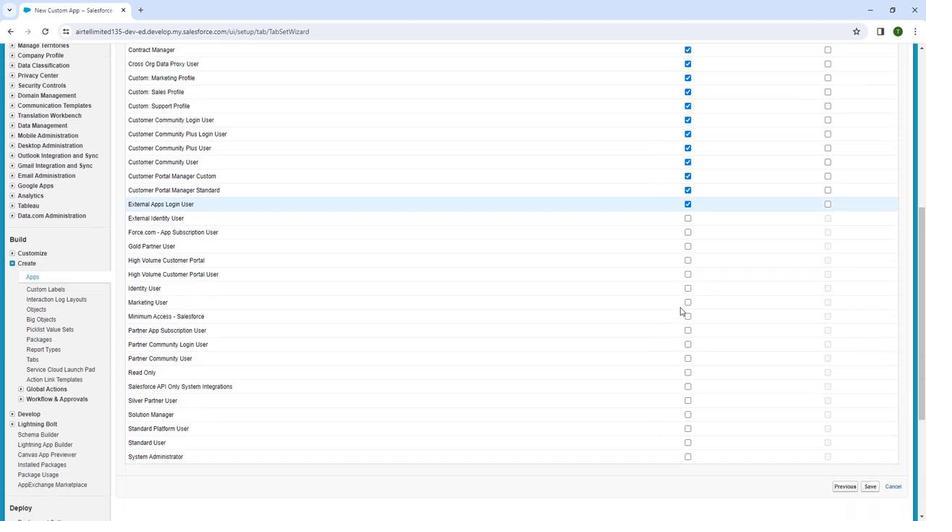 
Action: Mouse scrolled (678, 309) with delta (0, 0)
Screenshot: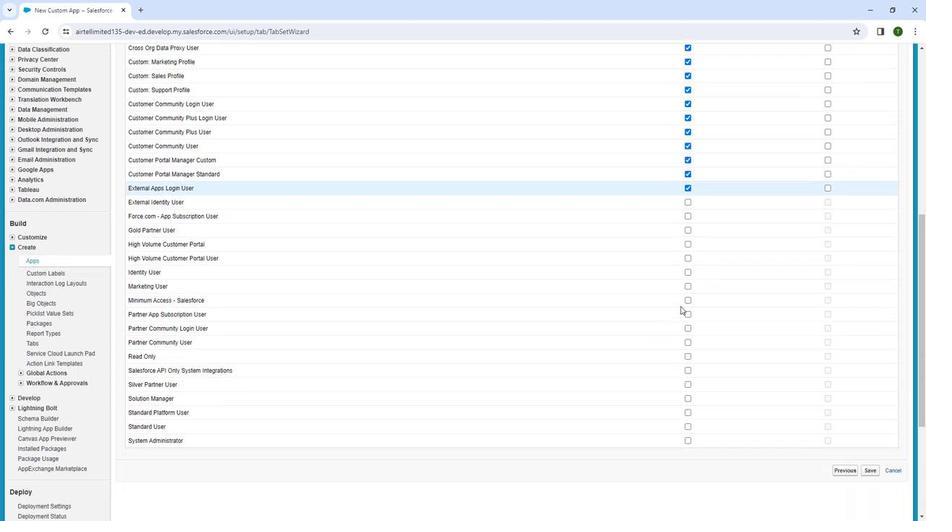 
Action: Mouse moved to (685, 113)
Screenshot: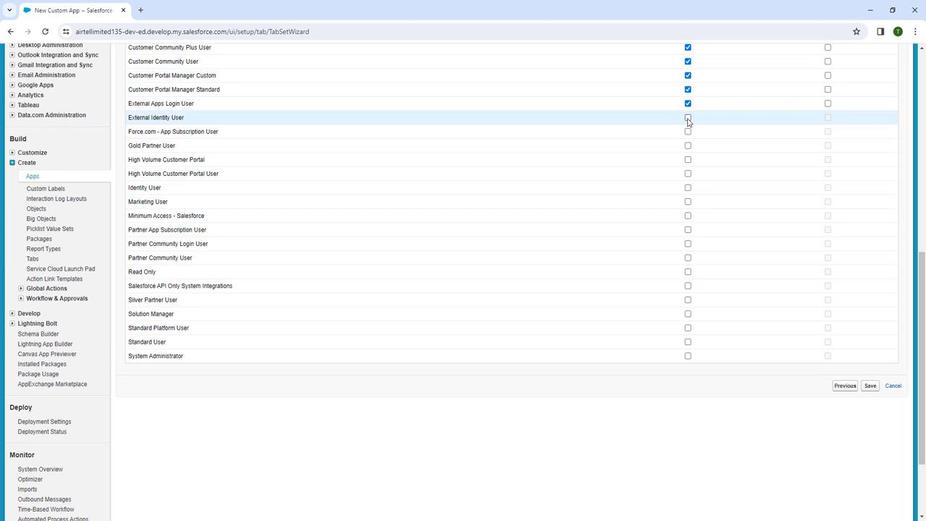 
Action: Mouse pressed left at (685, 113)
Screenshot: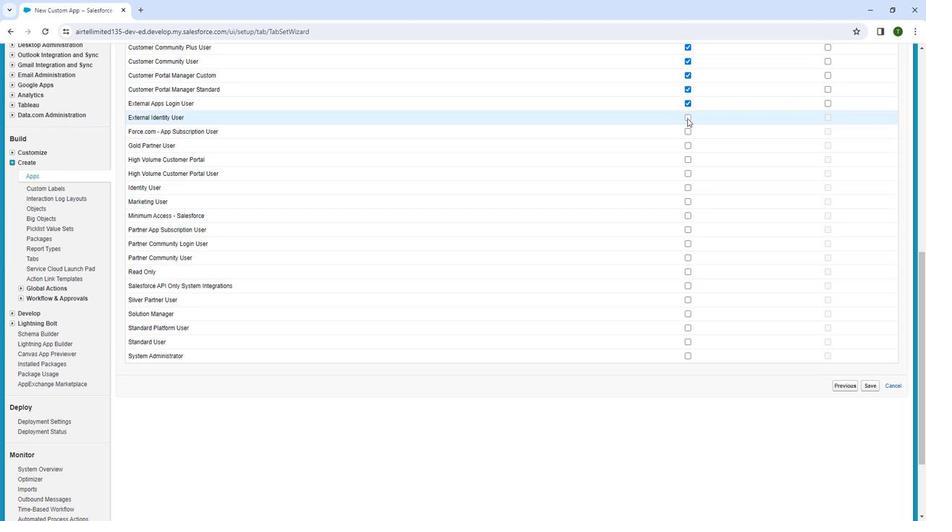 
Action: Mouse moved to (686, 129)
Screenshot: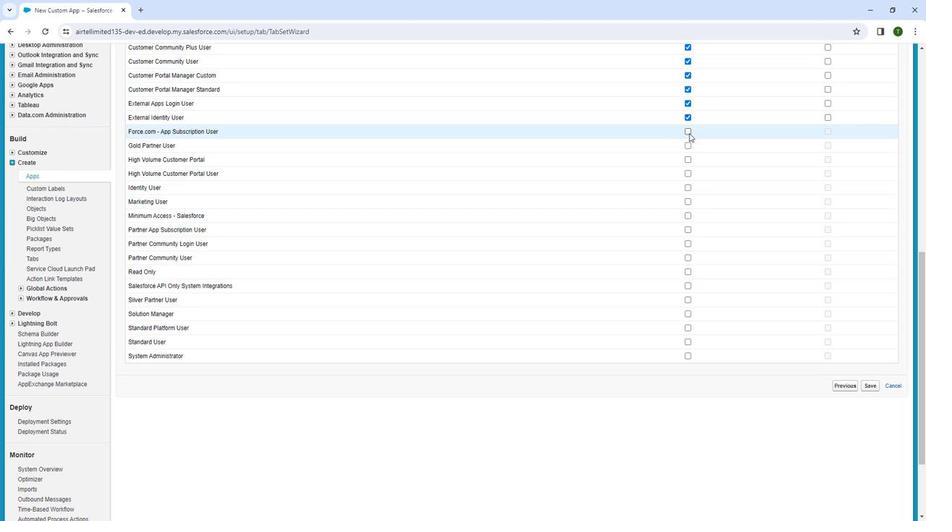 
Action: Mouse pressed left at (686, 129)
Screenshot: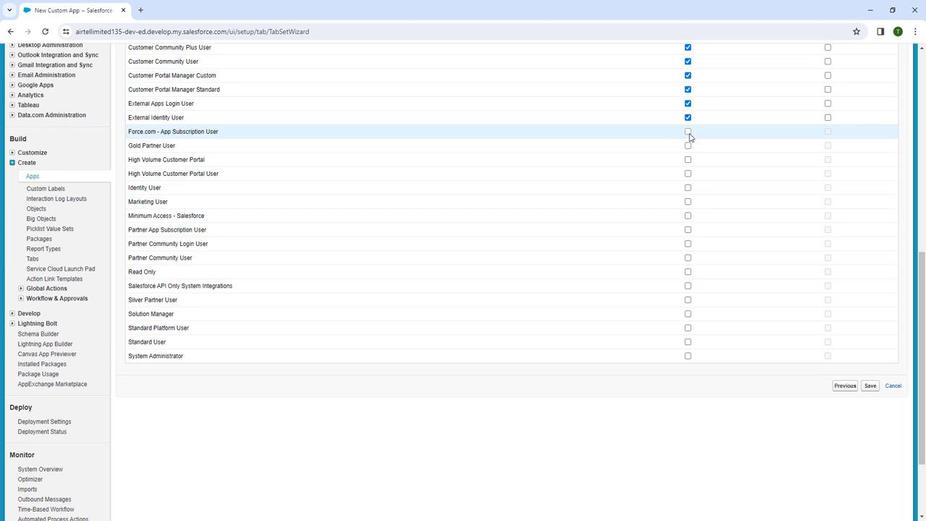 
Action: Mouse moved to (686, 143)
Screenshot: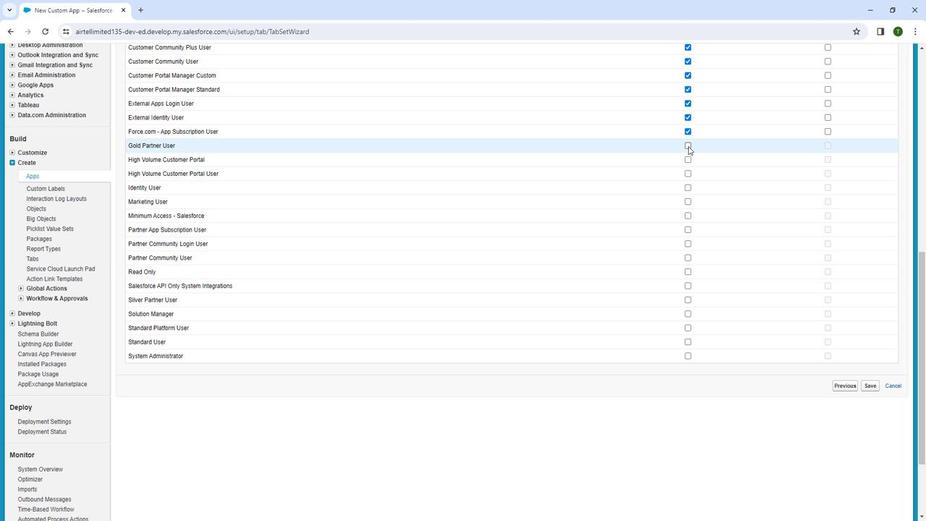 
Action: Mouse pressed left at (686, 143)
Screenshot: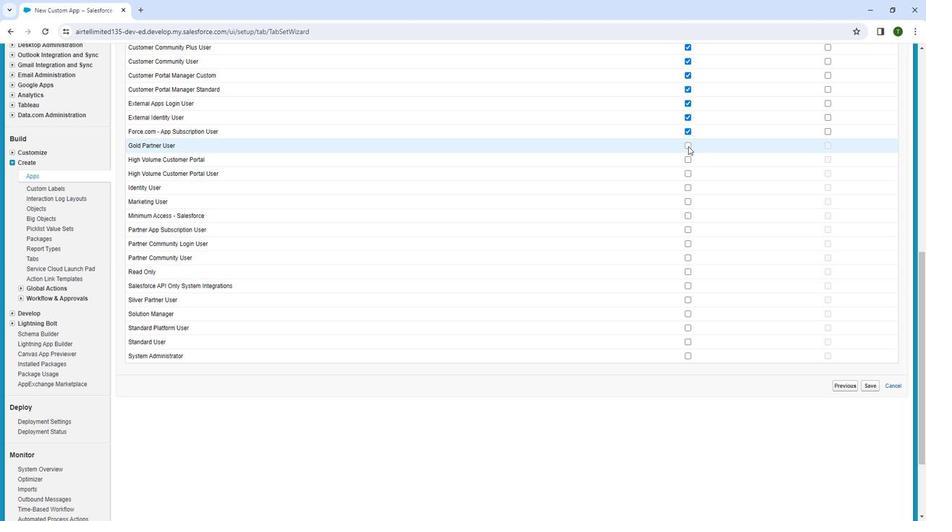 
Action: Mouse moved to (686, 157)
Screenshot: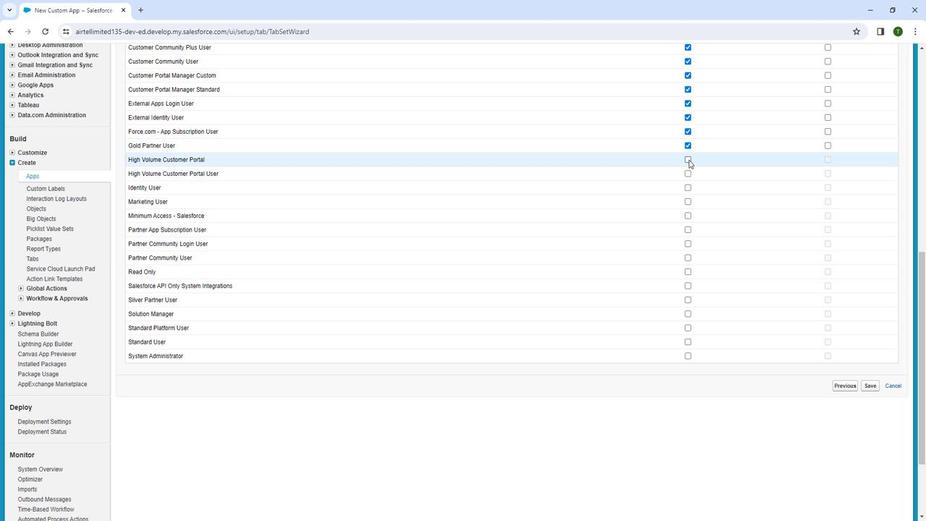 
Action: Mouse pressed left at (686, 157)
Screenshot: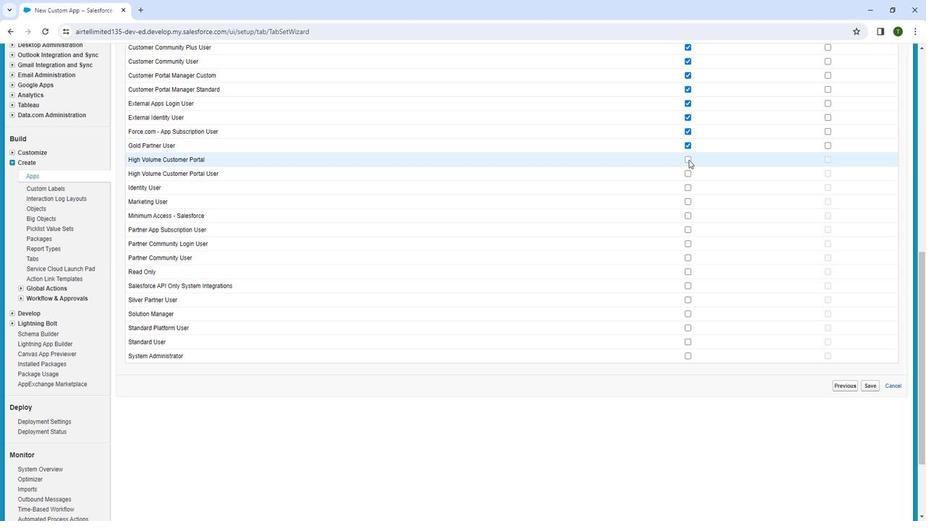 
Action: Mouse moved to (684, 171)
Screenshot: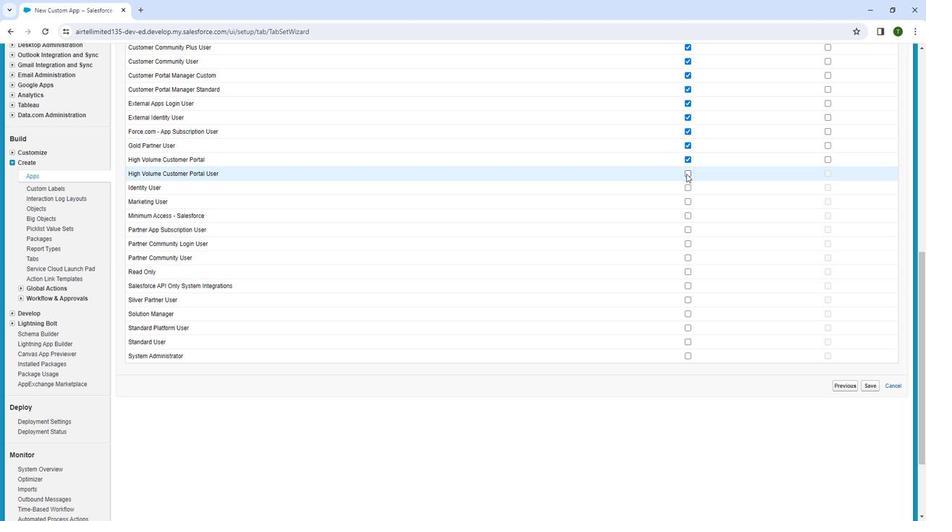 
Action: Mouse pressed left at (684, 171)
Screenshot: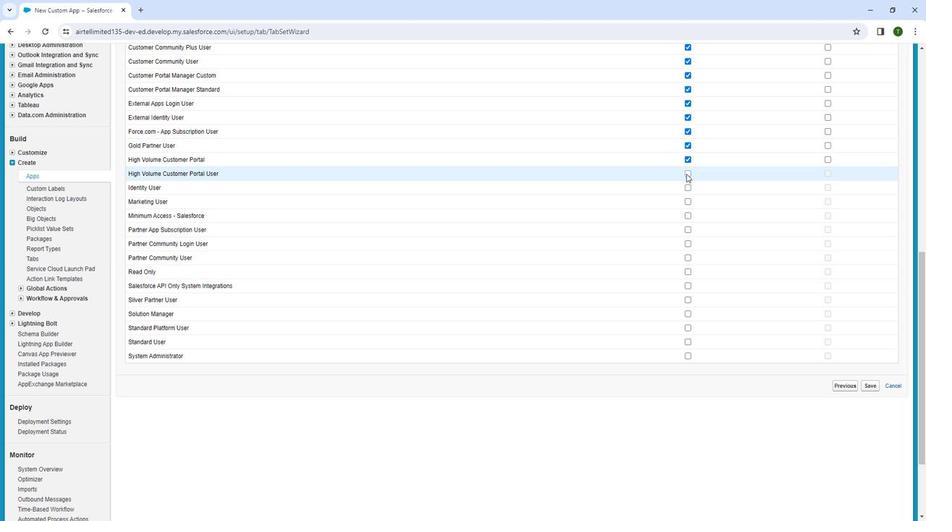 
Action: Mouse moved to (686, 188)
Screenshot: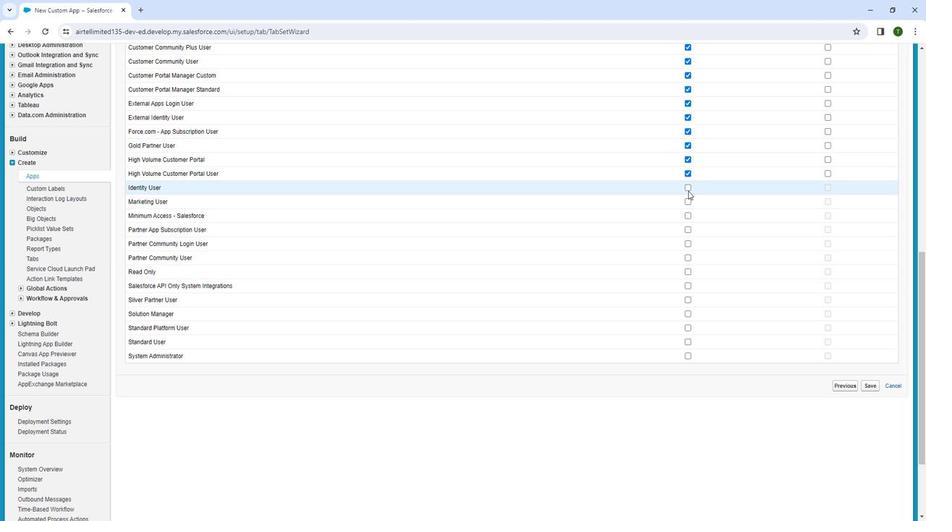 
Action: Mouse pressed left at (686, 188)
Screenshot: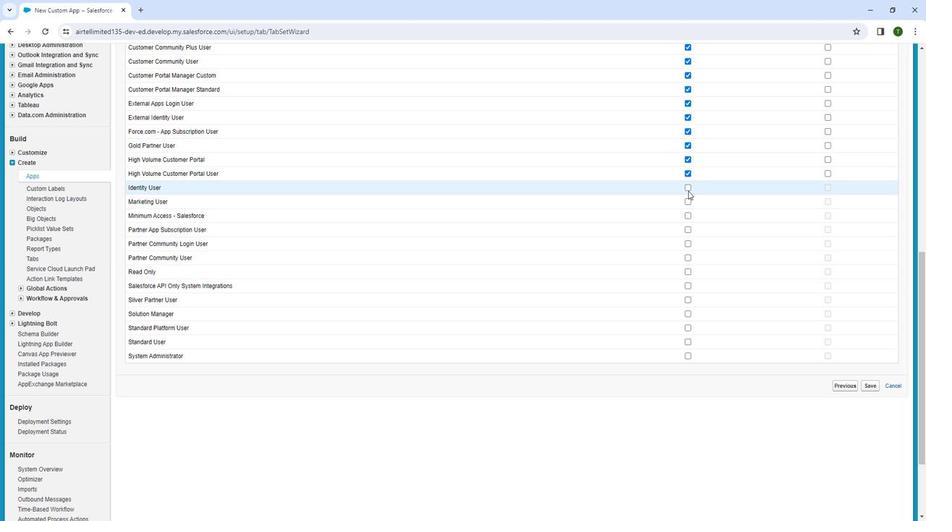 
Action: Mouse moved to (686, 191)
Screenshot: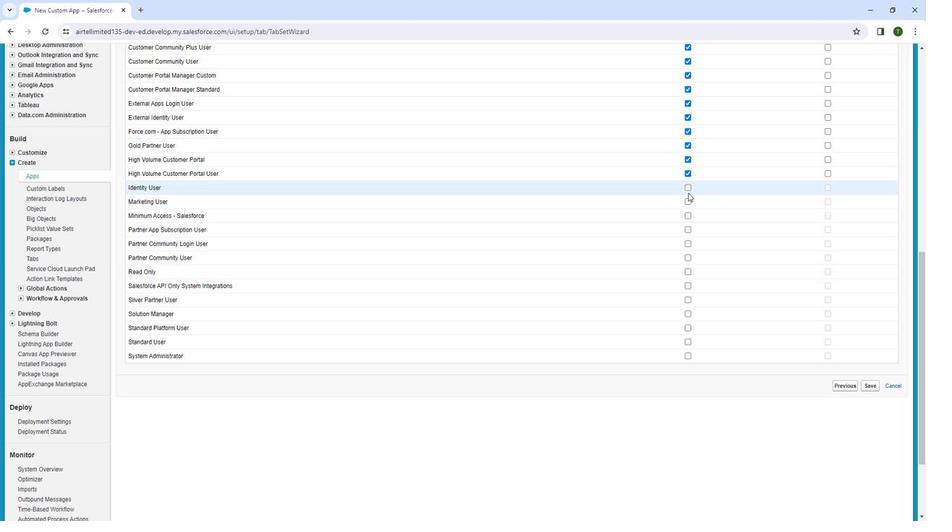 
Action: Mouse pressed left at (686, 191)
Screenshot: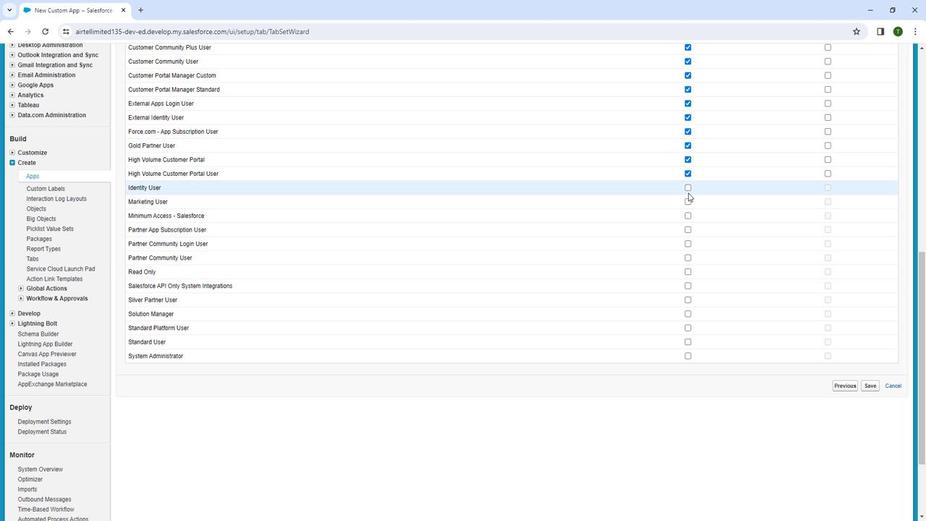
Action: Mouse moved to (686, 185)
Screenshot: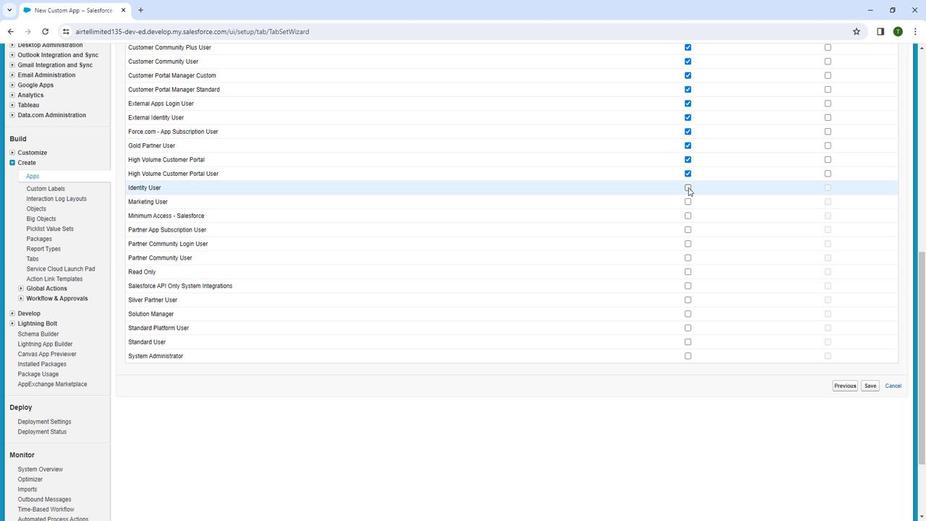 
Action: Mouse pressed left at (686, 185)
Screenshot: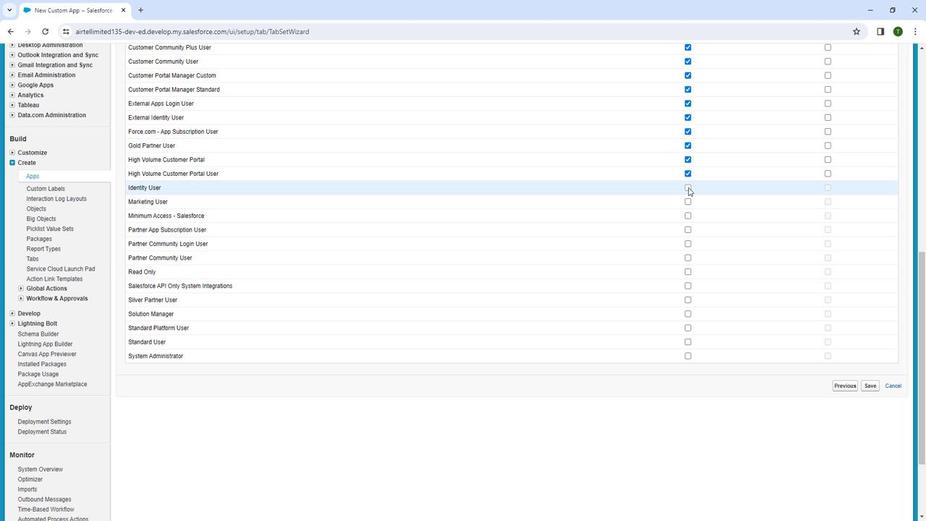 
Action: Mouse moved to (686, 197)
Screenshot: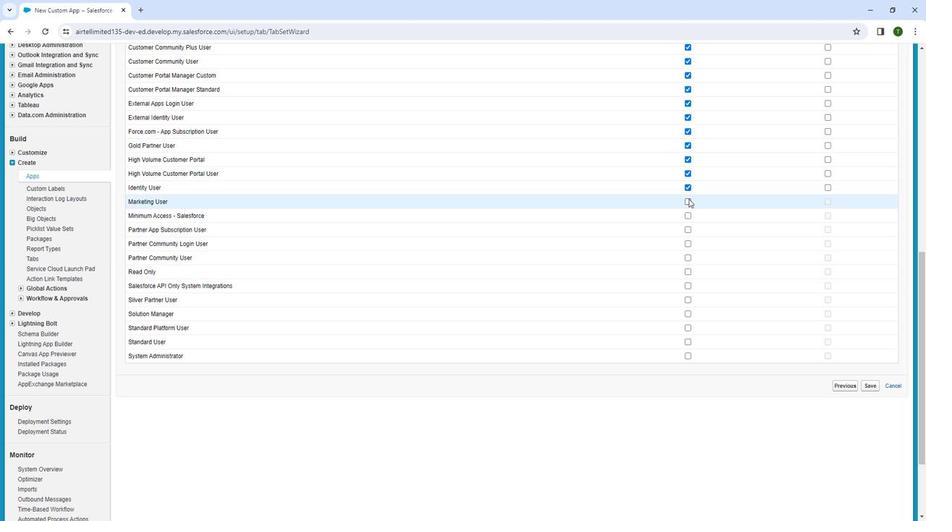 
Action: Mouse pressed left at (686, 197)
Screenshot: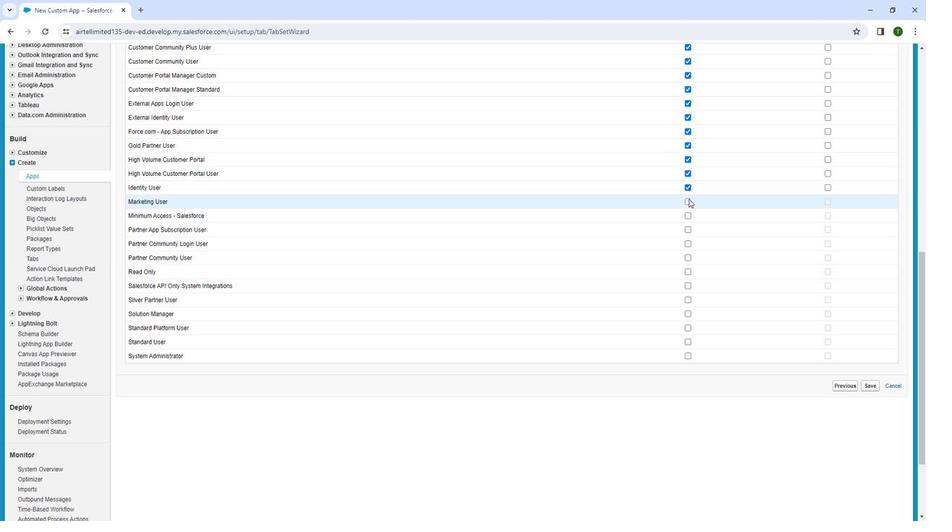 
Action: Mouse moved to (684, 216)
Screenshot: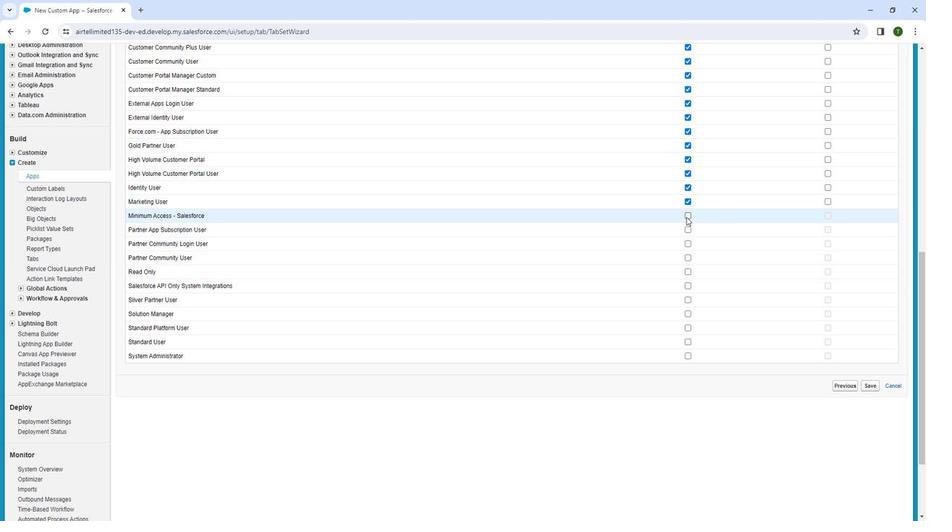 
Action: Mouse pressed left at (684, 216)
Screenshot: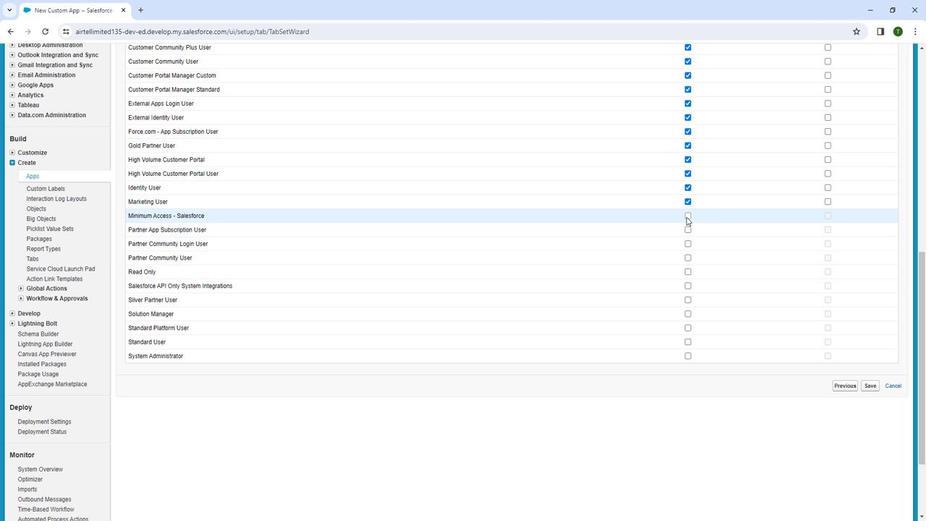 
Action: Mouse moved to (684, 225)
Screenshot: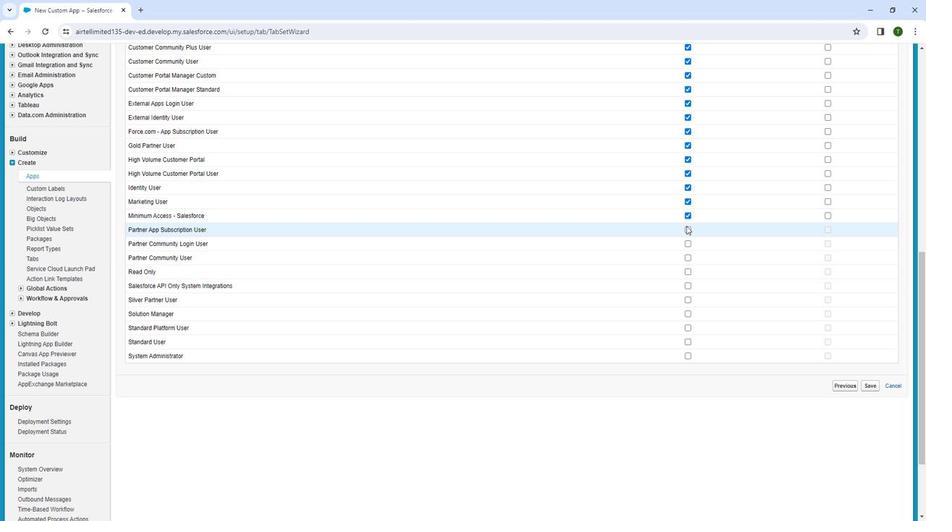 
Action: Mouse pressed left at (684, 225)
Screenshot: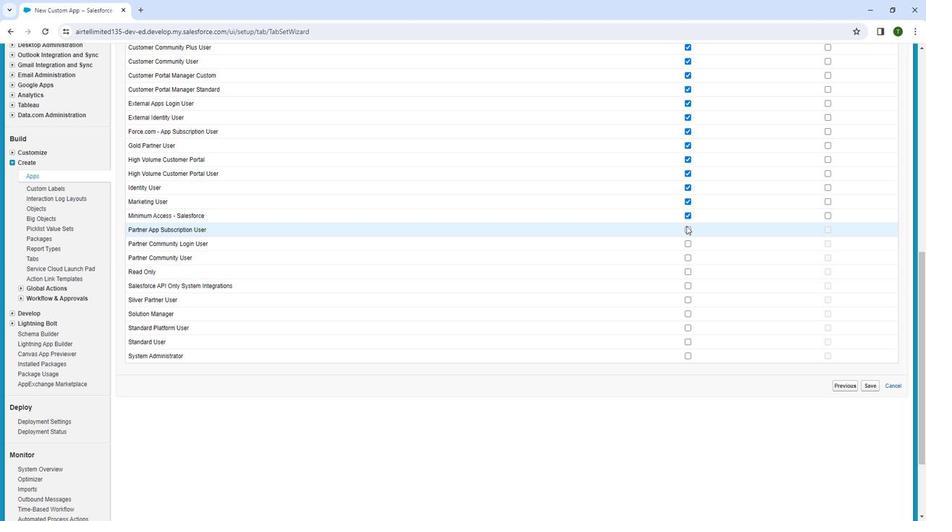 
Action: Mouse moved to (685, 232)
Screenshot: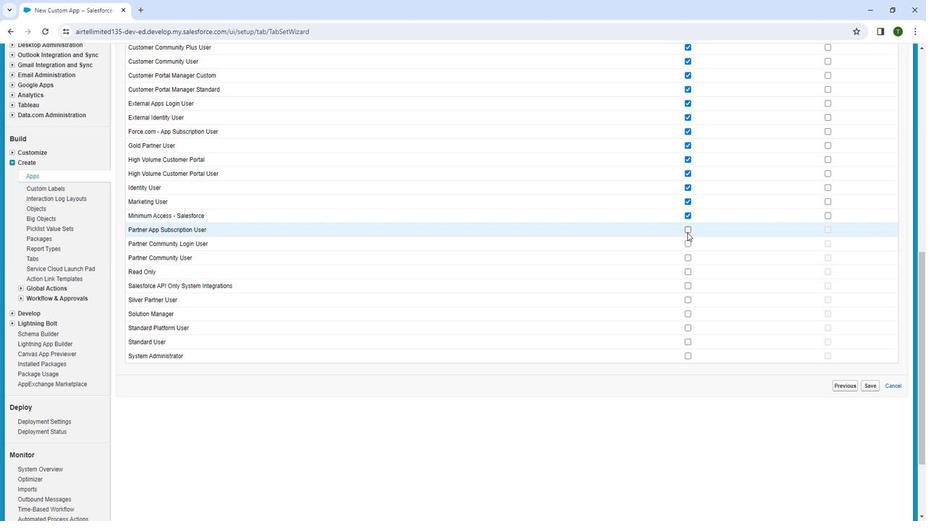 
Action: Mouse pressed left at (685, 232)
Screenshot: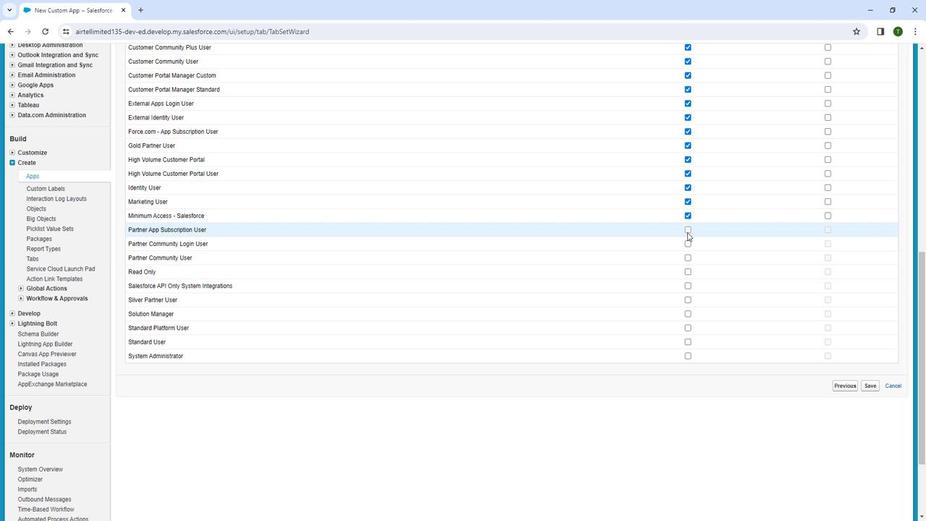 
Action: Mouse moved to (685, 244)
Screenshot: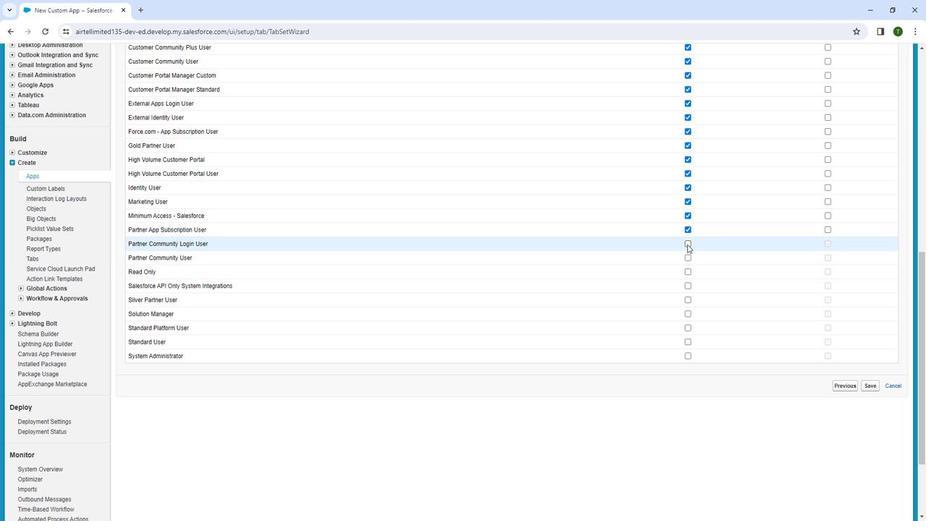
Action: Mouse pressed left at (685, 244)
Screenshot: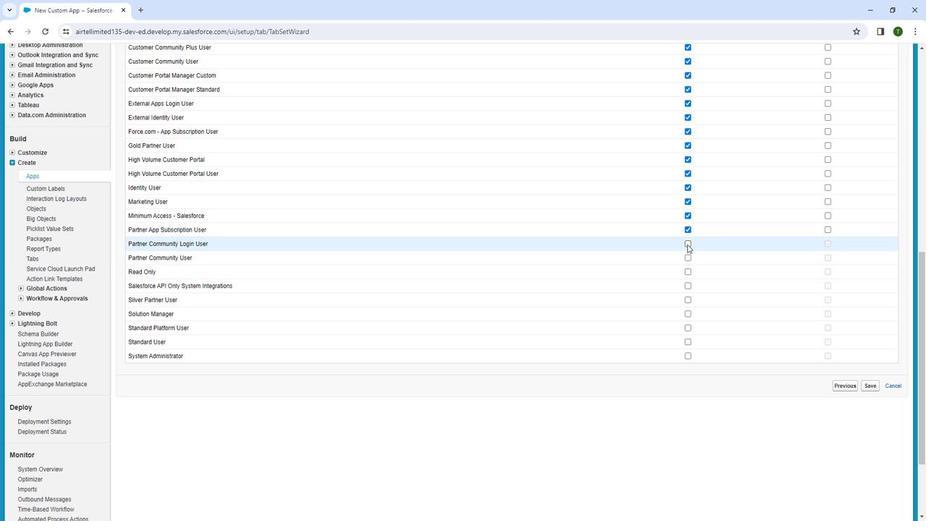
Action: Mouse moved to (684, 255)
Screenshot: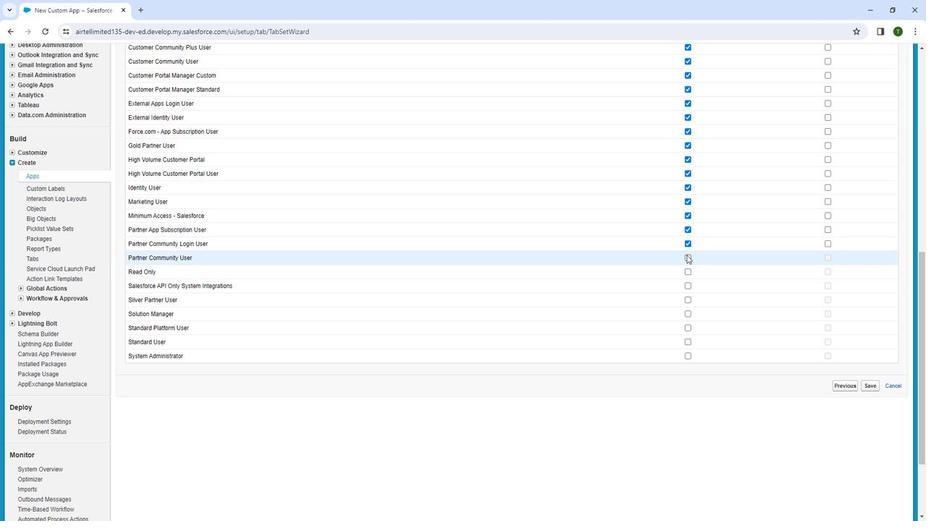 
Action: Mouse pressed left at (684, 255)
Screenshot: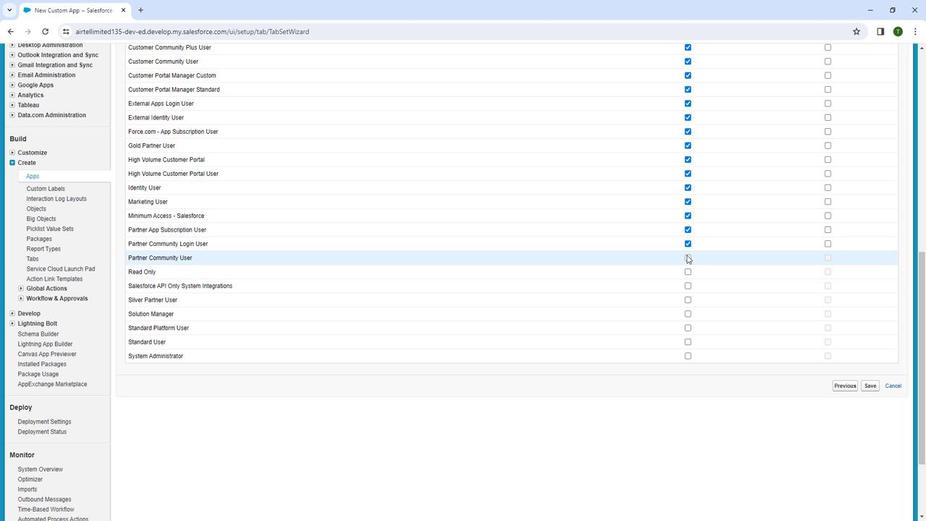 
Action: Mouse moved to (684, 274)
Screenshot: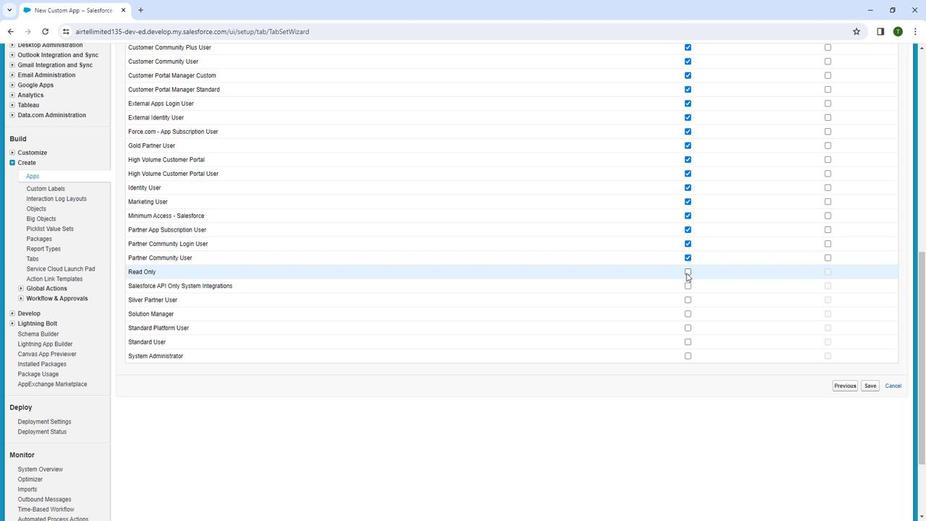 
Action: Mouse pressed left at (684, 274)
Screenshot: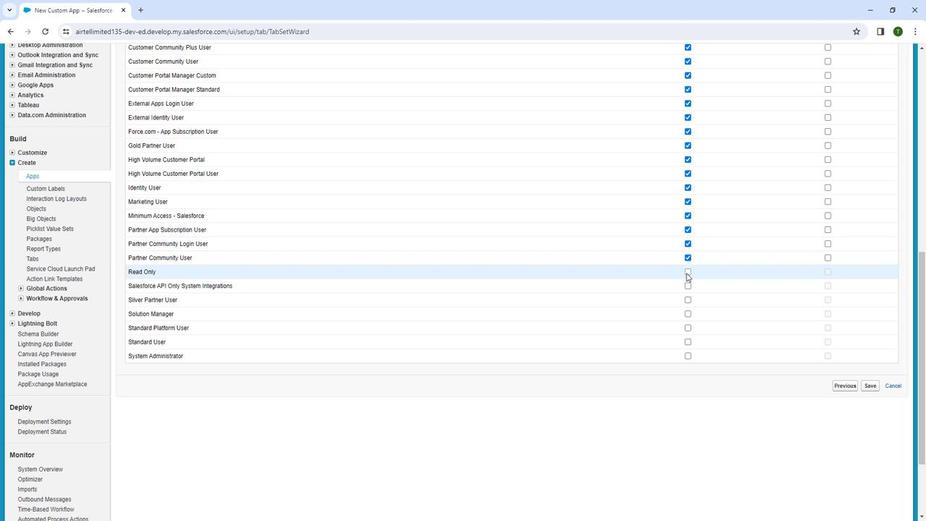 
Action: Mouse moved to (684, 286)
Screenshot: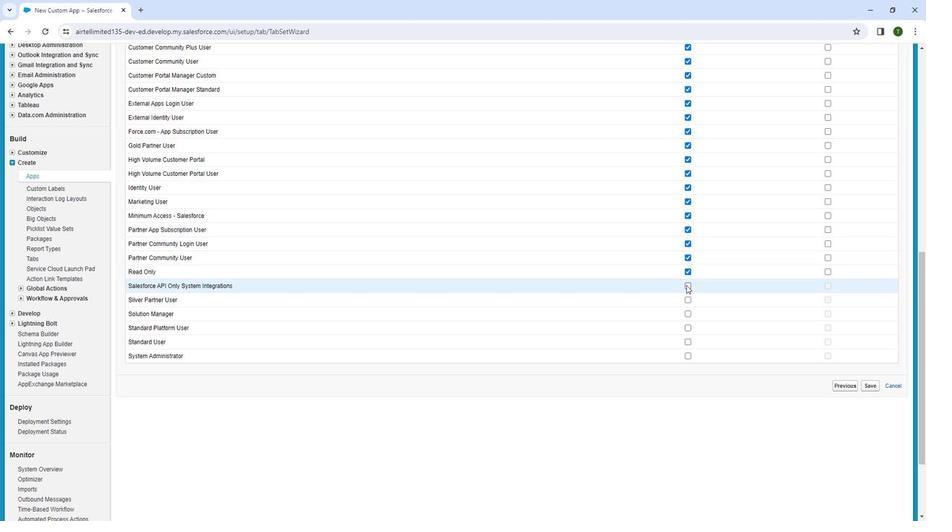 
Action: Mouse pressed left at (684, 286)
Screenshot: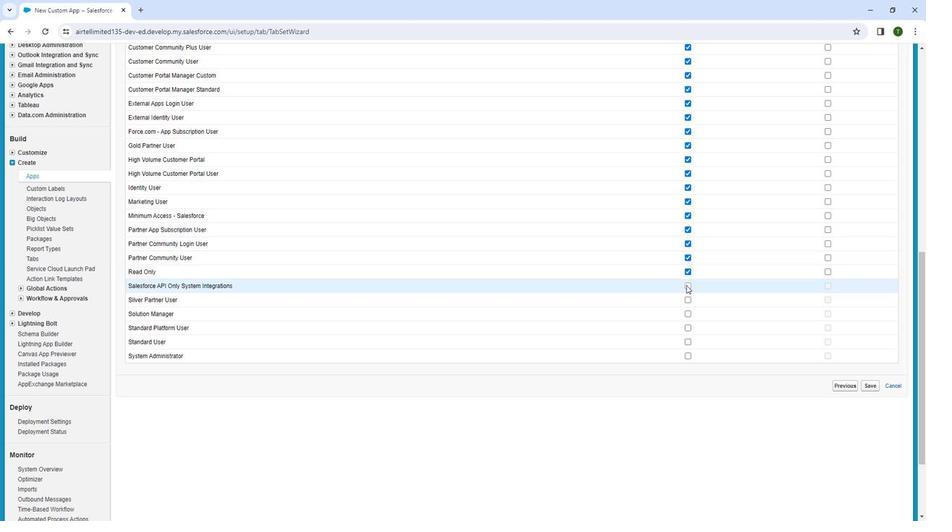 
Action: Mouse moved to (688, 272)
Screenshot: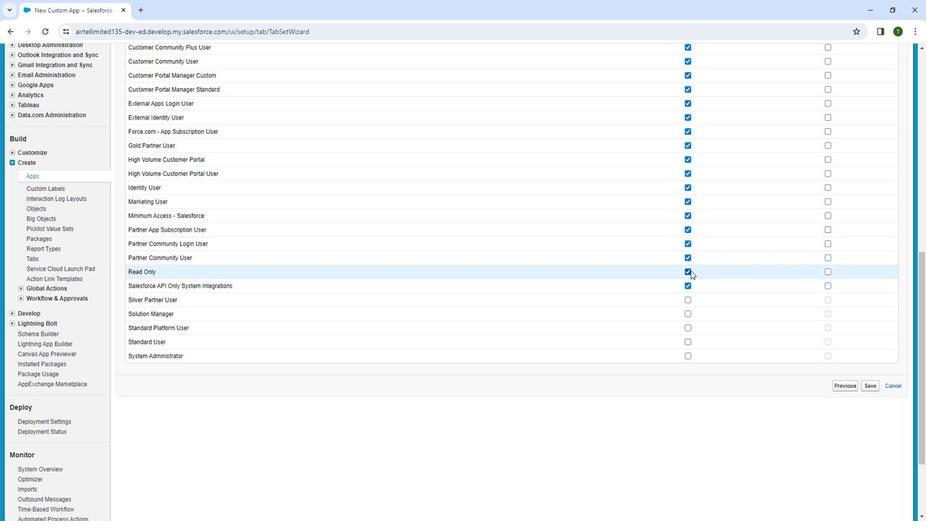 
Action: Mouse scrolled (688, 271) with delta (0, 0)
Screenshot: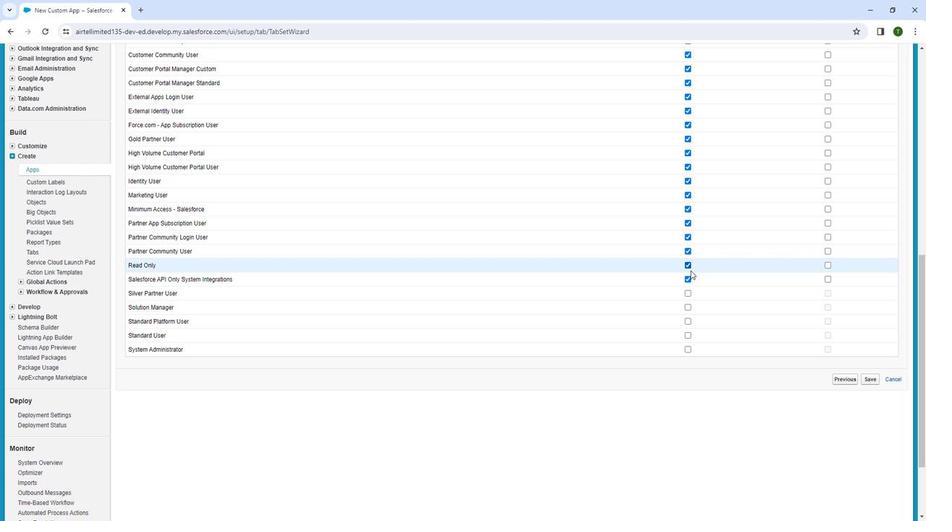 
Action: Mouse scrolled (688, 271) with delta (0, 0)
Screenshot: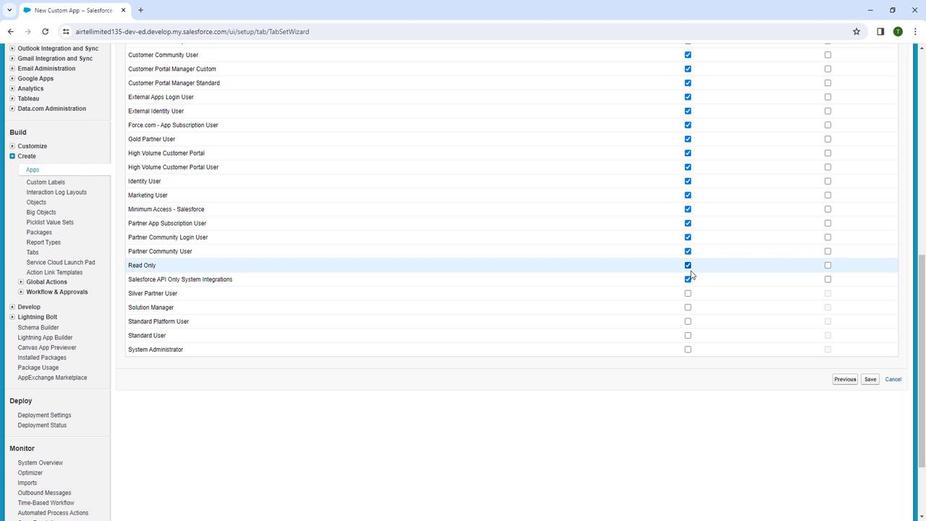 
Action: Mouse scrolled (688, 271) with delta (0, 0)
Screenshot: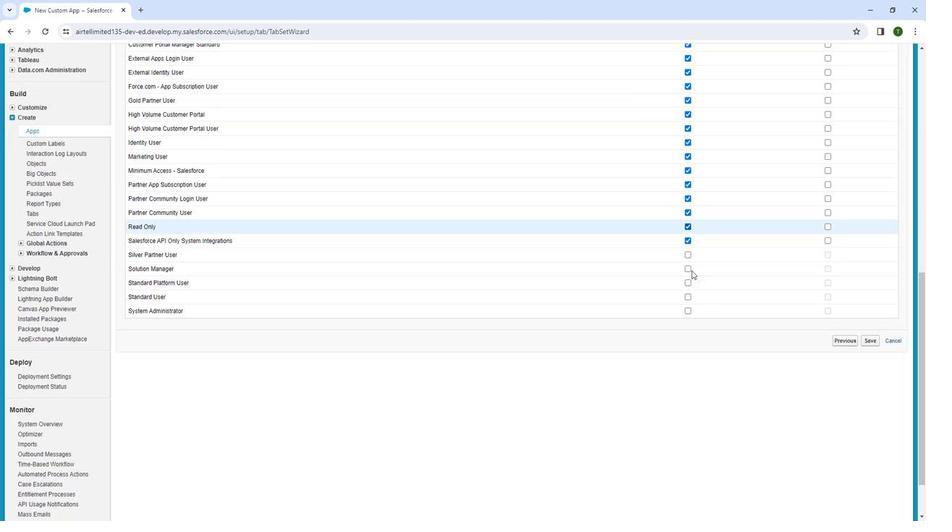 
Action: Mouse moved to (687, 193)
Screenshot: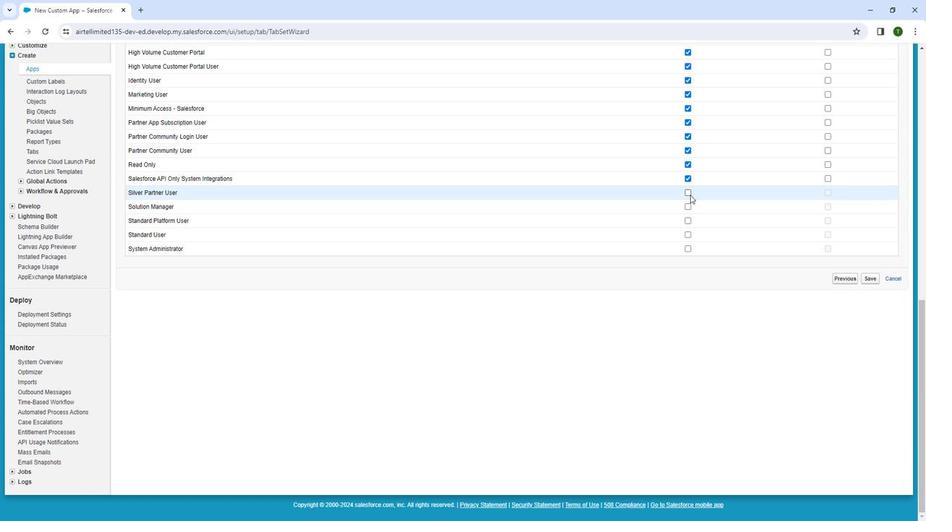 
Action: Mouse pressed left at (687, 193)
Screenshot: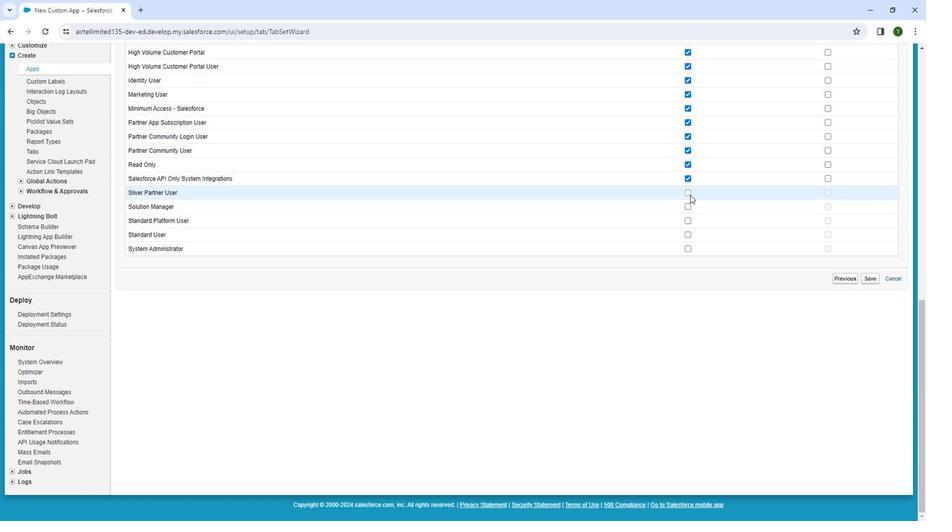 
Action: Mouse moved to (686, 205)
Screenshot: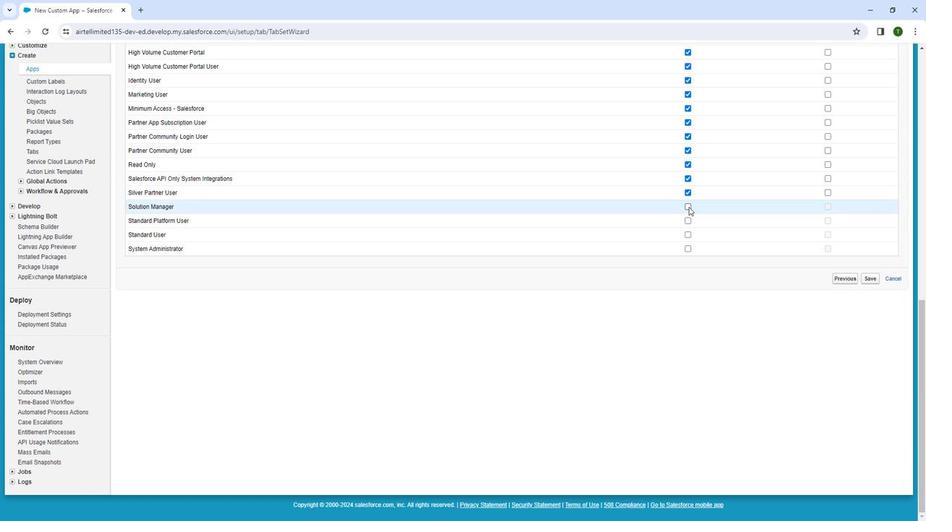 
Action: Mouse pressed left at (686, 205)
Screenshot: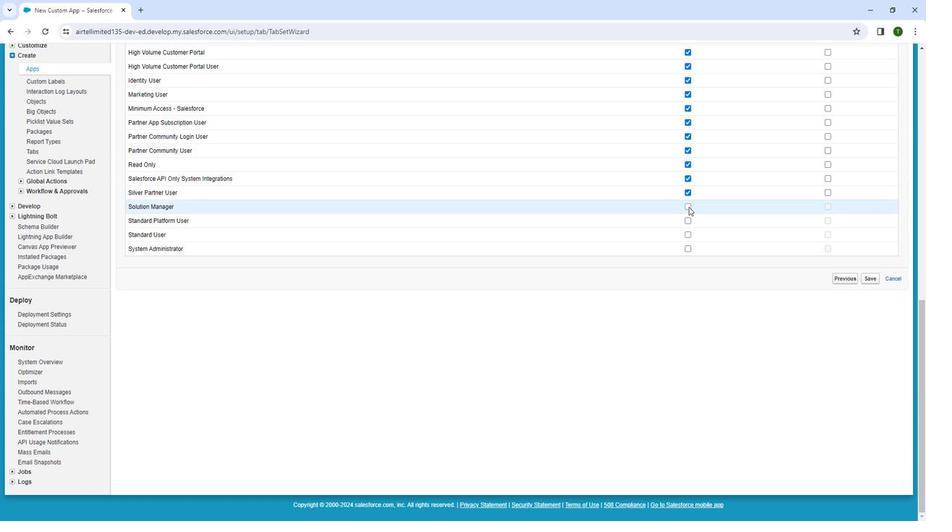
Action: Mouse moved to (684, 217)
Screenshot: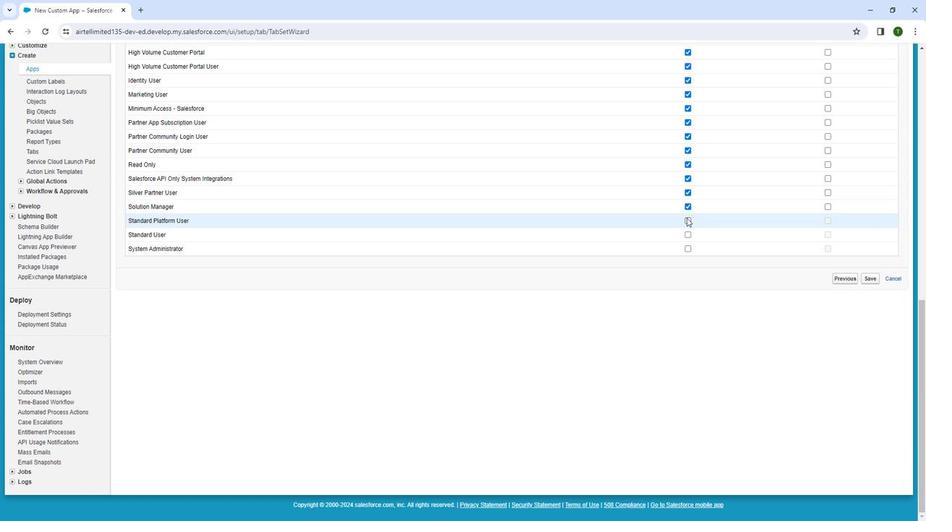 
Action: Mouse pressed left at (684, 217)
Screenshot: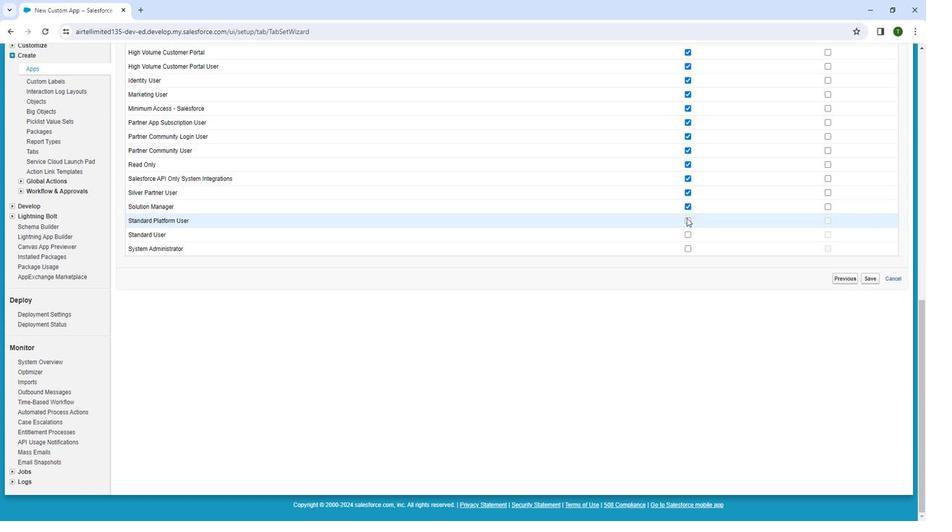 
Action: Mouse moved to (684, 235)
Screenshot: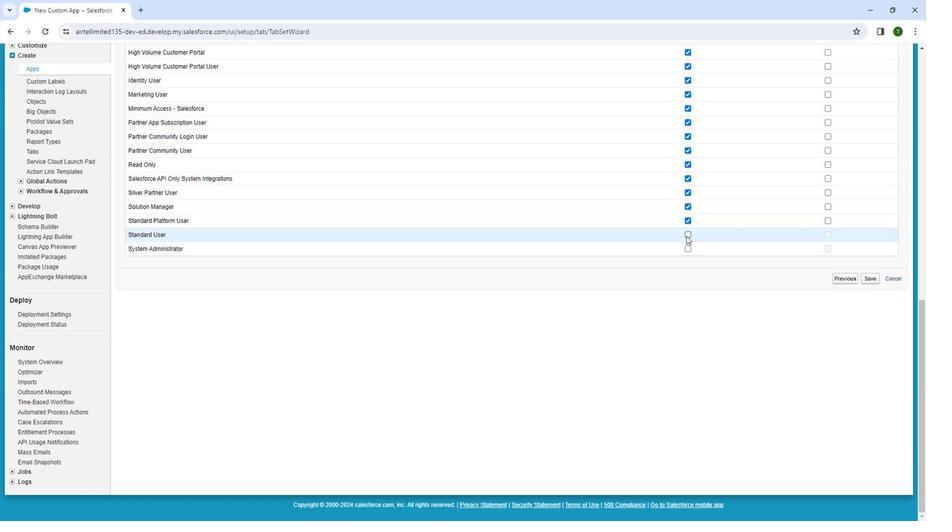 
Action: Mouse pressed left at (684, 235)
Screenshot: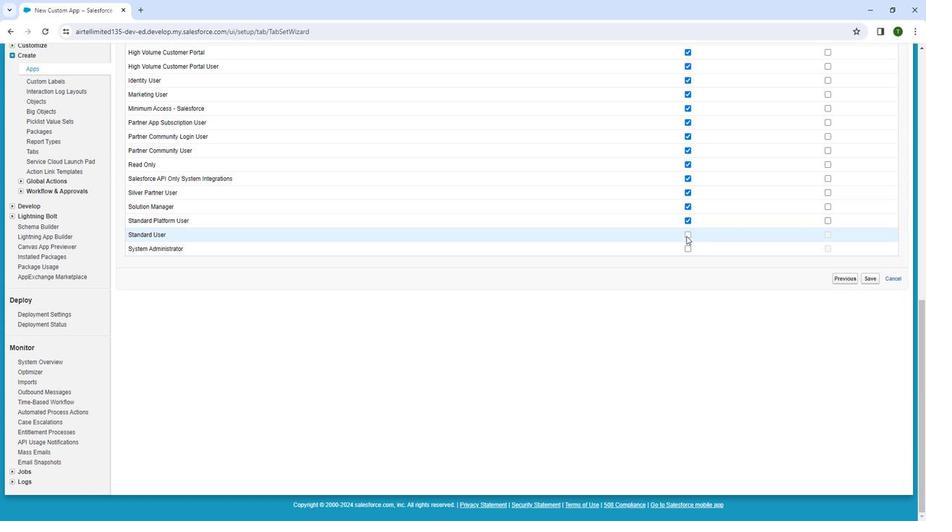 
Action: Mouse moved to (685, 247)
Screenshot: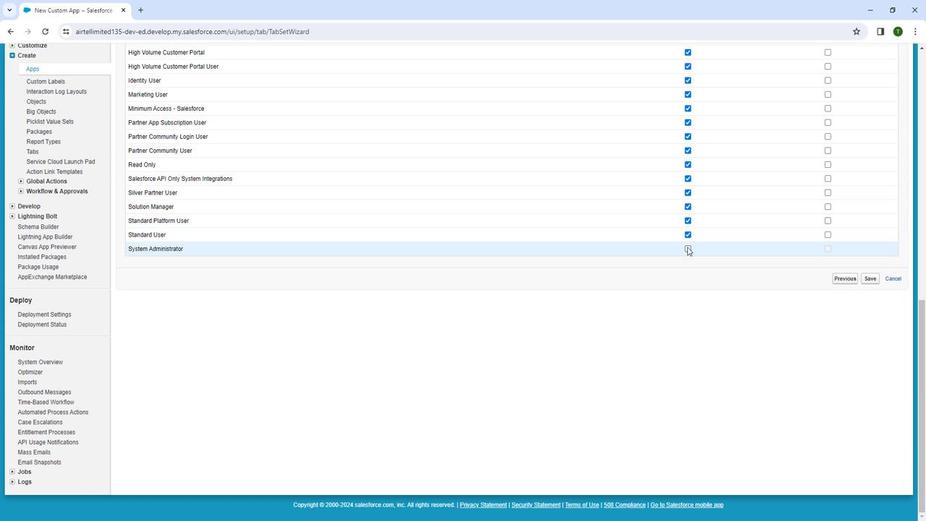 
Action: Mouse pressed left at (685, 247)
Screenshot: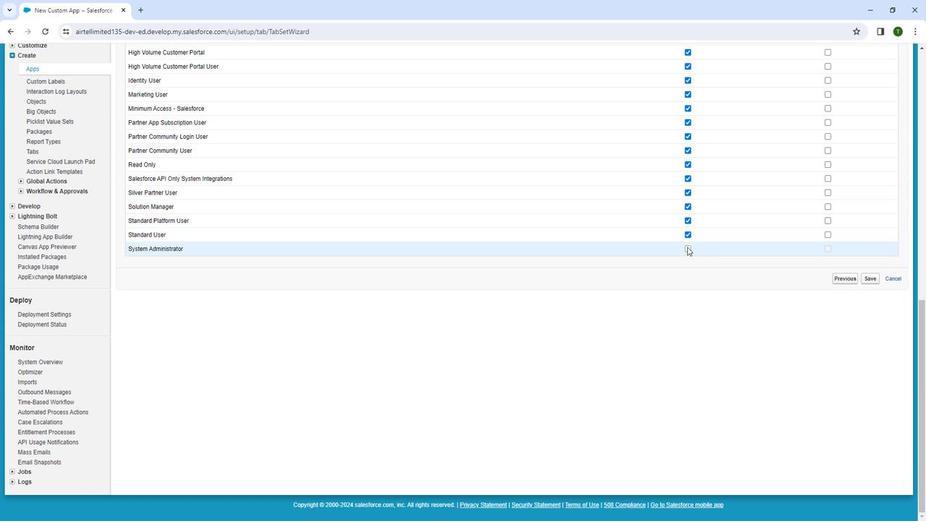 
Action: Mouse moved to (854, 277)
Screenshot: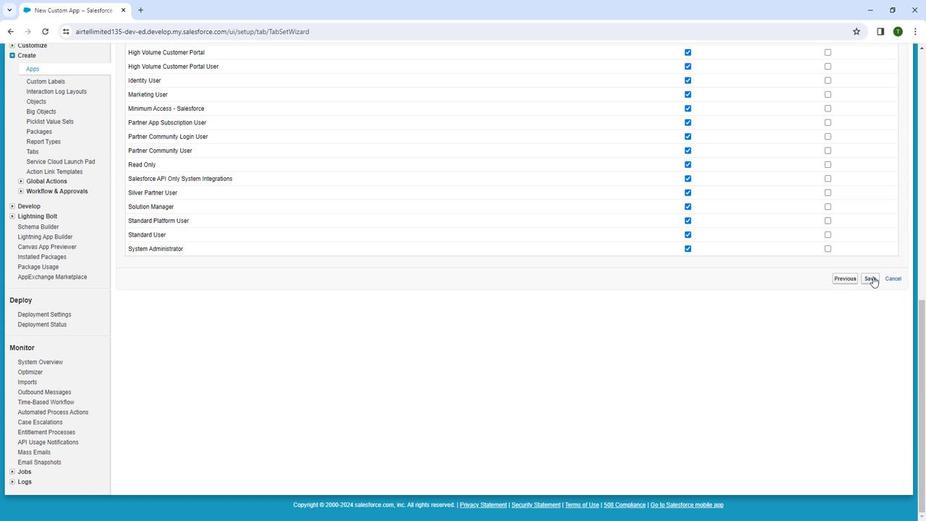 
Action: Mouse pressed left at (854, 277)
Screenshot: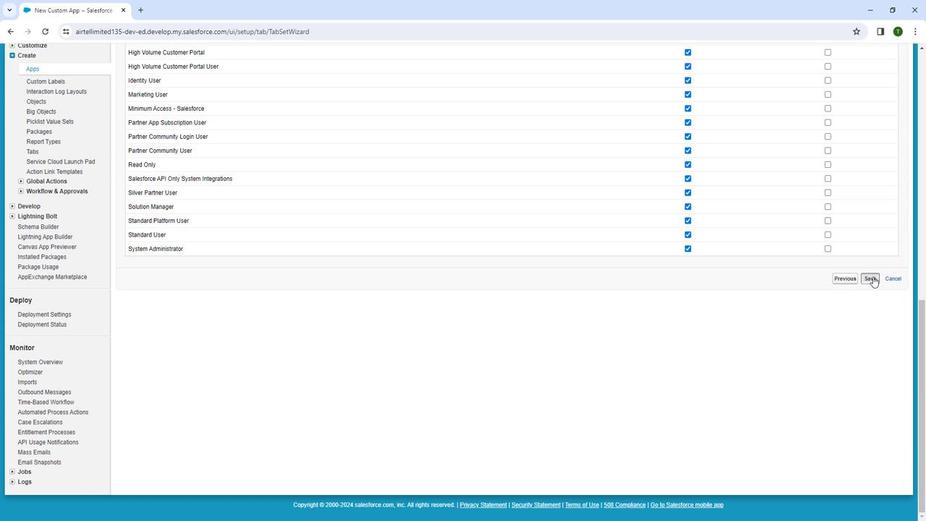 
Action: Mouse moved to (526, 231)
Screenshot: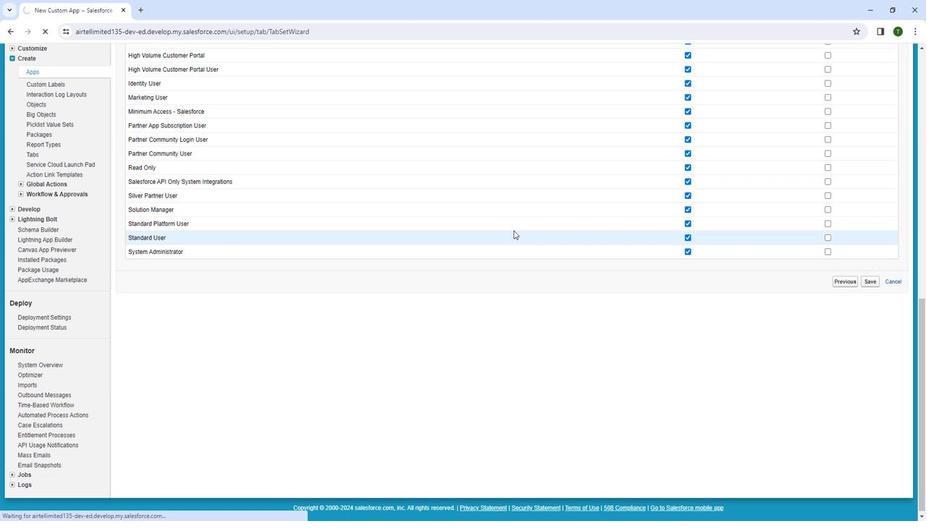 
Action: Mouse scrolled (526, 231) with delta (0, 0)
Screenshot: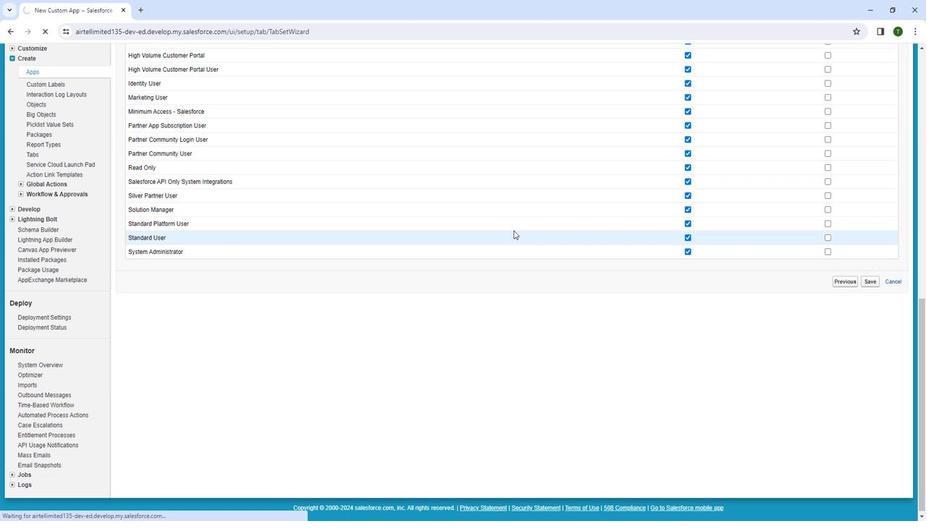 
Action: Mouse moved to (529, 229)
Screenshot: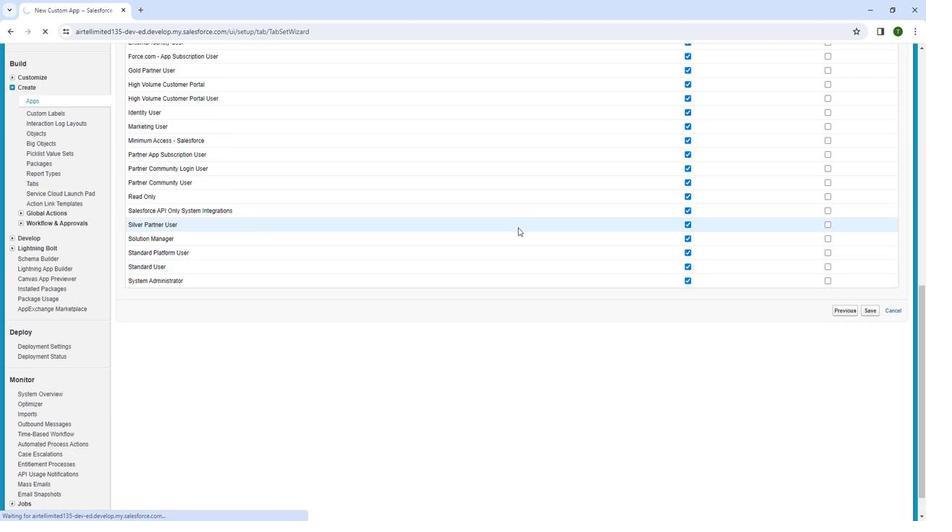 
Action: Mouse scrolled (529, 229) with delta (0, 0)
Screenshot: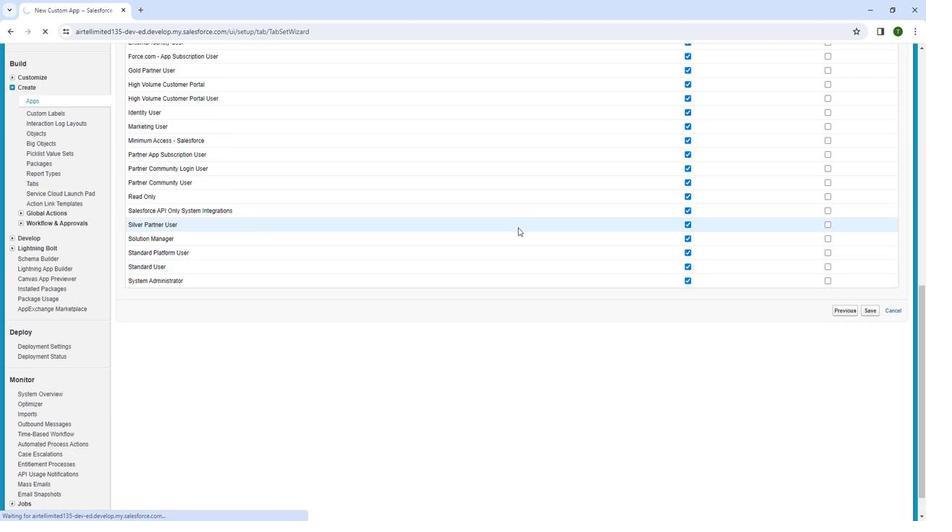 
Action: Mouse moved to (536, 224)
Screenshot: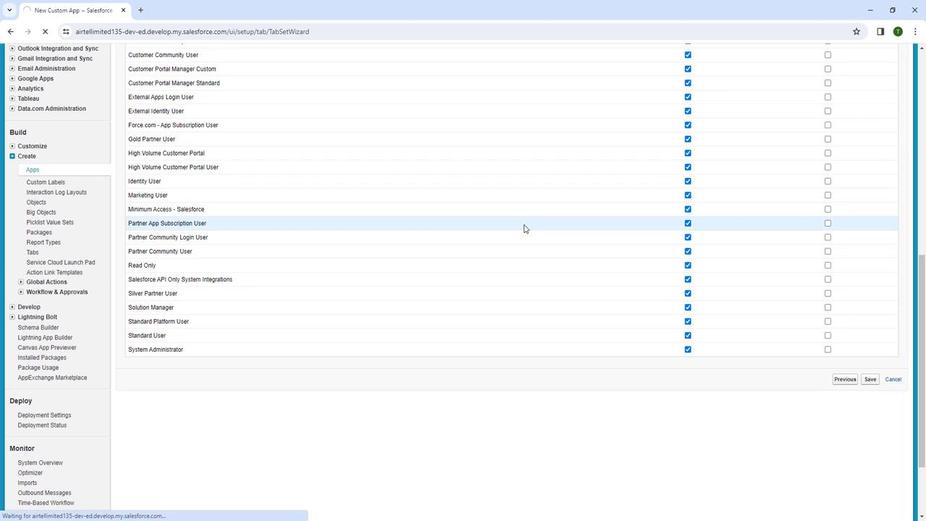 
Action: Mouse scrolled (536, 225) with delta (0, 0)
Screenshot: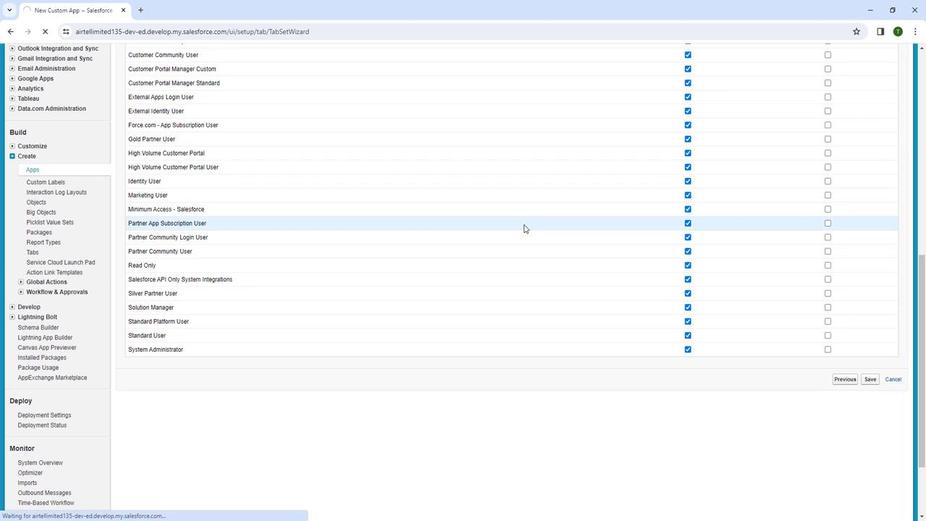 
Action: Mouse moved to (536, 224)
Screenshot: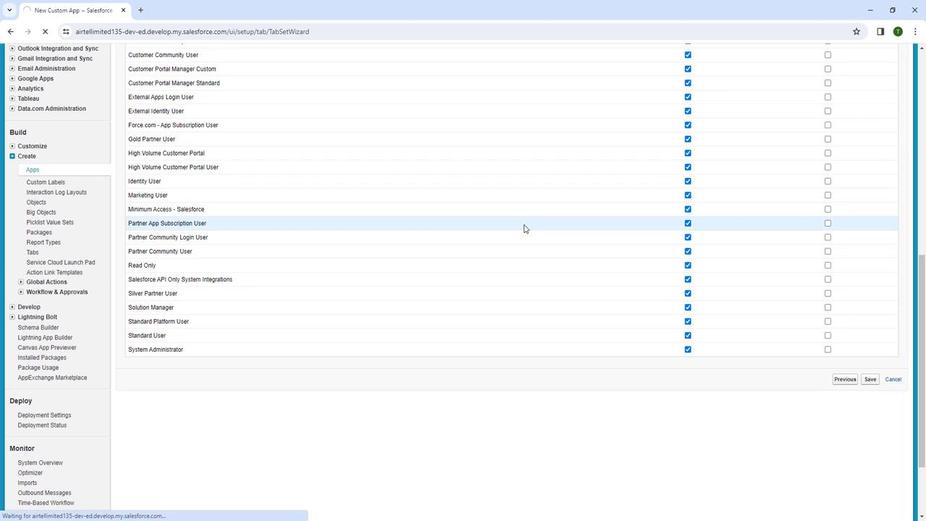 
Action: Mouse scrolled (536, 224) with delta (0, 0)
Screenshot: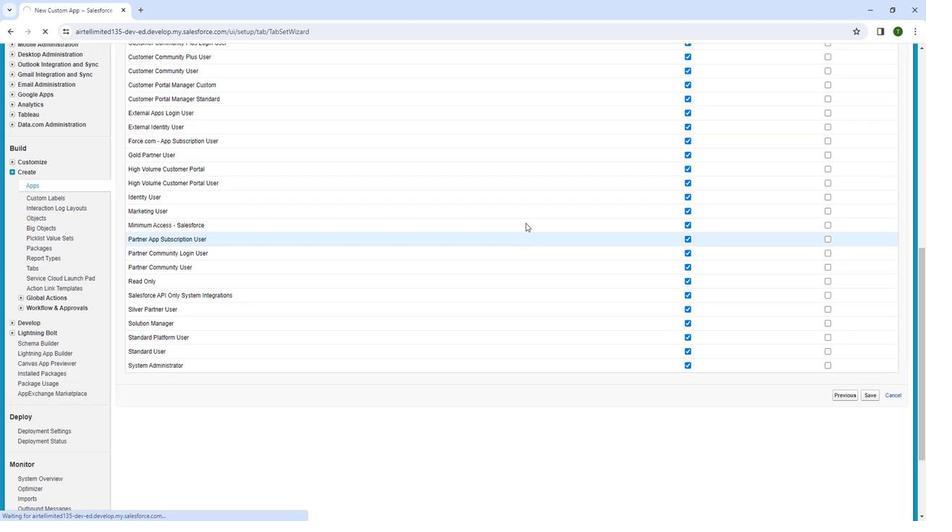 
Action: Mouse scrolled (536, 224) with delta (0, 0)
Screenshot: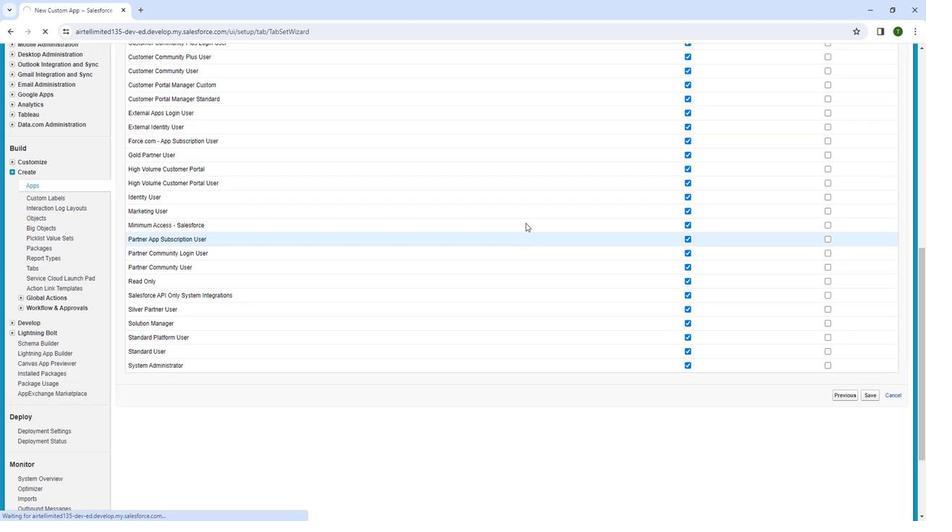 
Action: Mouse moved to (538, 222)
Screenshot: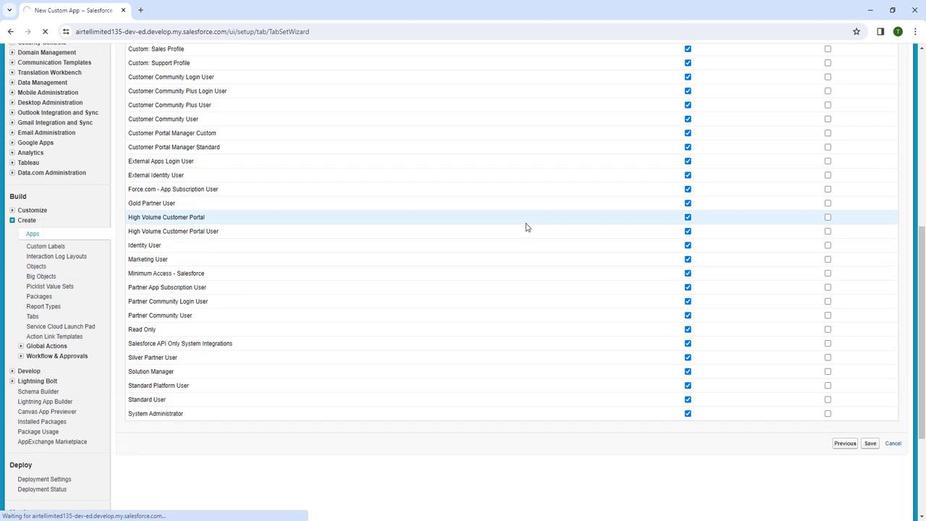 
Action: Mouse scrolled (538, 222) with delta (0, 0)
Screenshot: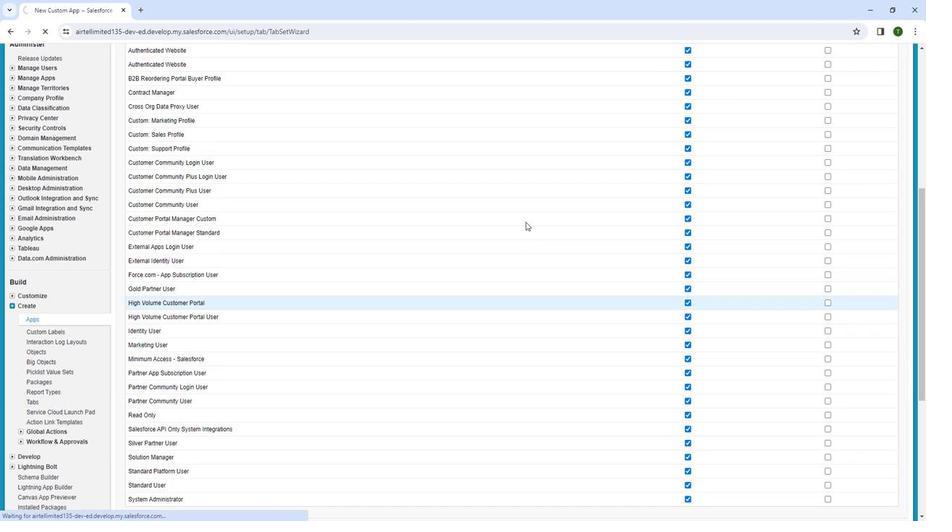 
Action: Mouse moved to (538, 221)
Screenshot: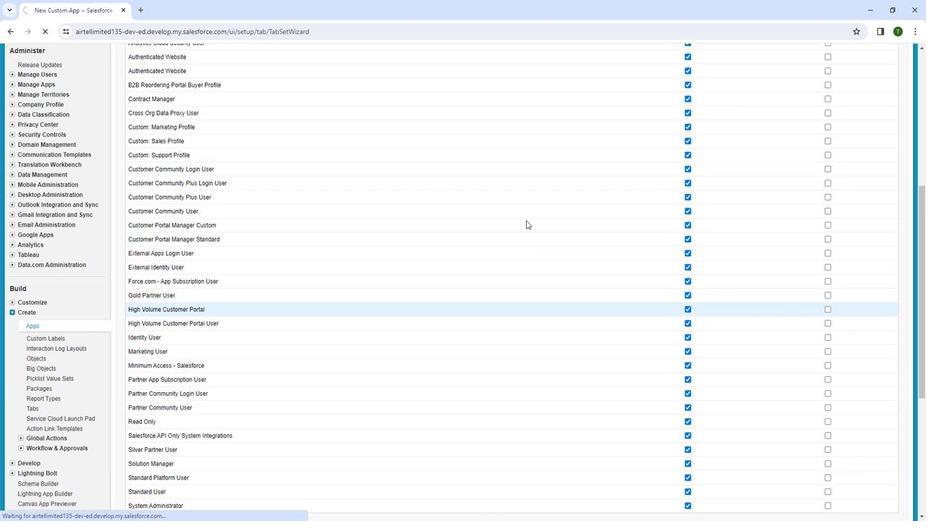 
Action: Mouse scrolled (538, 222) with delta (0, 0)
Screenshot: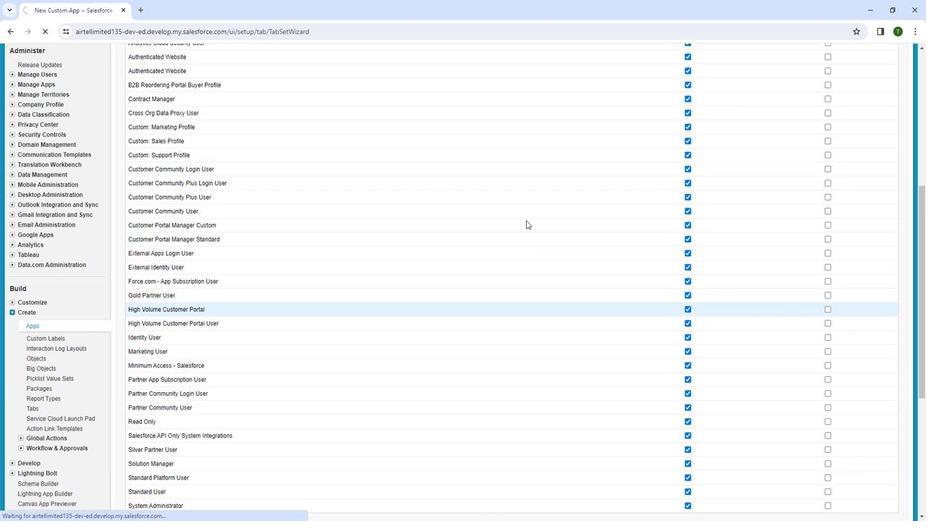 
Action: Mouse moved to (539, 219)
Screenshot: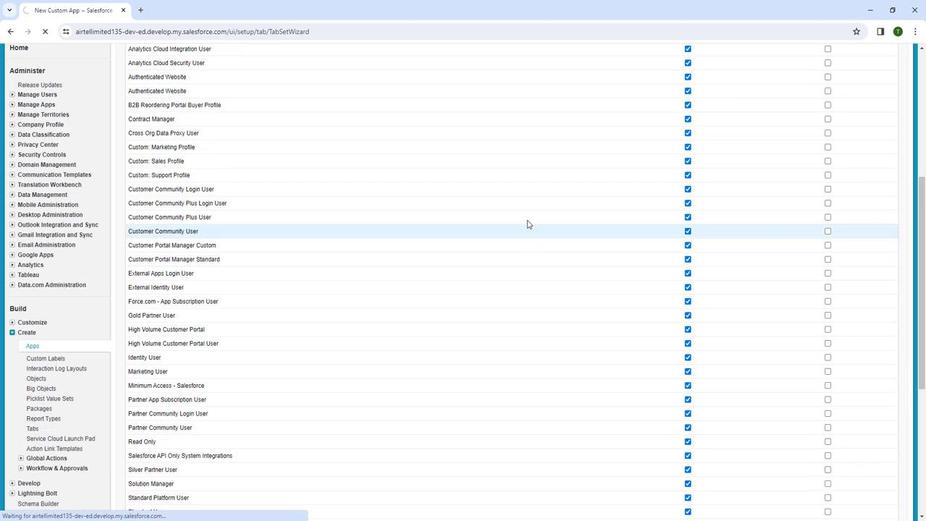 
Action: Mouse scrolled (539, 220) with delta (0, 0)
Screenshot: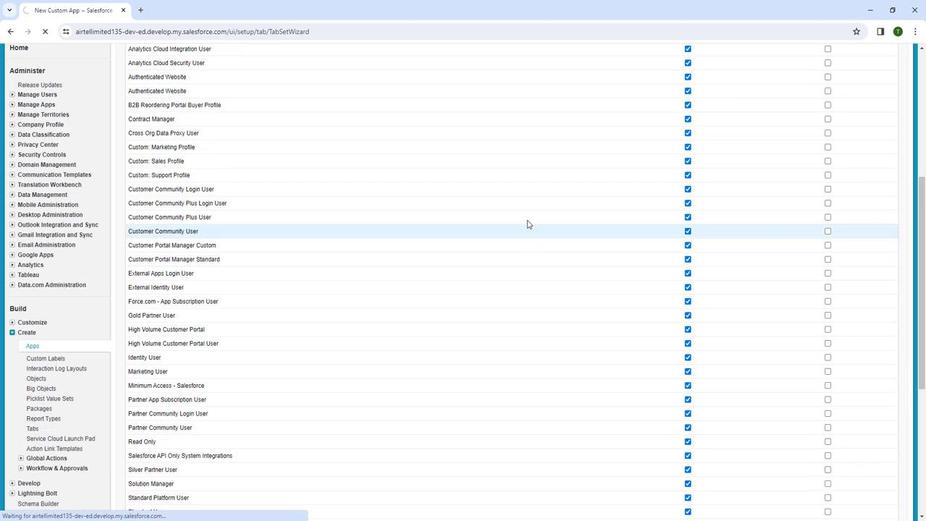 
Action: Mouse moved to (539, 219)
Screenshot: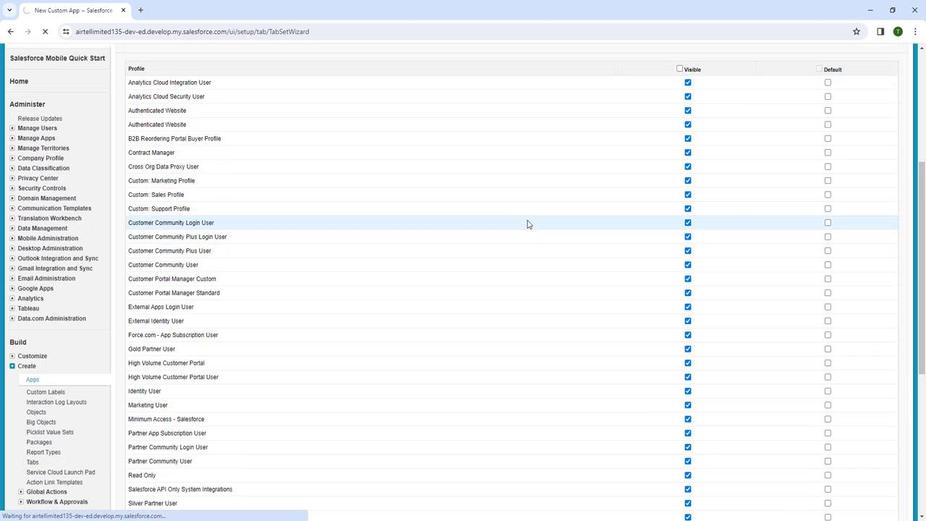 
Action: Mouse scrolled (539, 220) with delta (0, 0)
Screenshot: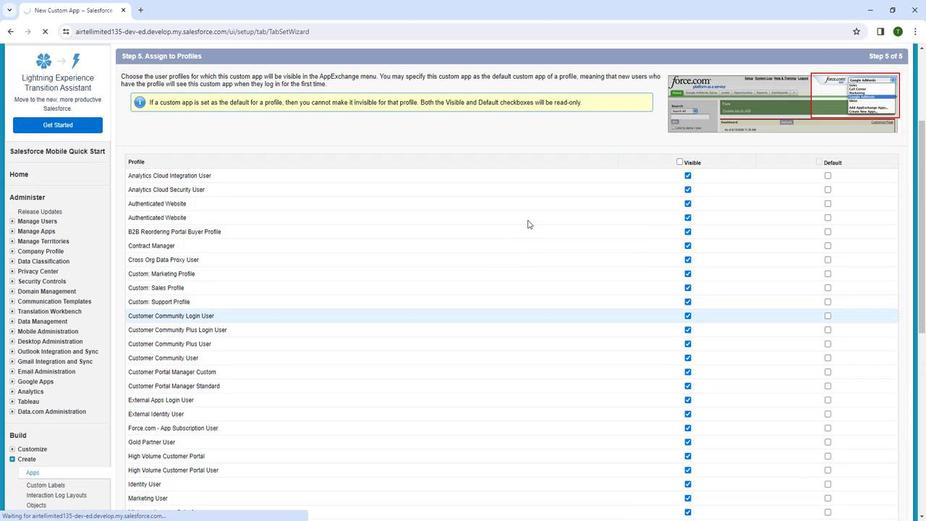 
Action: Mouse scrolled (539, 220) with delta (0, 0)
Screenshot: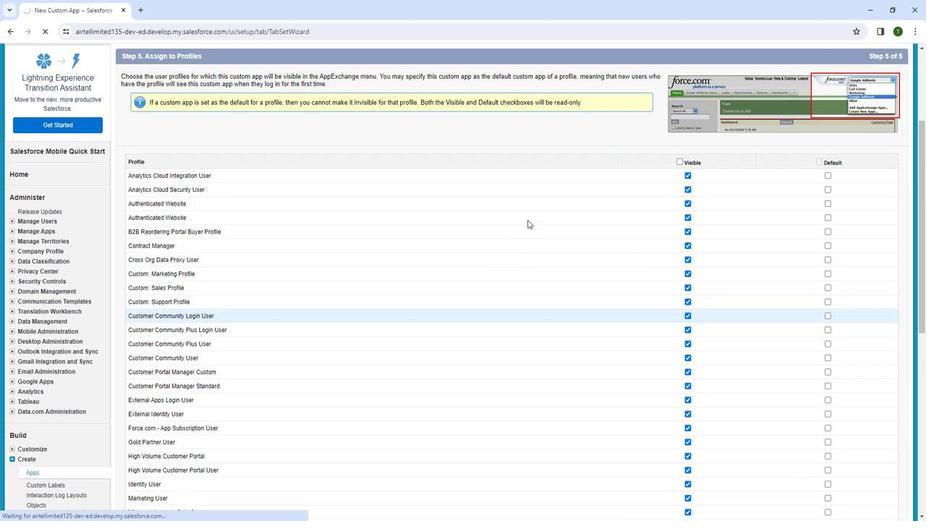 
Action: Mouse moved to (539, 219)
Screenshot: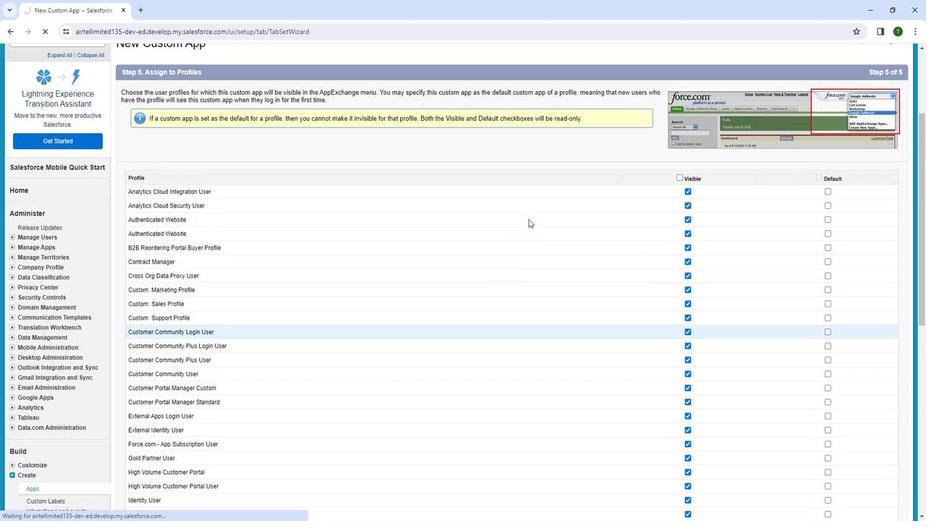 
Action: Mouse scrolled (539, 220) with delta (0, 0)
Screenshot: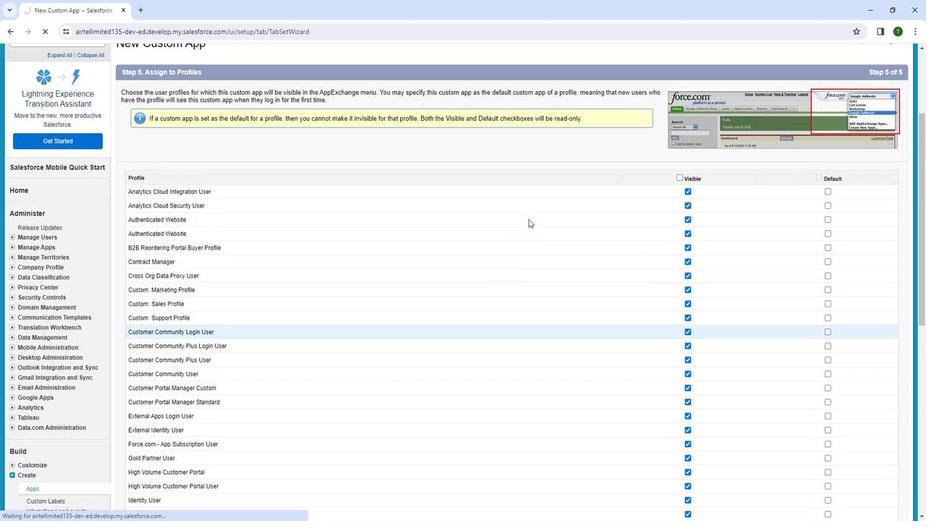 
Action: Mouse moved to (607, 262)
Screenshot: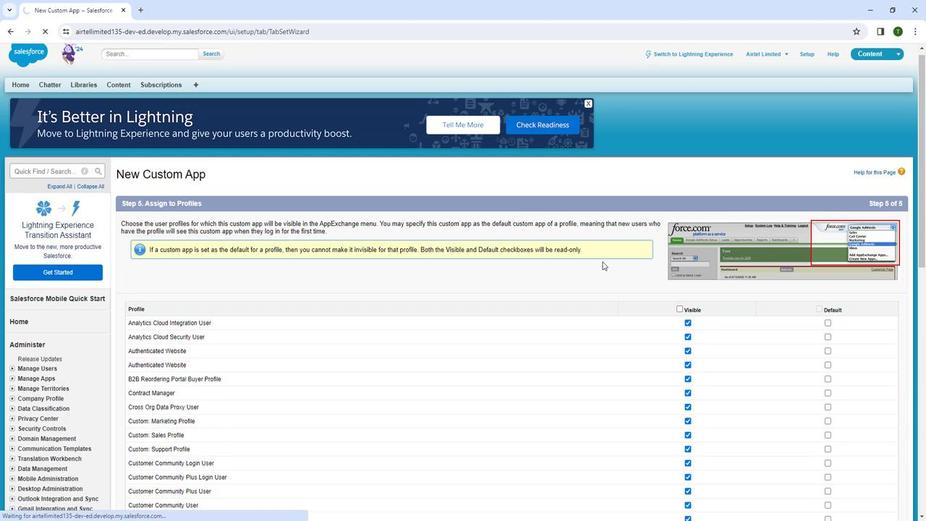 
Action: Mouse scrolled (607, 262) with delta (0, 0)
Screenshot: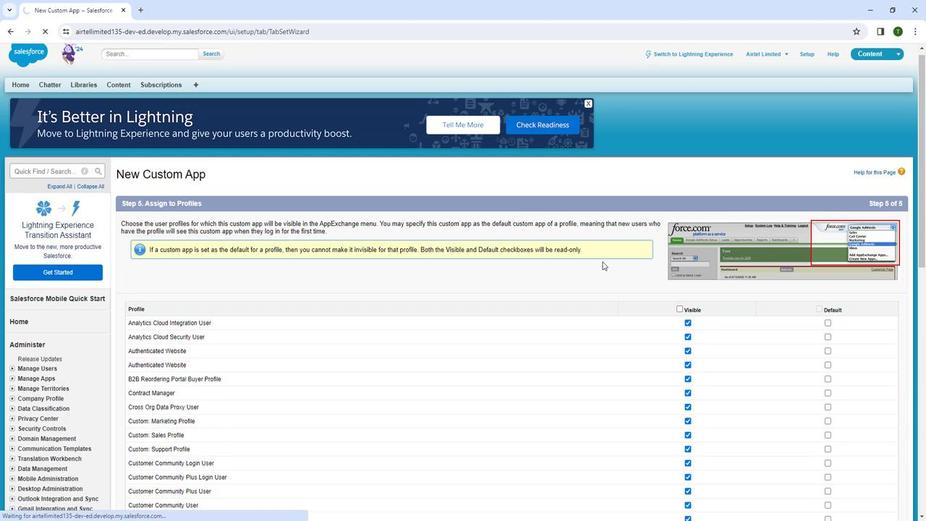
Action: Mouse scrolled (607, 262) with delta (0, 0)
Screenshot: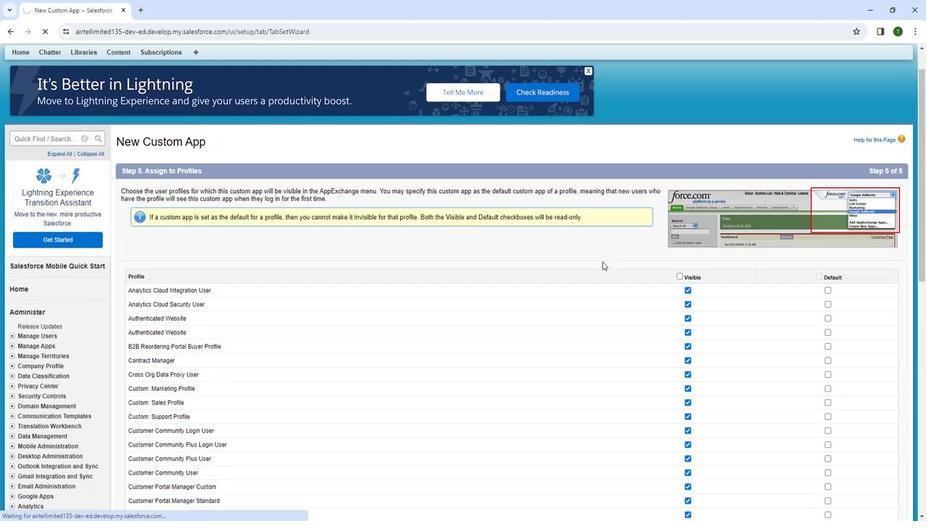 
Action: Mouse scrolled (607, 262) with delta (0, 0)
Screenshot: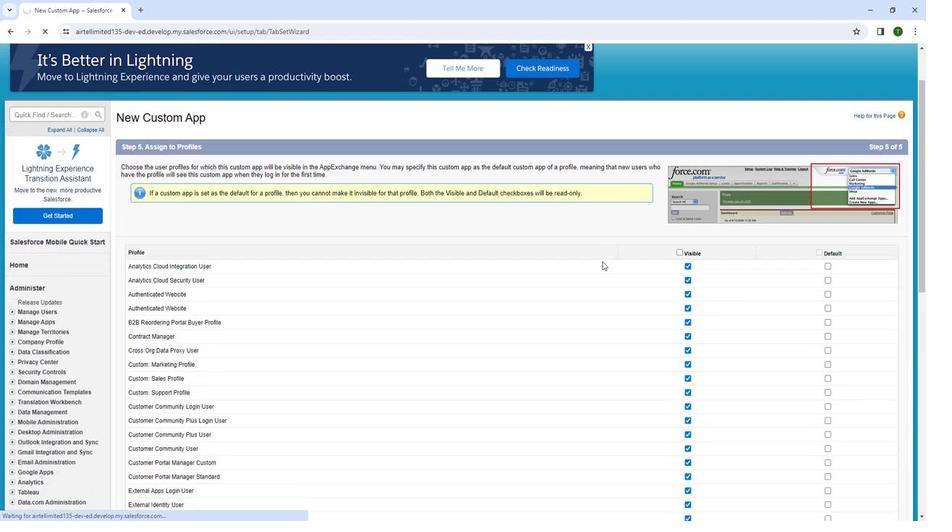 
Action: Mouse moved to (607, 262)
Screenshot: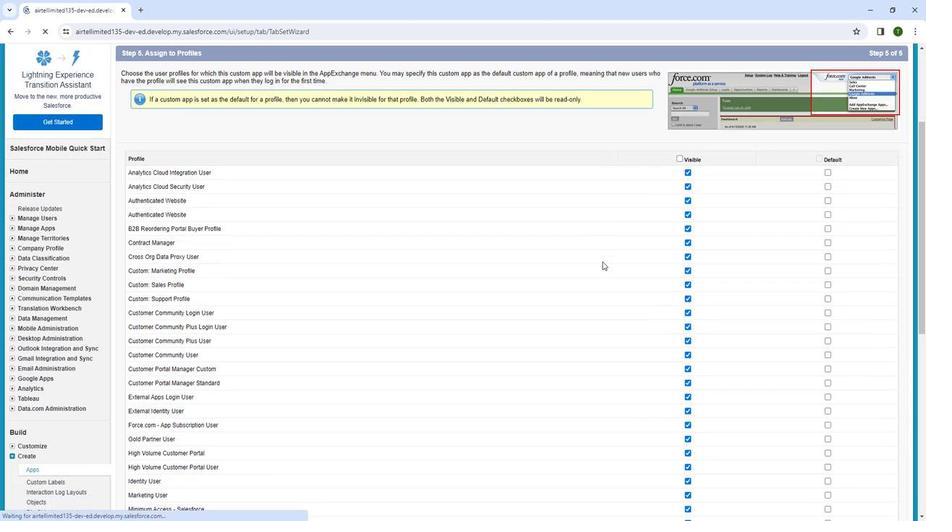 
Action: Mouse scrolled (607, 262) with delta (0, 0)
Screenshot: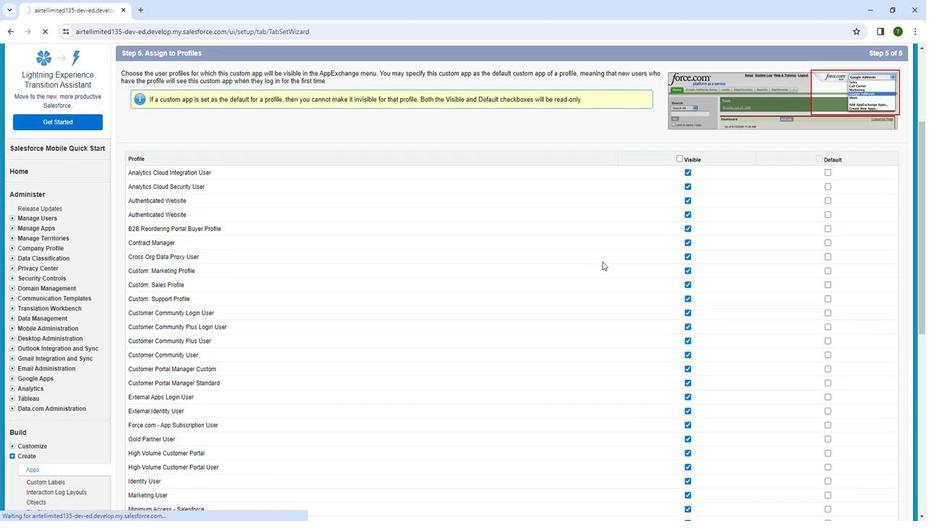 
Action: Mouse scrolled (607, 262) with delta (0, 0)
Screenshot: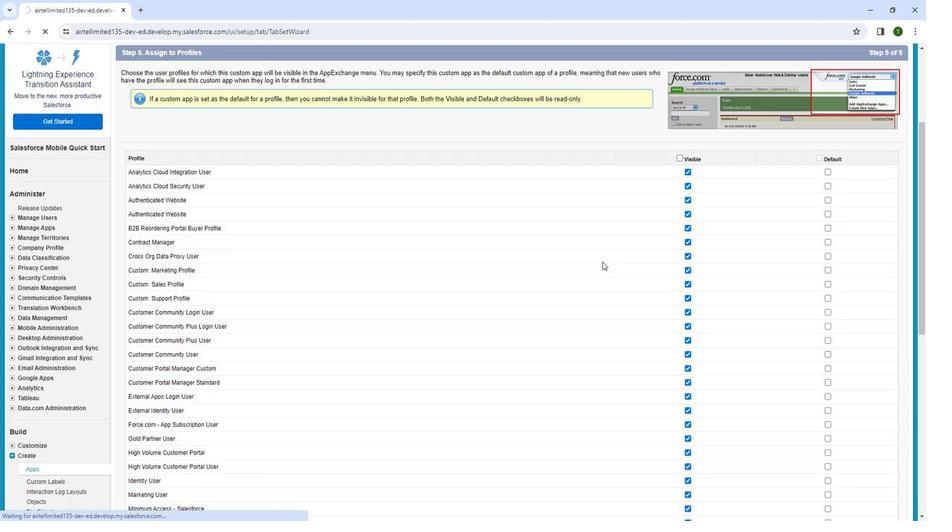 
Action: Mouse scrolled (607, 262) with delta (0, 0)
Screenshot: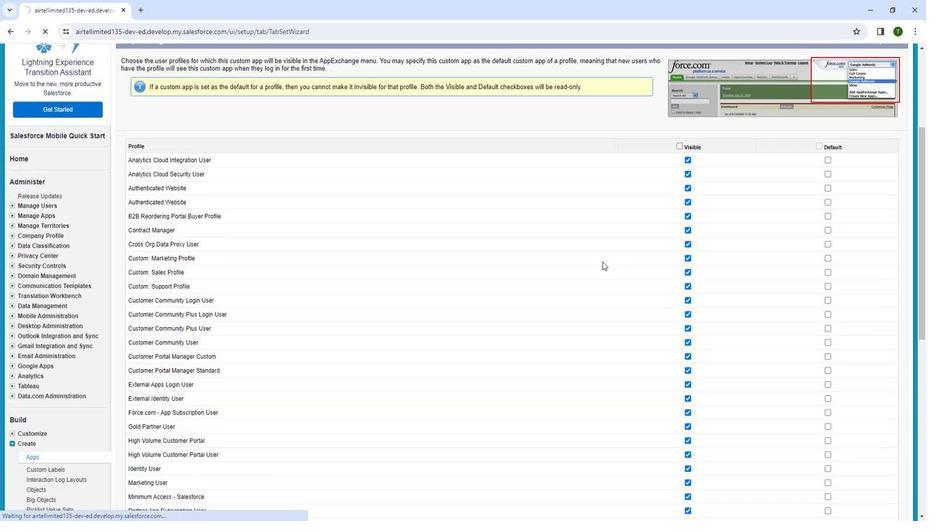 
Action: Mouse moved to (458, 264)
Screenshot: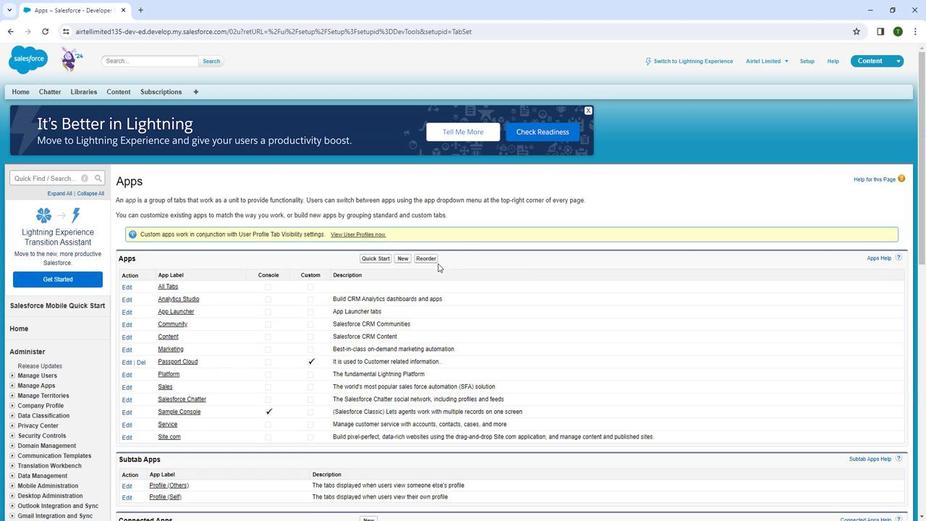 
Action: Mouse scrolled (458, 264) with delta (0, 0)
Screenshot: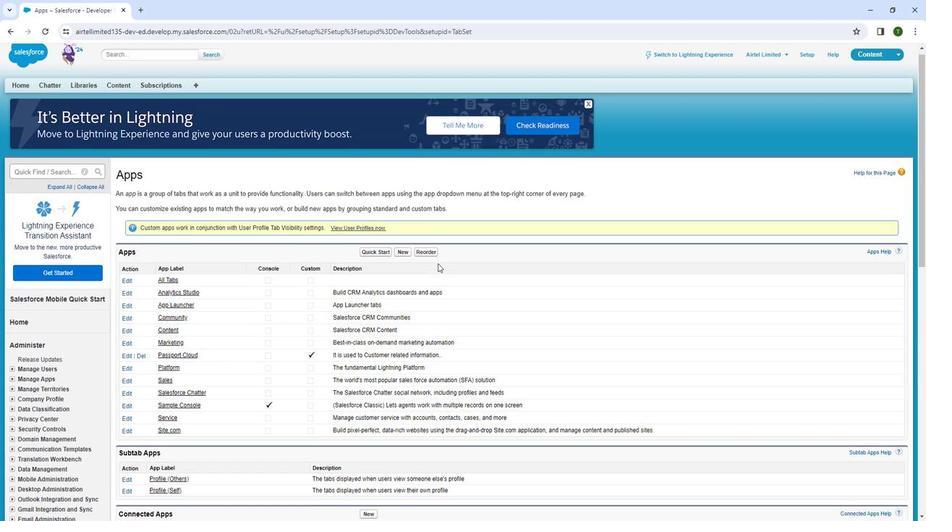 
Action: Mouse scrolled (458, 264) with delta (0, 0)
Screenshot: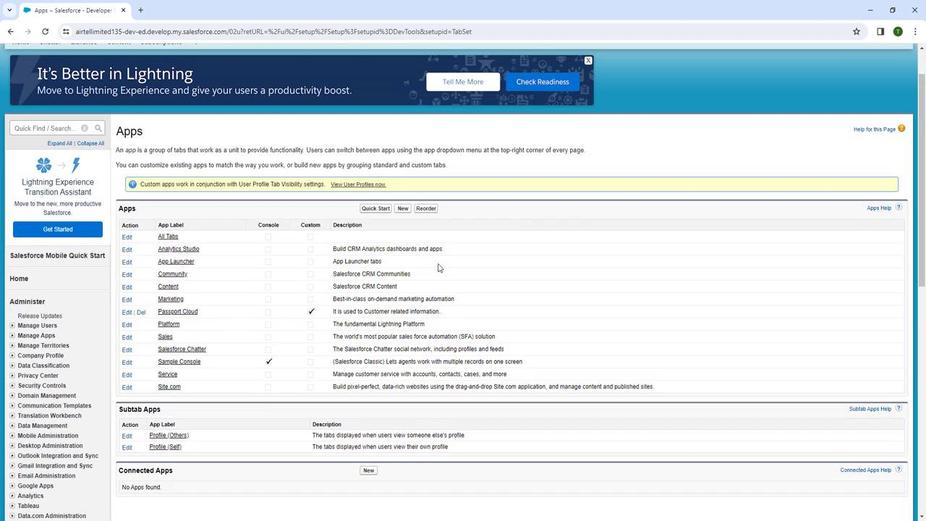 
Action: Mouse moved to (451, 268)
Screenshot: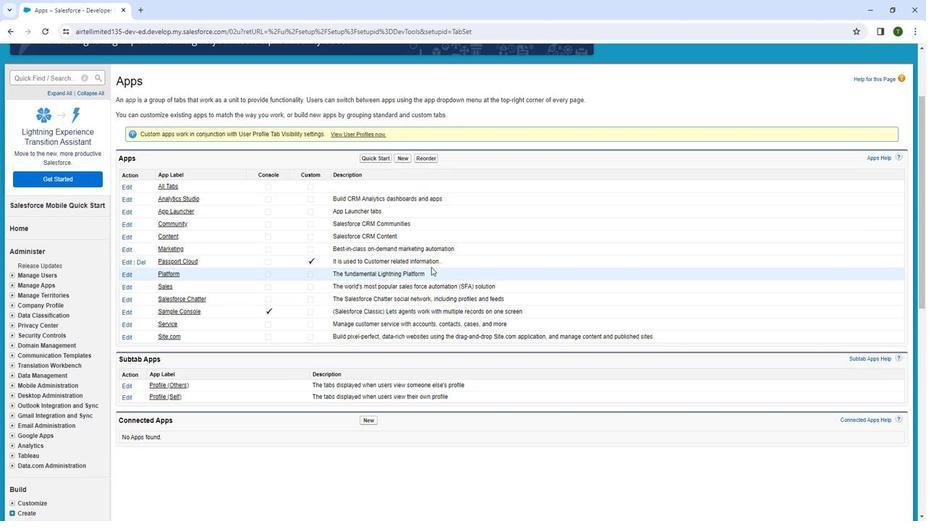
Action: Mouse scrolled (451, 269) with delta (0, 0)
Screenshot: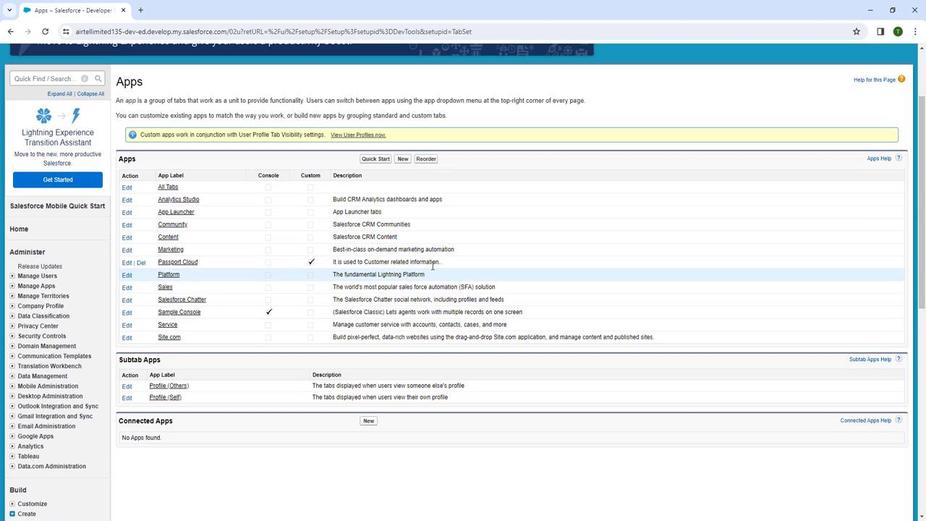 
Action: Mouse moved to (452, 268)
Screenshot: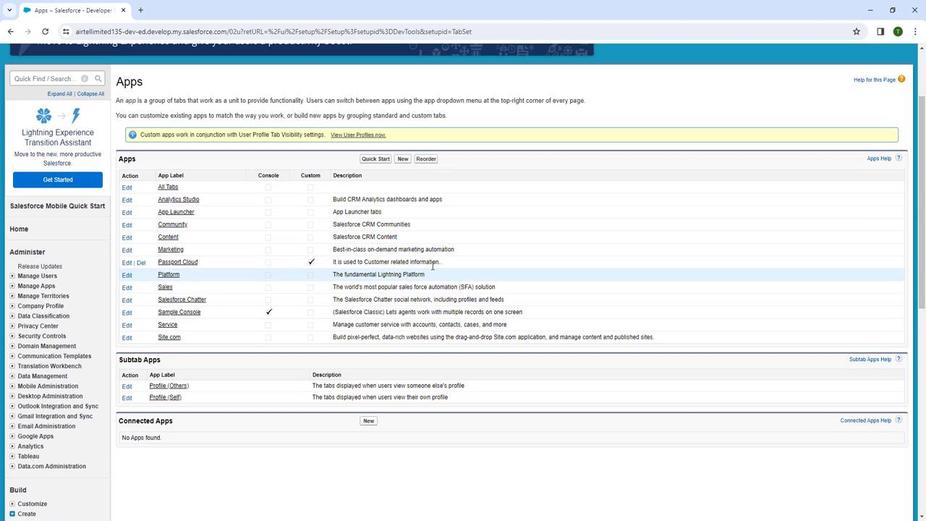 
Action: Mouse scrolled (452, 268) with delta (0, 0)
Screenshot: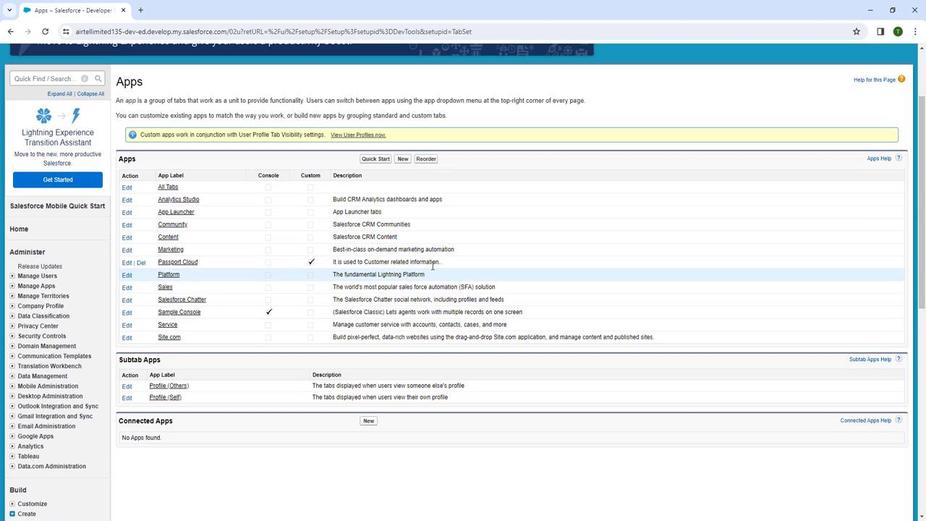 
Action: Mouse moved to (453, 267)
Screenshot: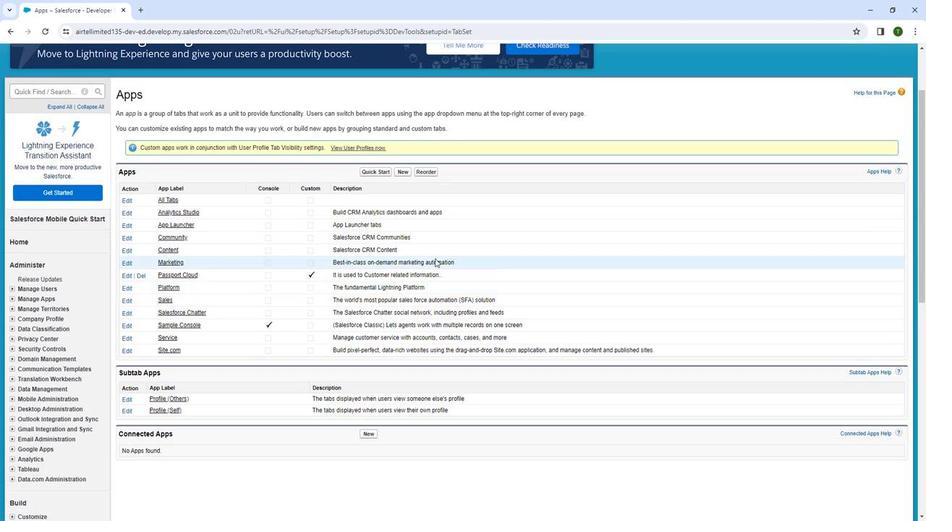 
Action: Mouse scrolled (453, 268) with delta (0, 0)
Screenshot: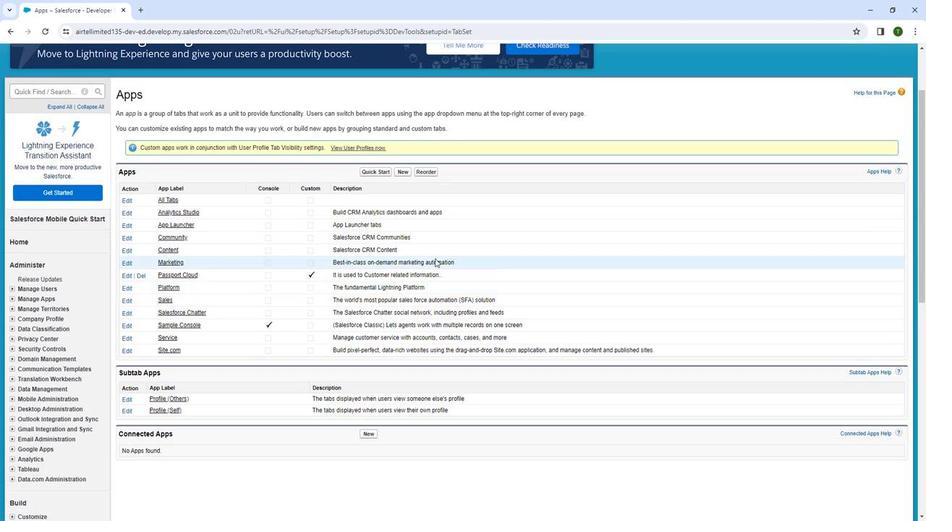 
Action: Mouse moved to (453, 264)
Screenshot: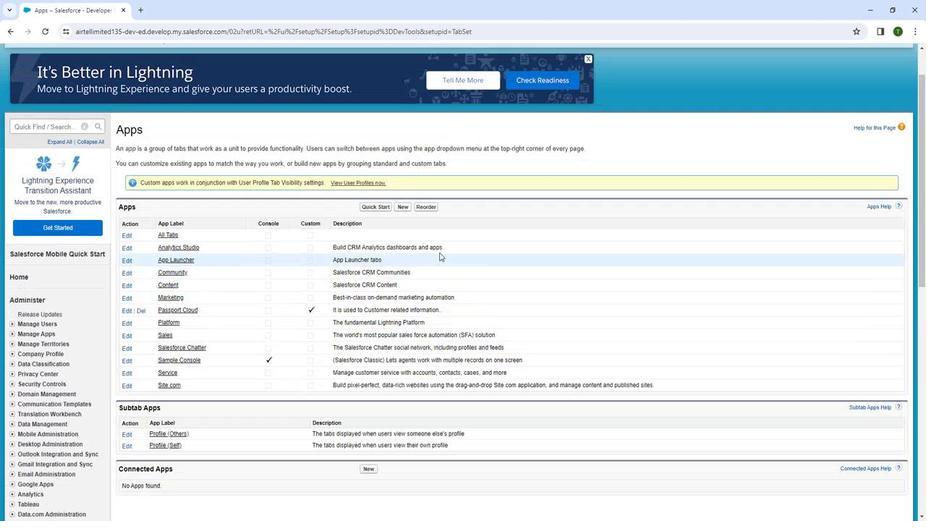
Action: Mouse scrolled (453, 265) with delta (0, 0)
Screenshot: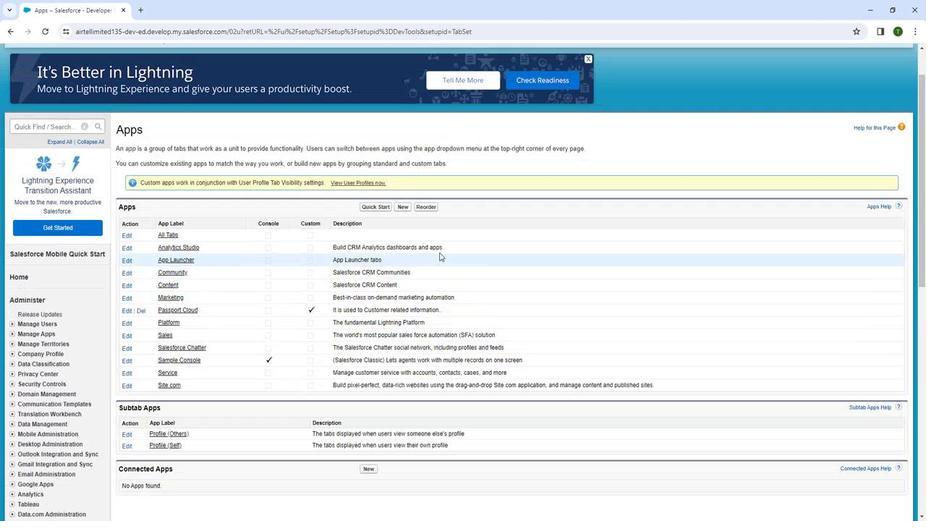 
Action: Mouse moved to (458, 255)
Screenshot: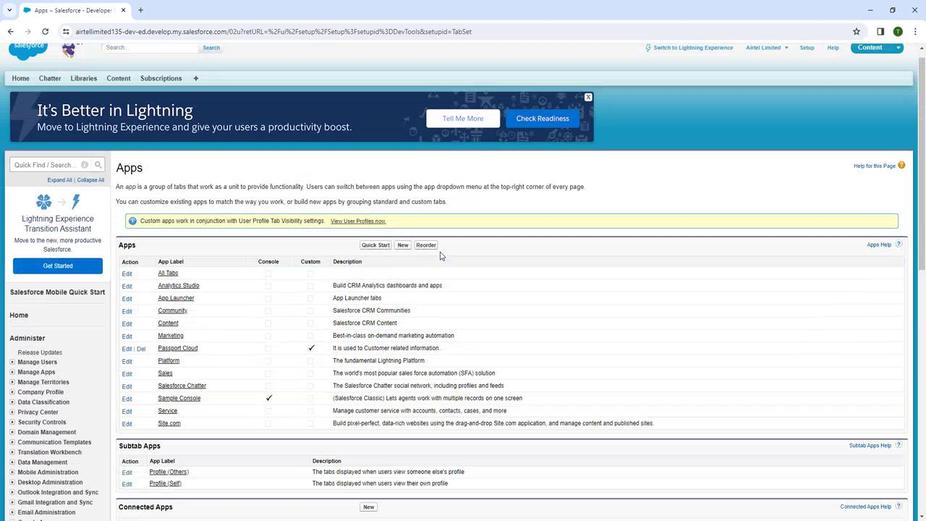 
Action: Mouse scrolled (458, 255) with delta (0, 0)
Screenshot: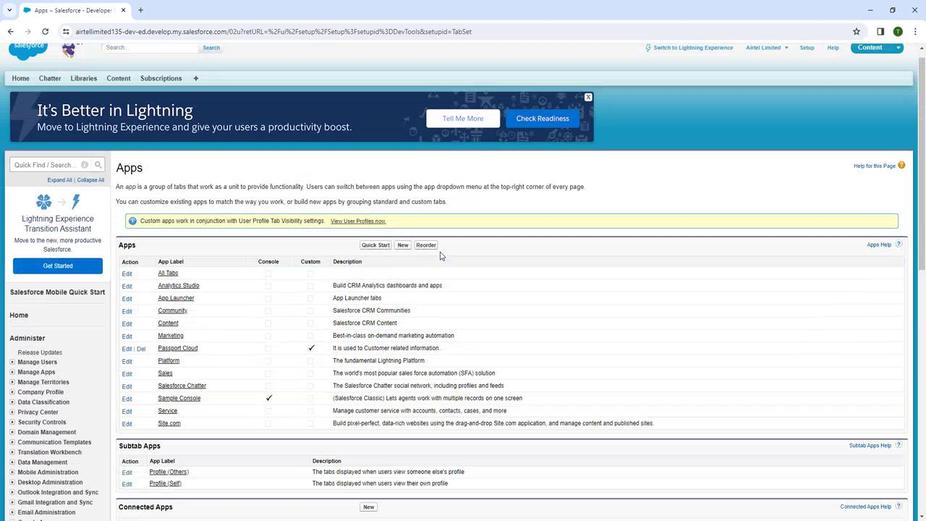 
Action: Mouse moved to (79, 82)
Screenshot: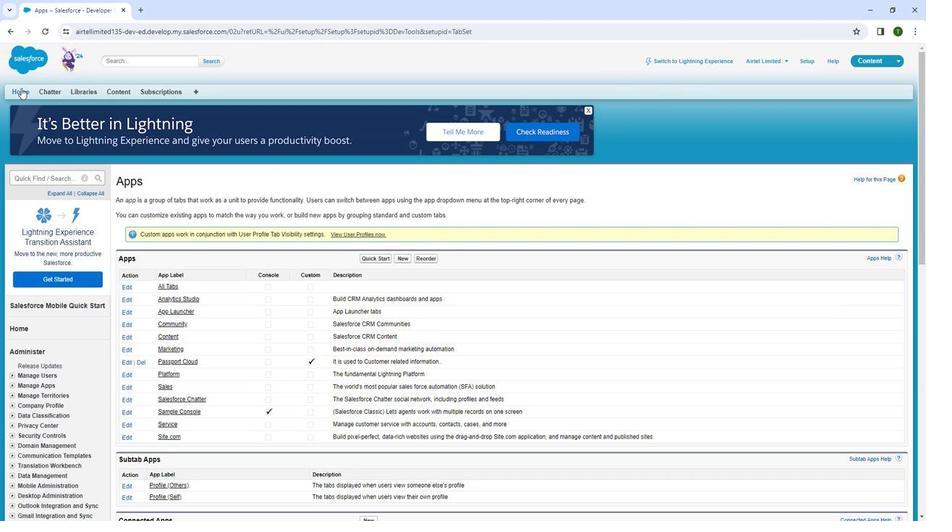 
Action: Mouse pressed left at (79, 82)
Screenshot: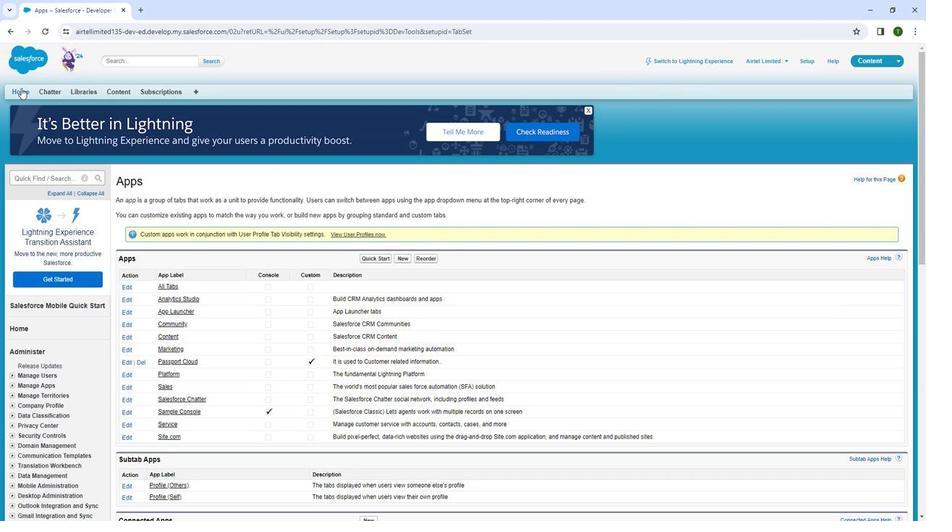 
Action: Mouse pressed left at (79, 82)
Screenshot: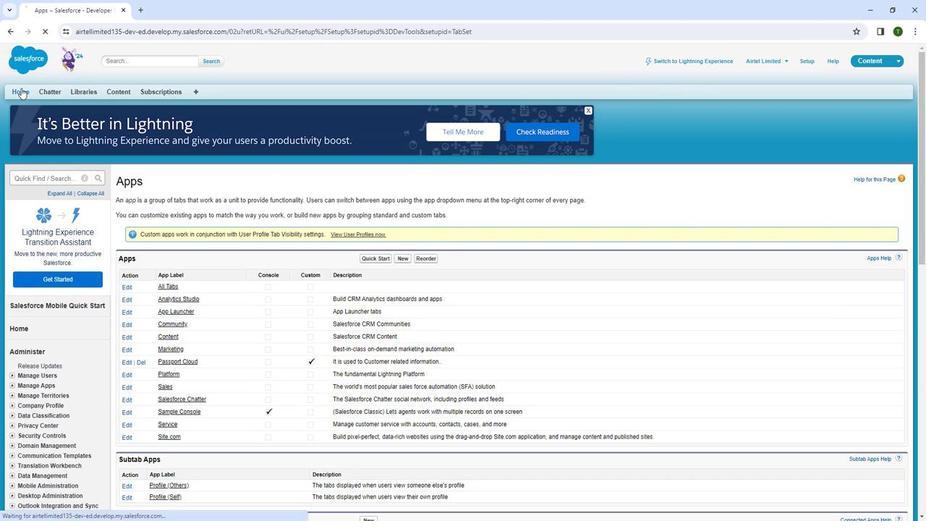 
Action: Mouse moved to (848, 52)
Screenshot: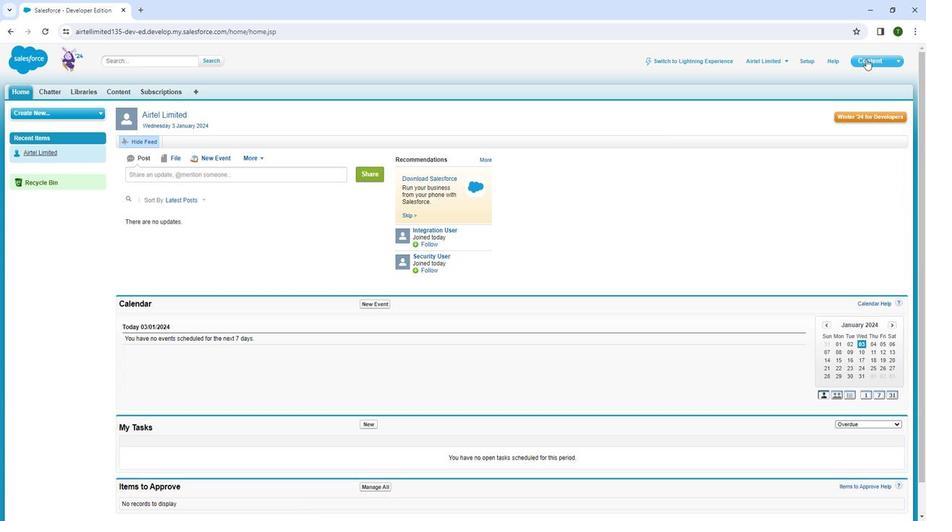 
Action: Mouse pressed left at (848, 52)
Screenshot: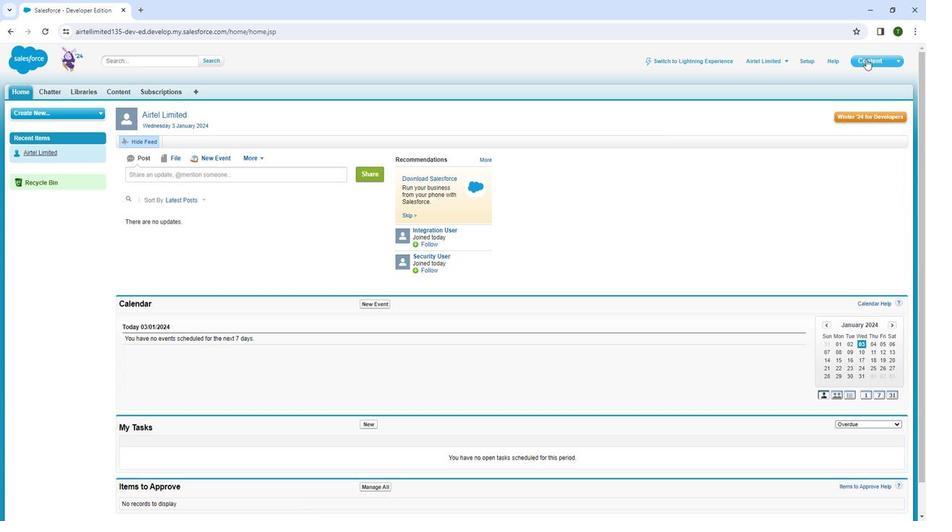 
Action: Mouse moved to (834, 167)
Screenshot: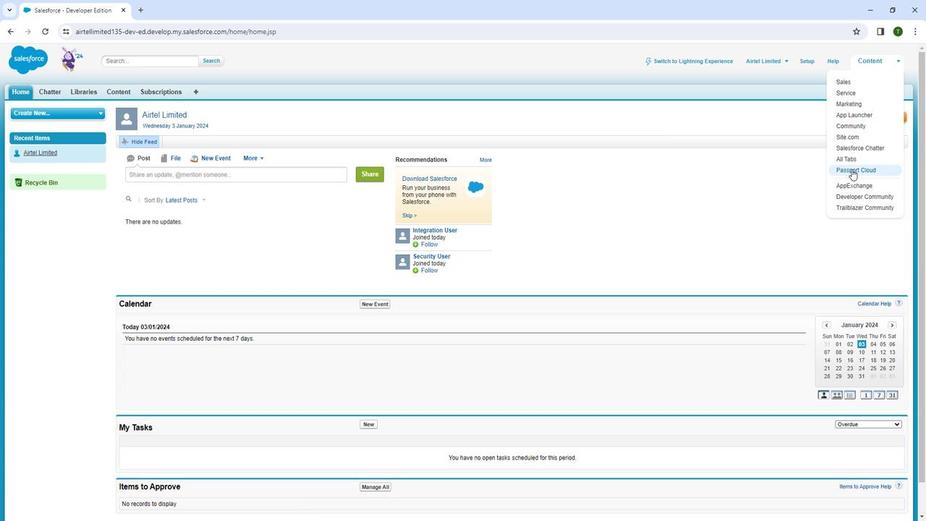 
Action: Mouse pressed left at (834, 167)
Screenshot: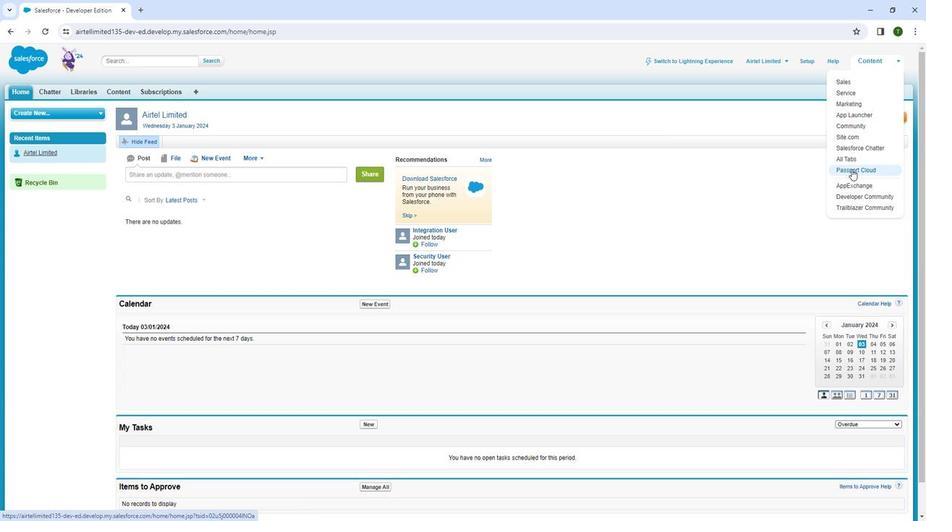 
Action: Mouse moved to (775, 54)
Screenshot: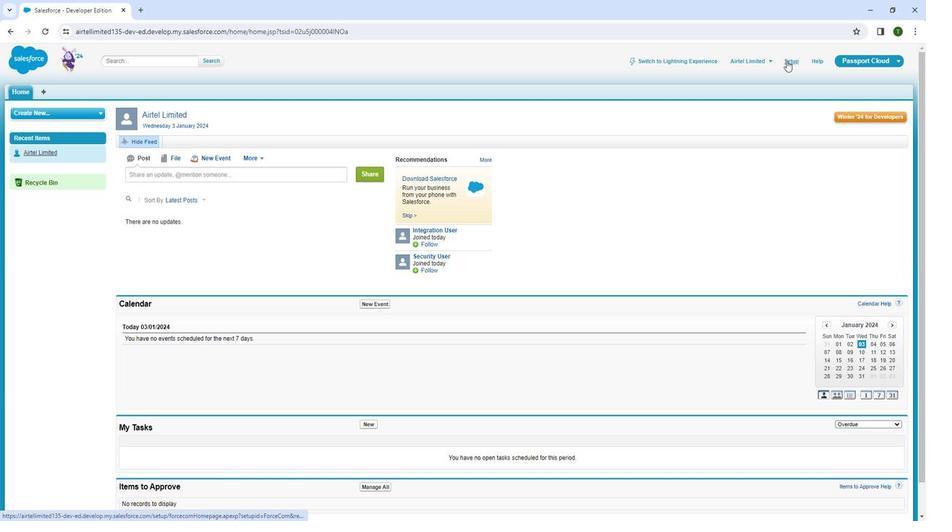 
Action: Mouse pressed left at (775, 54)
Screenshot: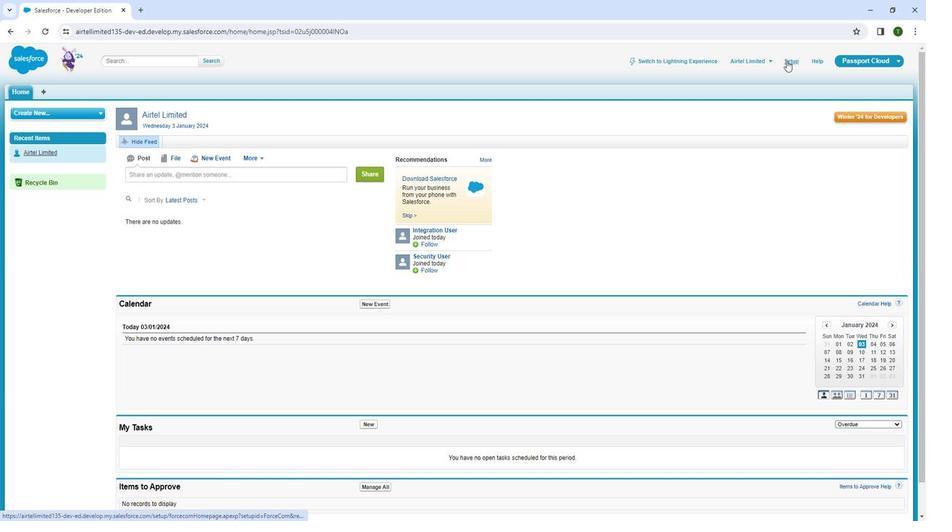 
Action: Mouse pressed left at (775, 54)
Screenshot: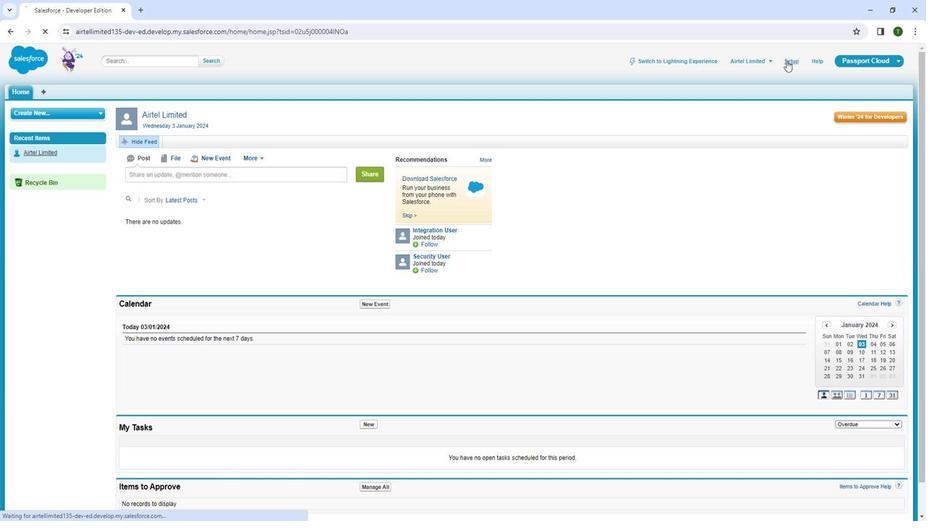 
Action: Mouse moved to (89, 177)
Screenshot: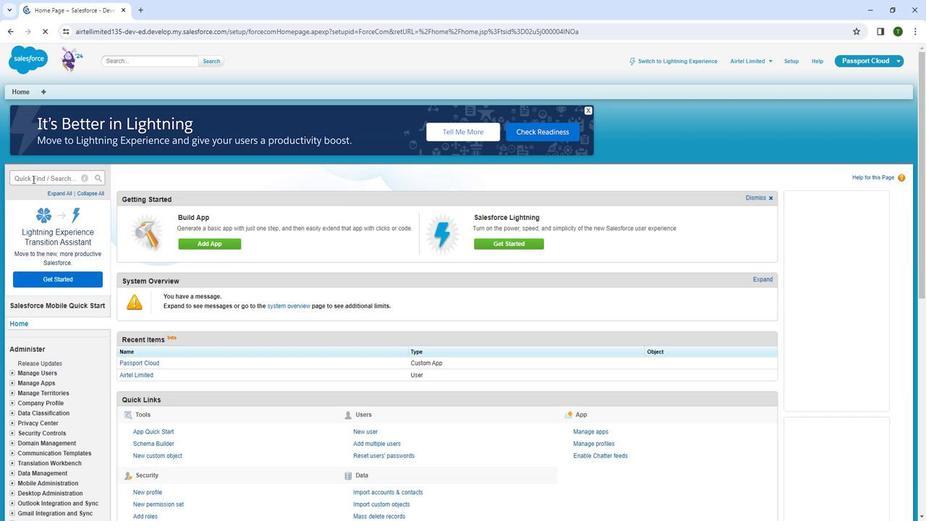 
Action: Mouse pressed left at (89, 177)
Screenshot: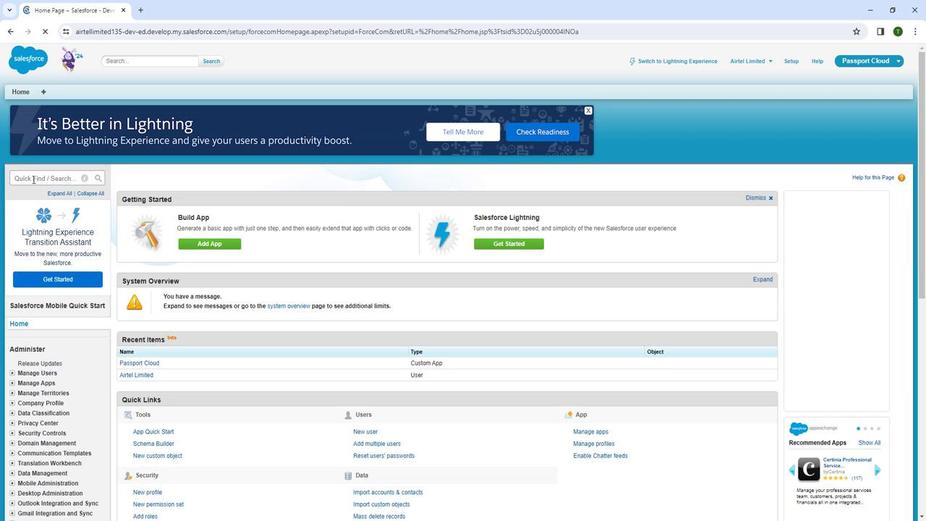 
Action: Mouse moved to (91, 175)
Screenshot: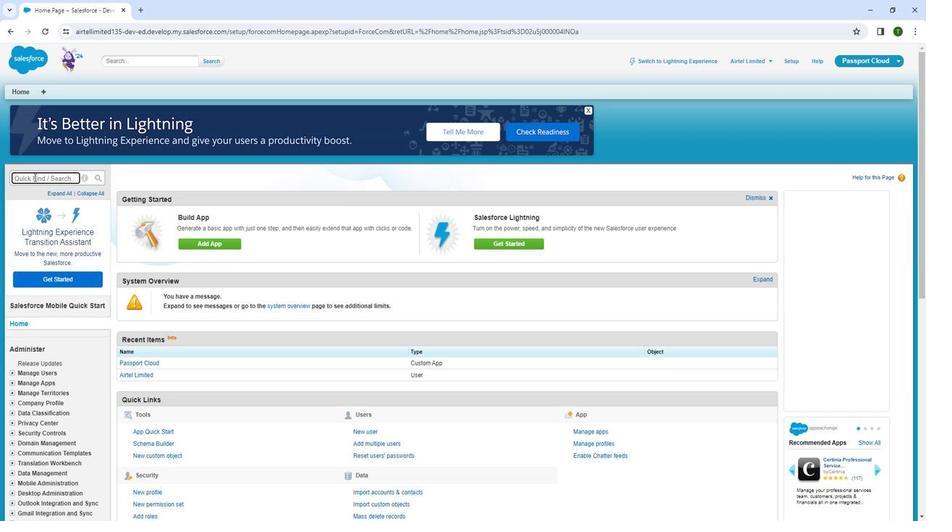 
Action: Key pressed <Key.shift>
Screenshot: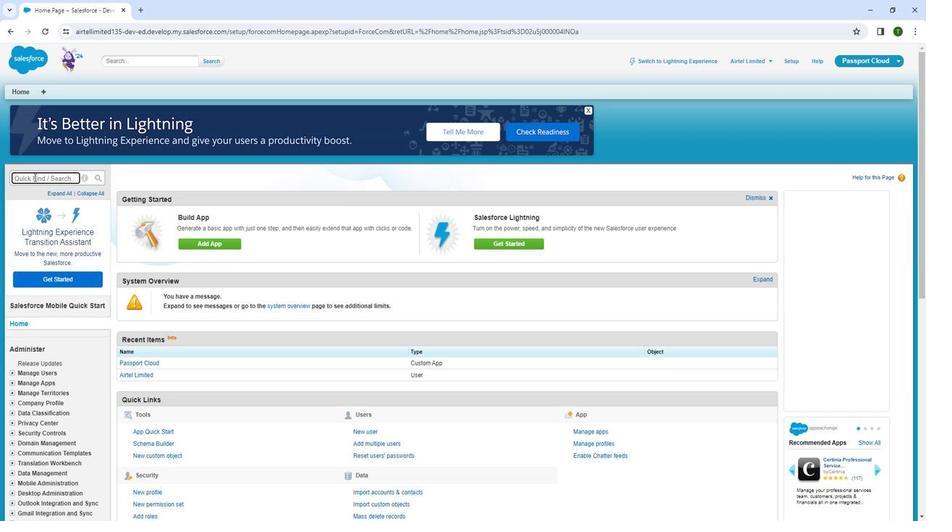 
Action: Mouse moved to (91, 174)
